 Task: Find connections with filter location Oum el Bouaghi with filter topic #leanstartupswith filter profile language German with filter current company Fino Payments Bank Ltd with filter school Jamia Hamdard  with filter industry Blogs with filter service category Loans with filter keywords title Carpenter
Action: Mouse moved to (593, 79)
Screenshot: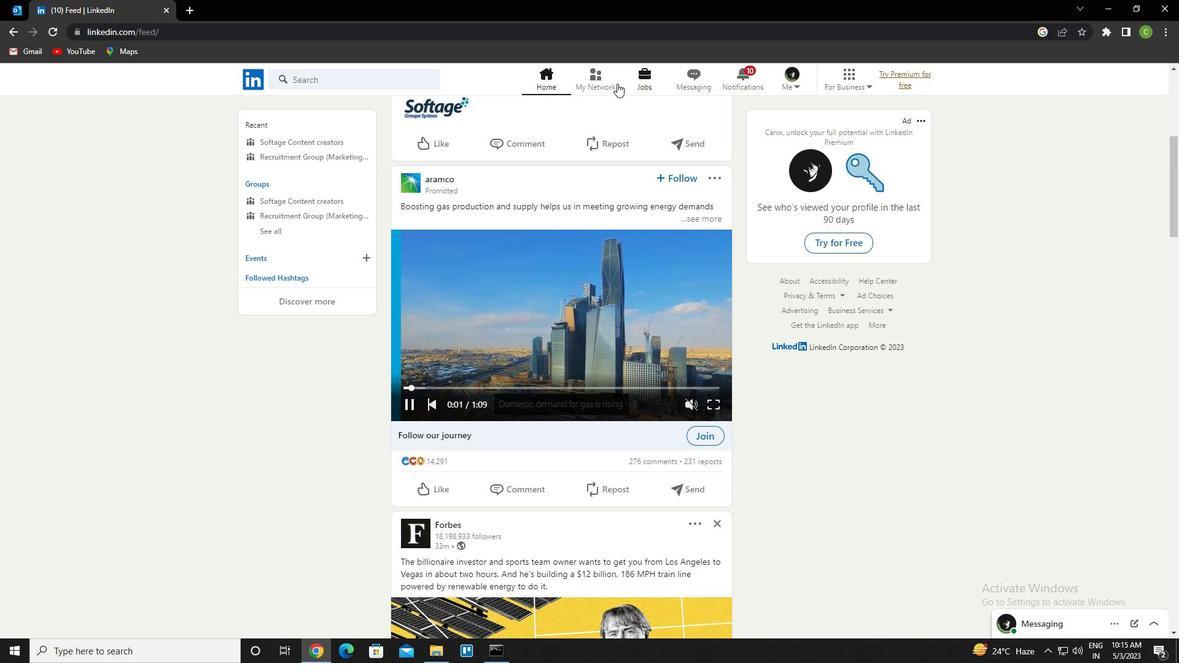 
Action: Mouse pressed left at (593, 79)
Screenshot: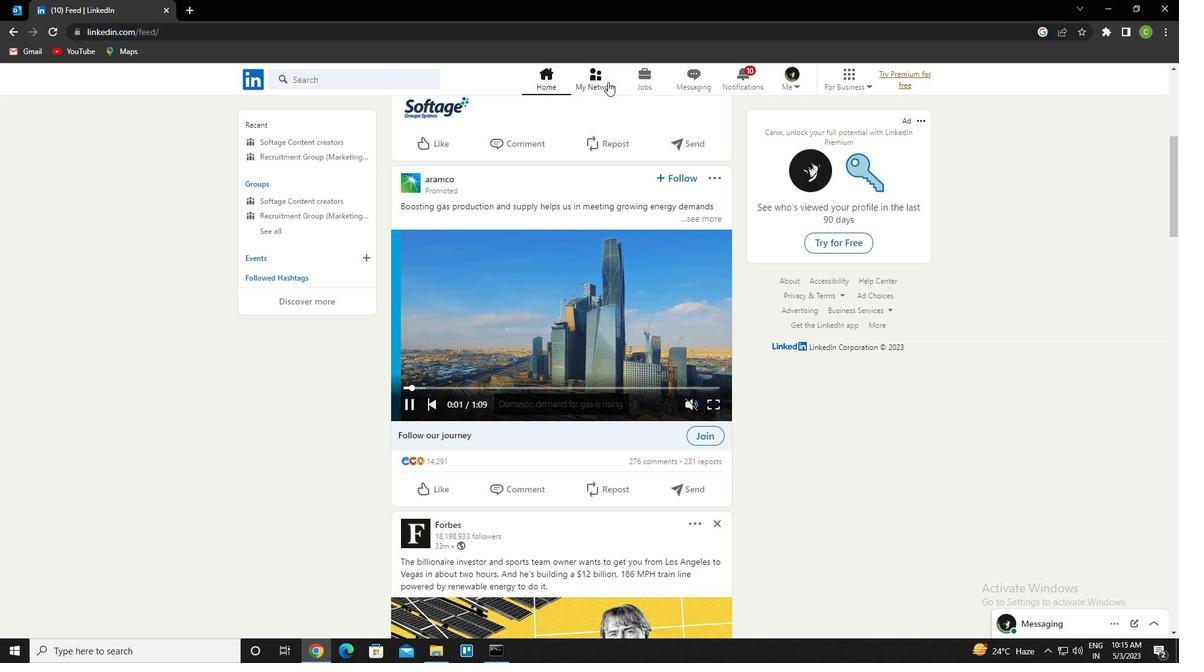
Action: Mouse moved to (335, 151)
Screenshot: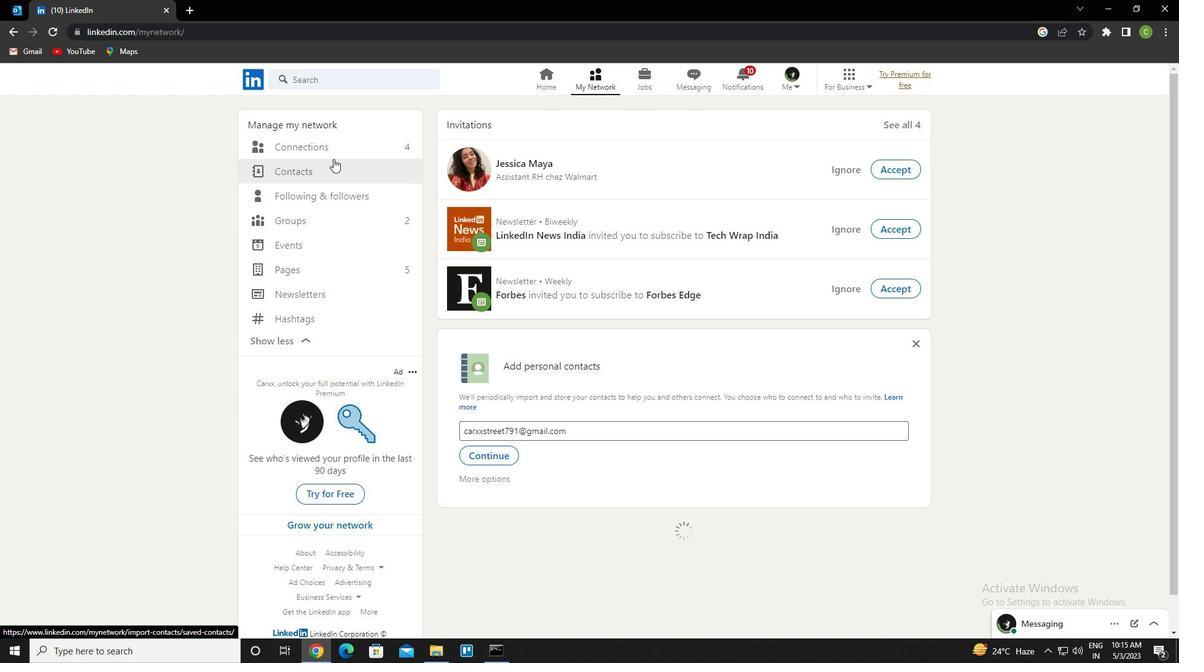 
Action: Mouse pressed left at (335, 151)
Screenshot: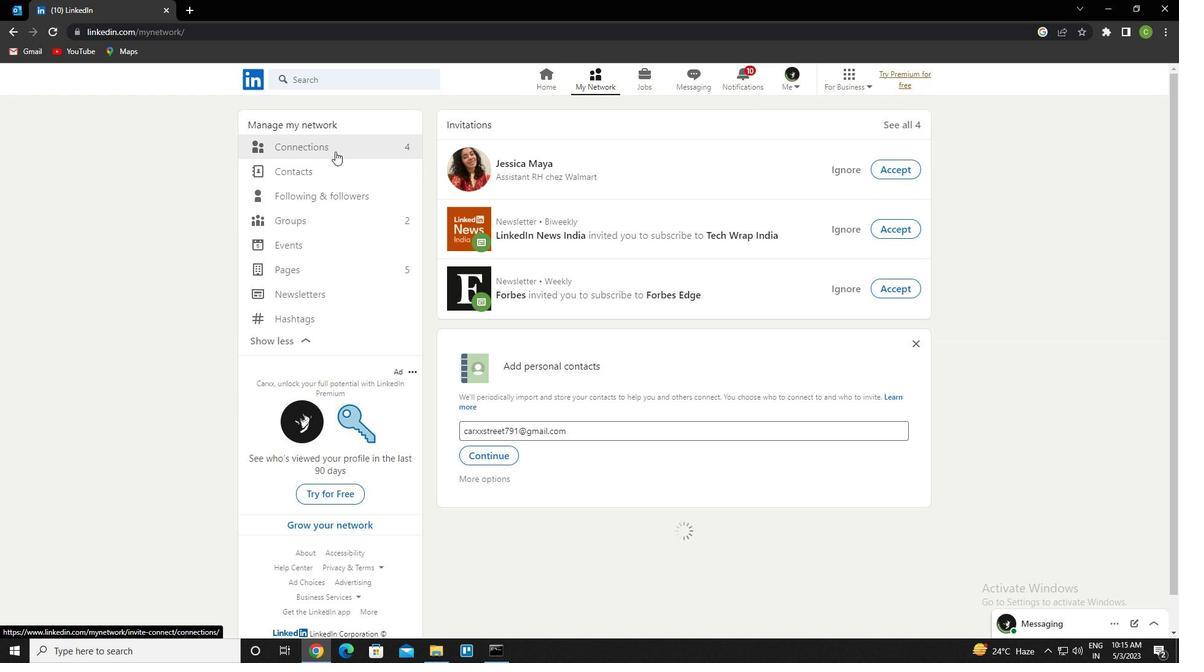 
Action: Mouse moved to (677, 141)
Screenshot: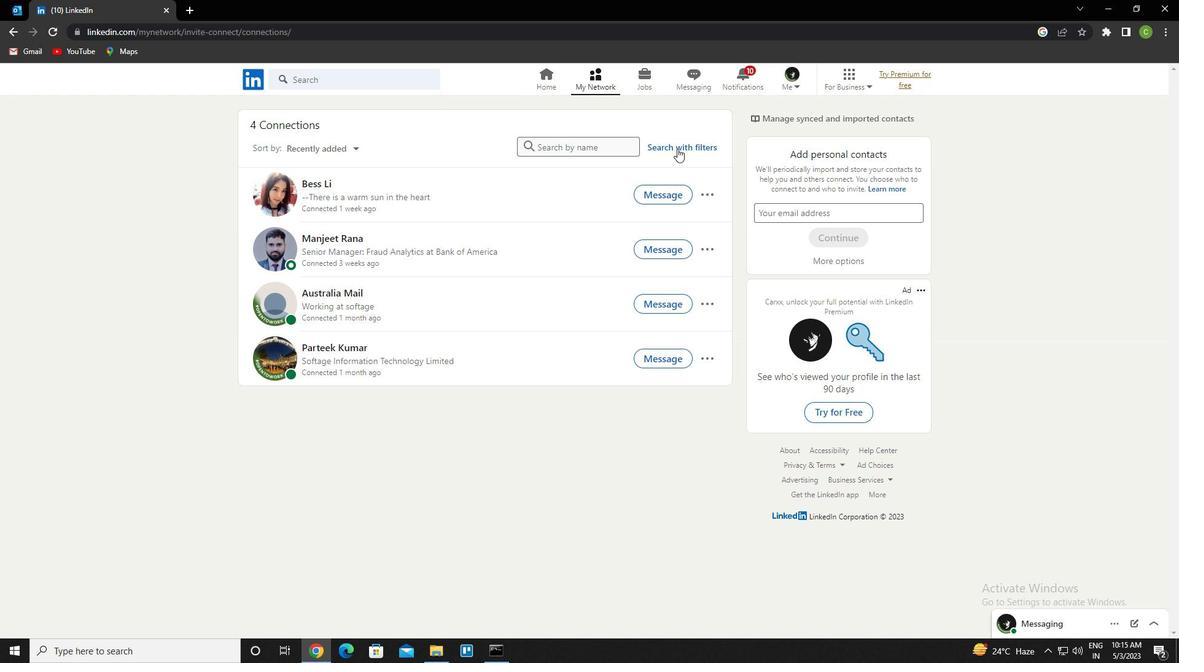
Action: Mouse pressed left at (677, 141)
Screenshot: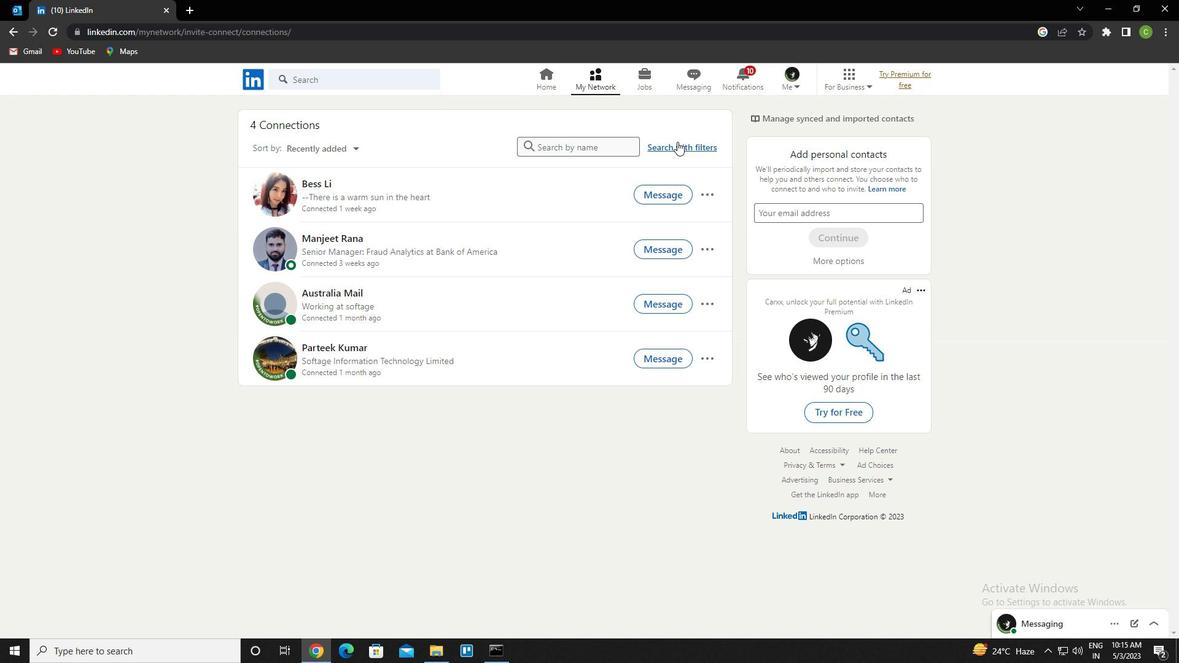 
Action: Mouse moved to (632, 111)
Screenshot: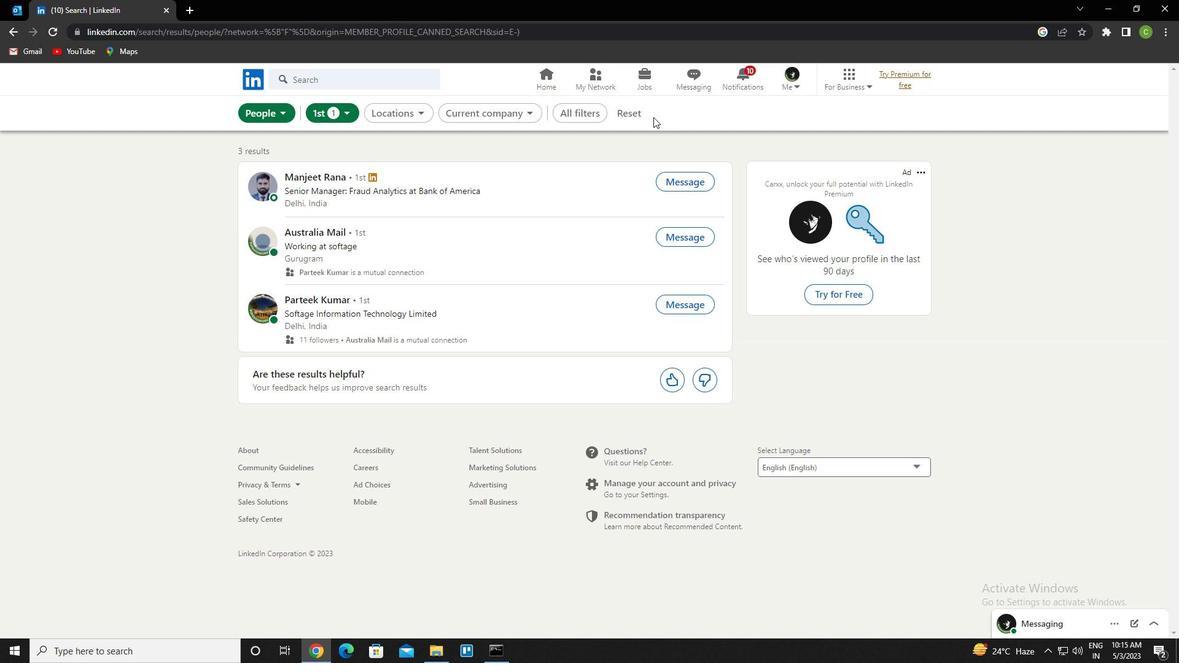 
Action: Mouse pressed left at (632, 111)
Screenshot: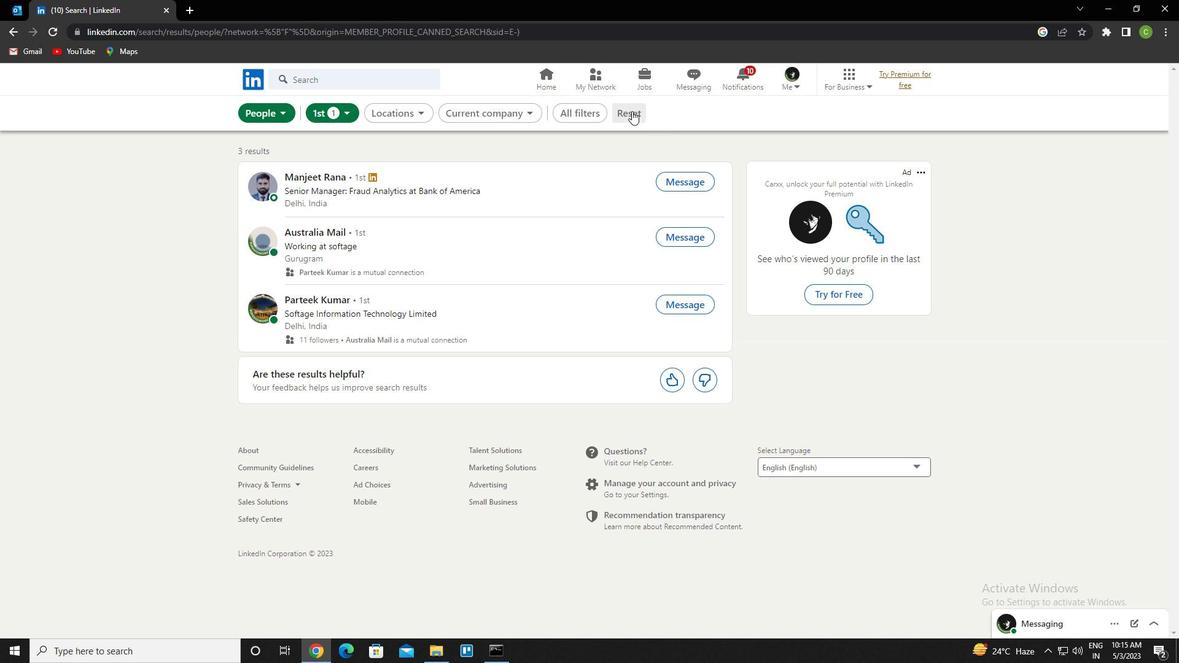 
Action: Mouse moved to (614, 114)
Screenshot: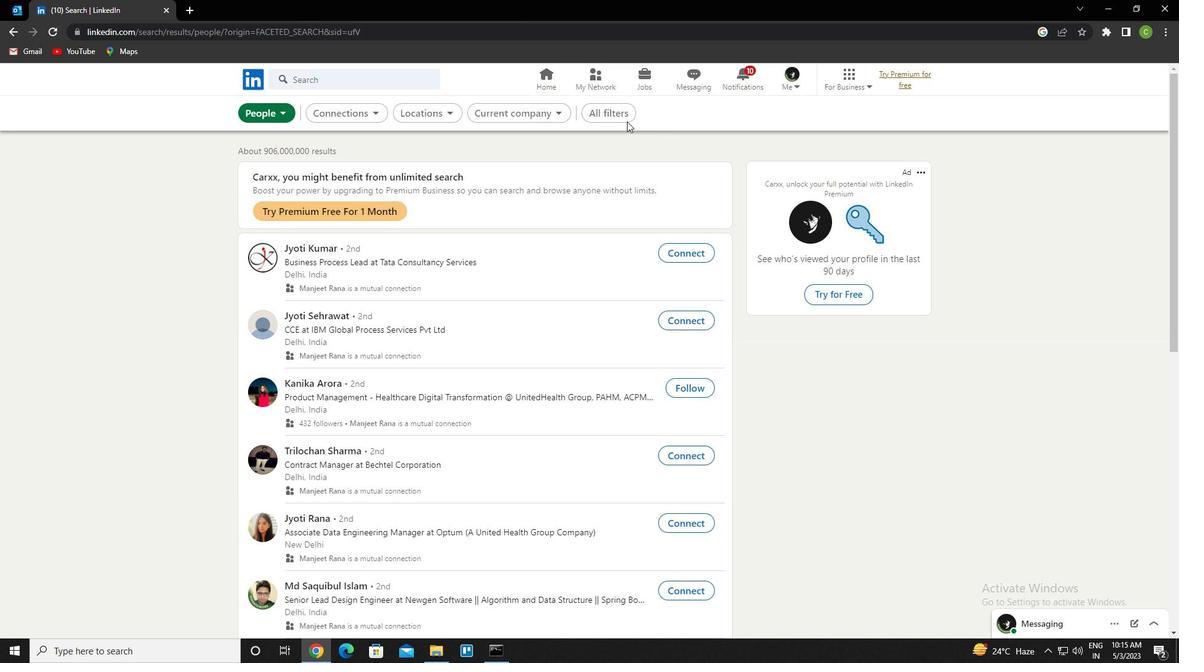 
Action: Mouse pressed left at (614, 114)
Screenshot: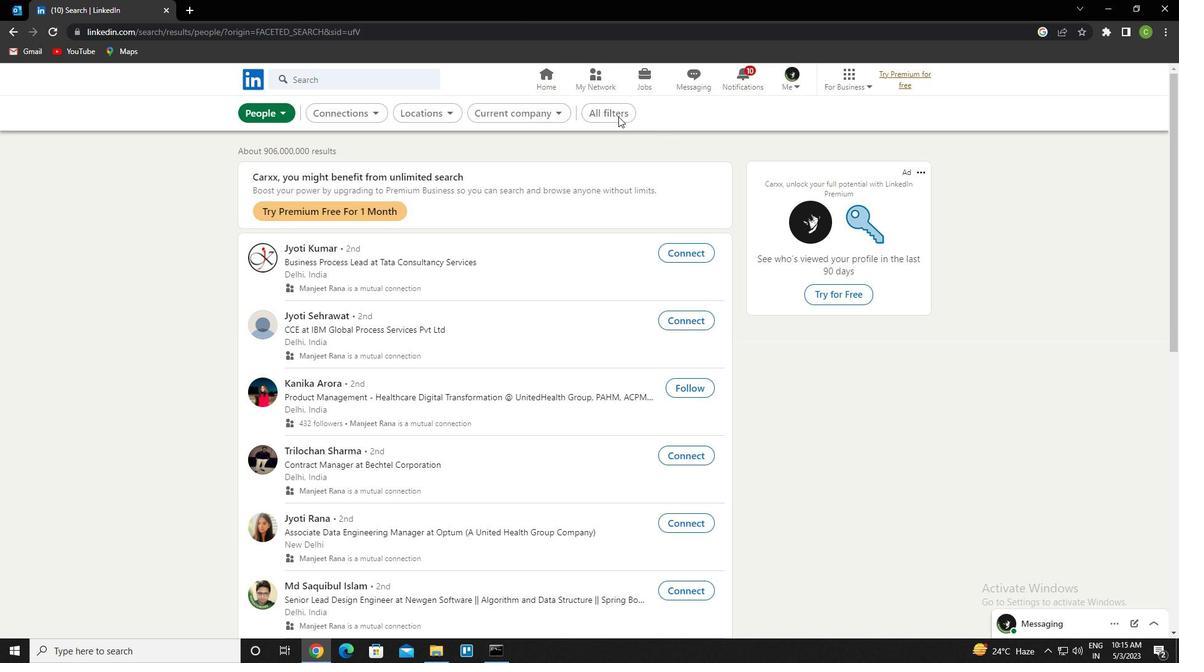 
Action: Mouse moved to (991, 440)
Screenshot: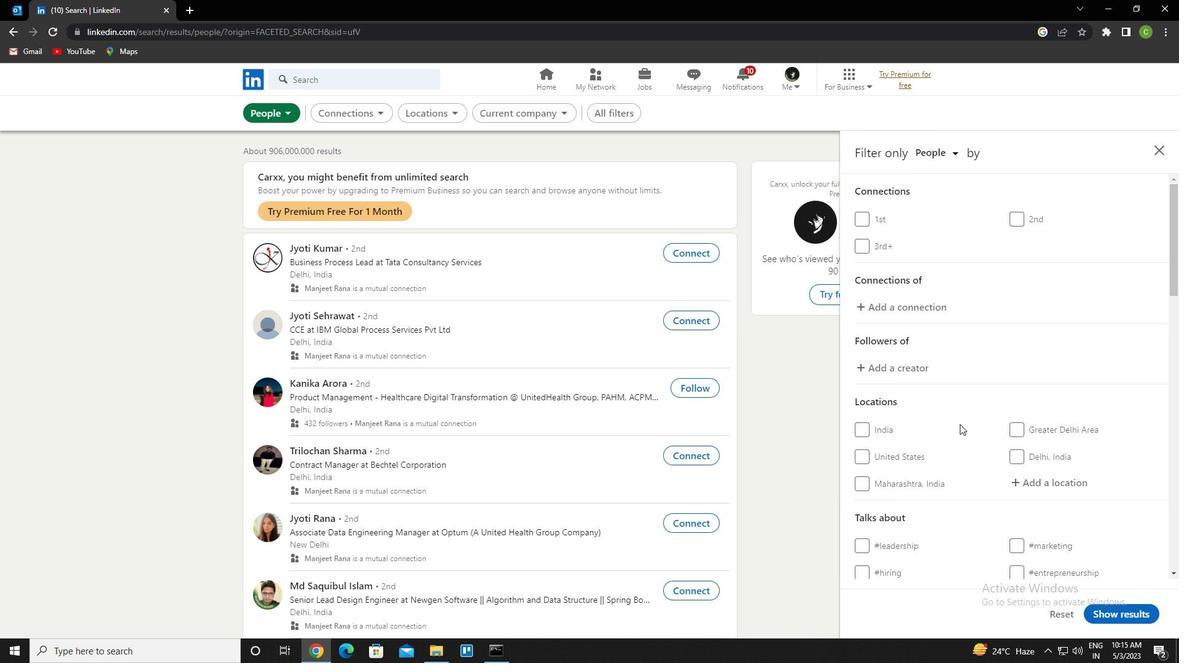 
Action: Mouse scrolled (991, 440) with delta (0, 0)
Screenshot: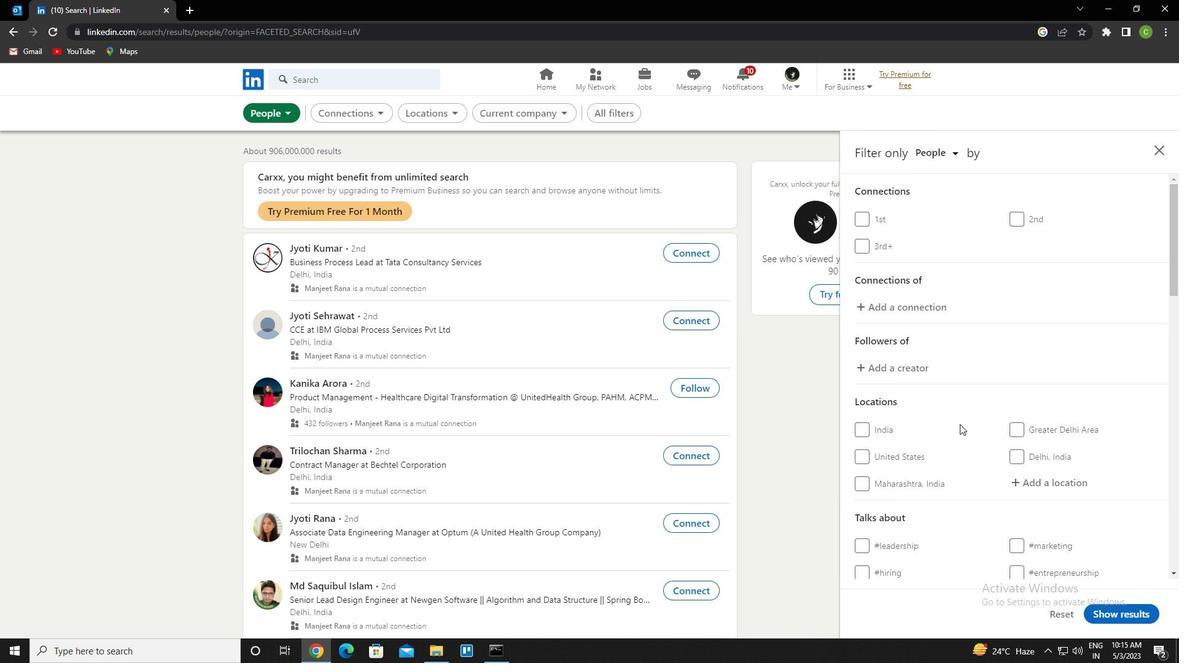 
Action: Mouse moved to (1003, 442)
Screenshot: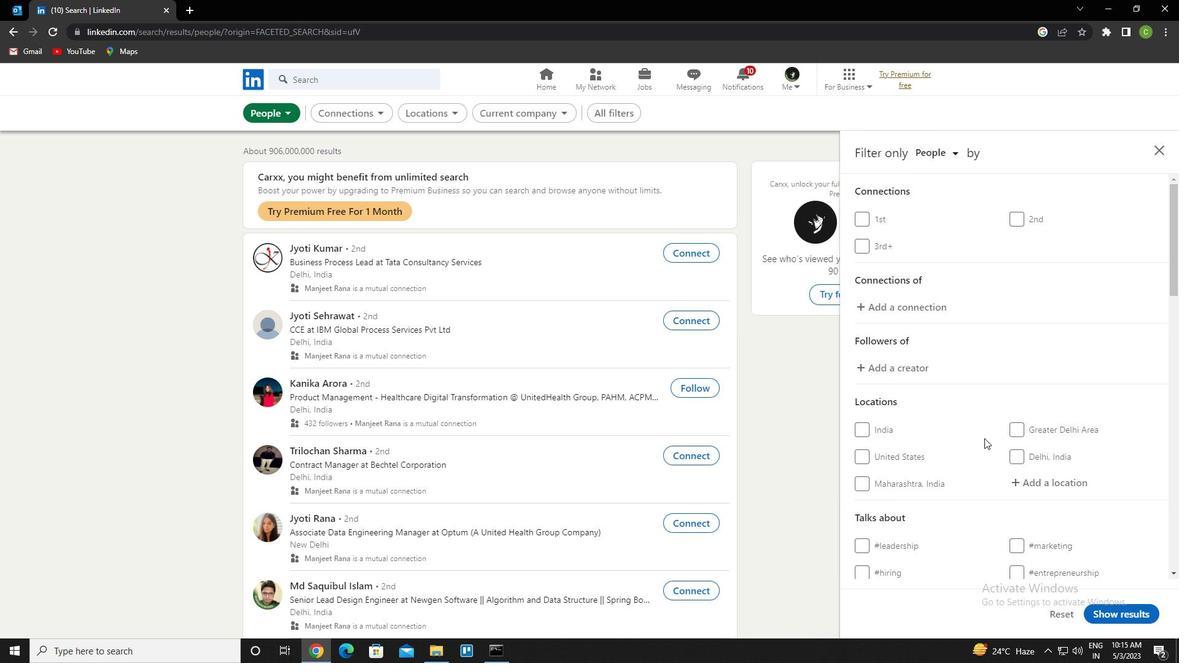 
Action: Mouse scrolled (1003, 441) with delta (0, 0)
Screenshot: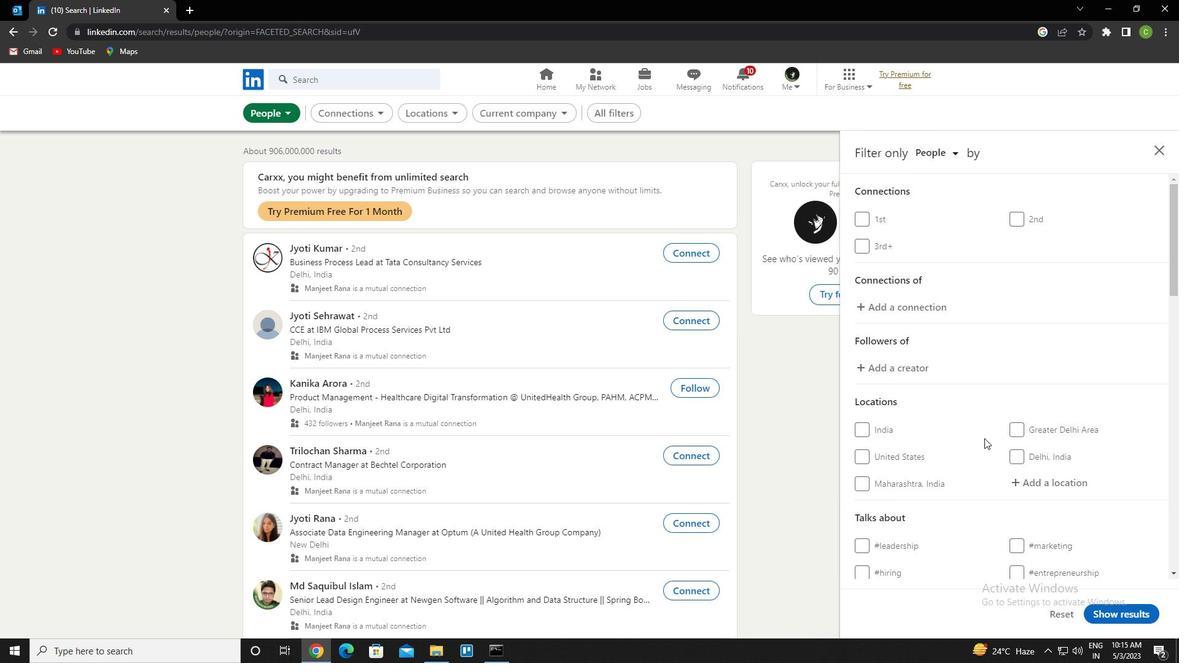 
Action: Mouse moved to (1060, 362)
Screenshot: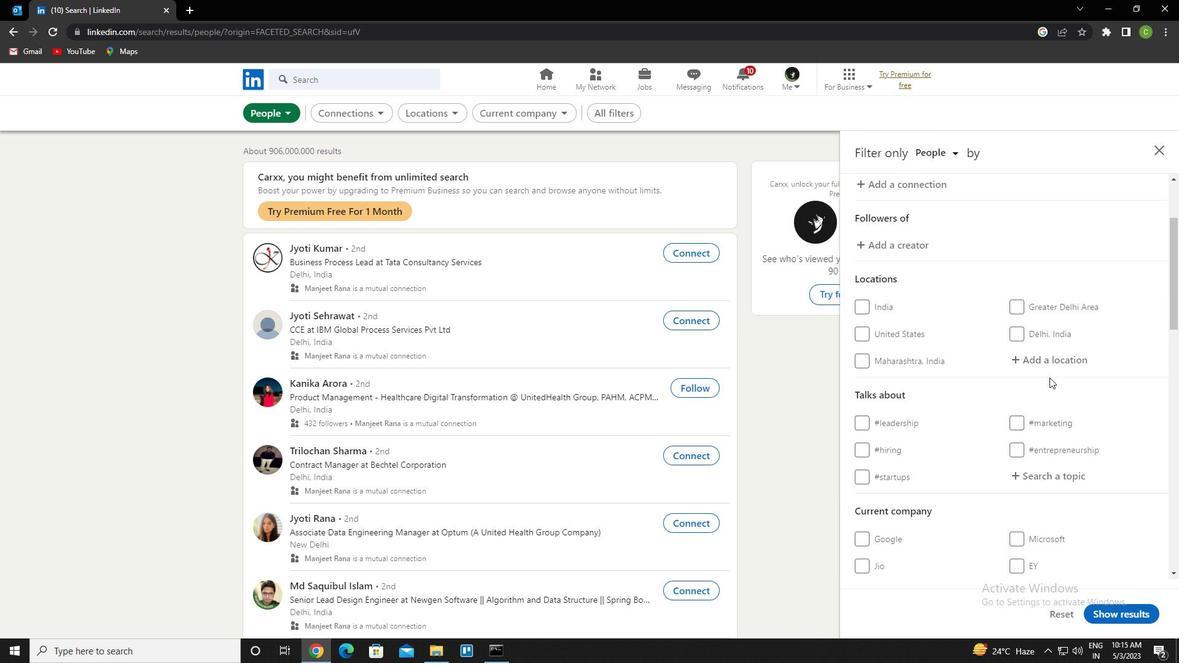 
Action: Mouse pressed left at (1060, 362)
Screenshot: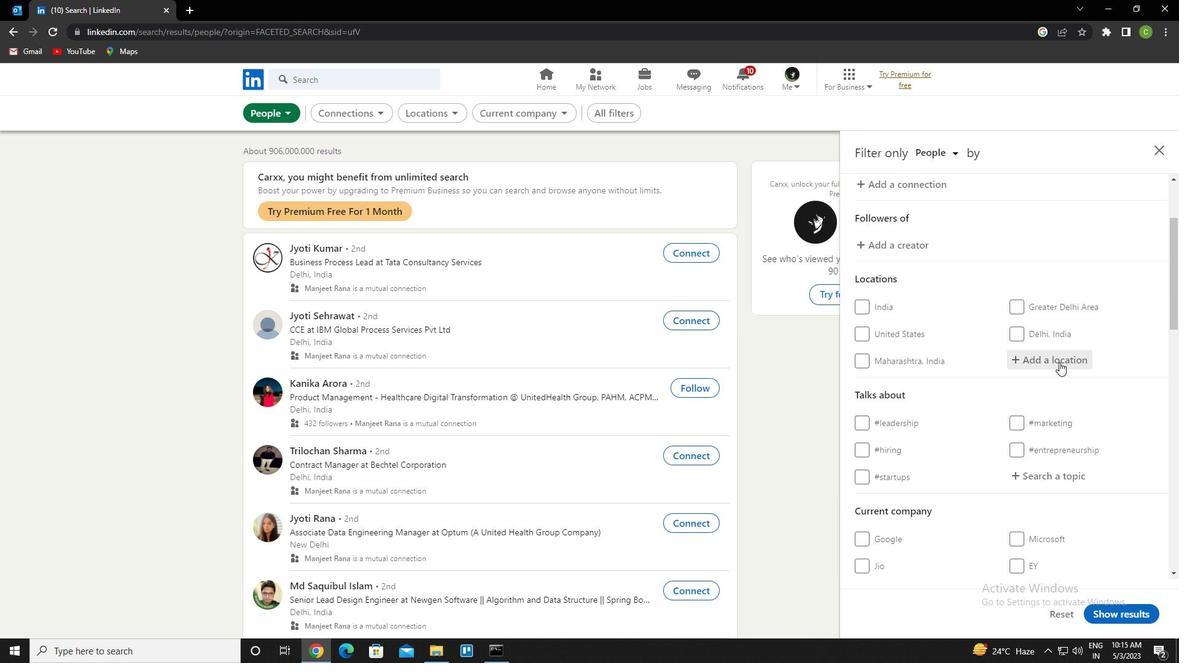 
Action: Key pressed <Key.caps_lock>o<Key.caps_lock>um<Key.space>el<Key.space>bou<Key.left><Key.down><Key.enter>
Screenshot: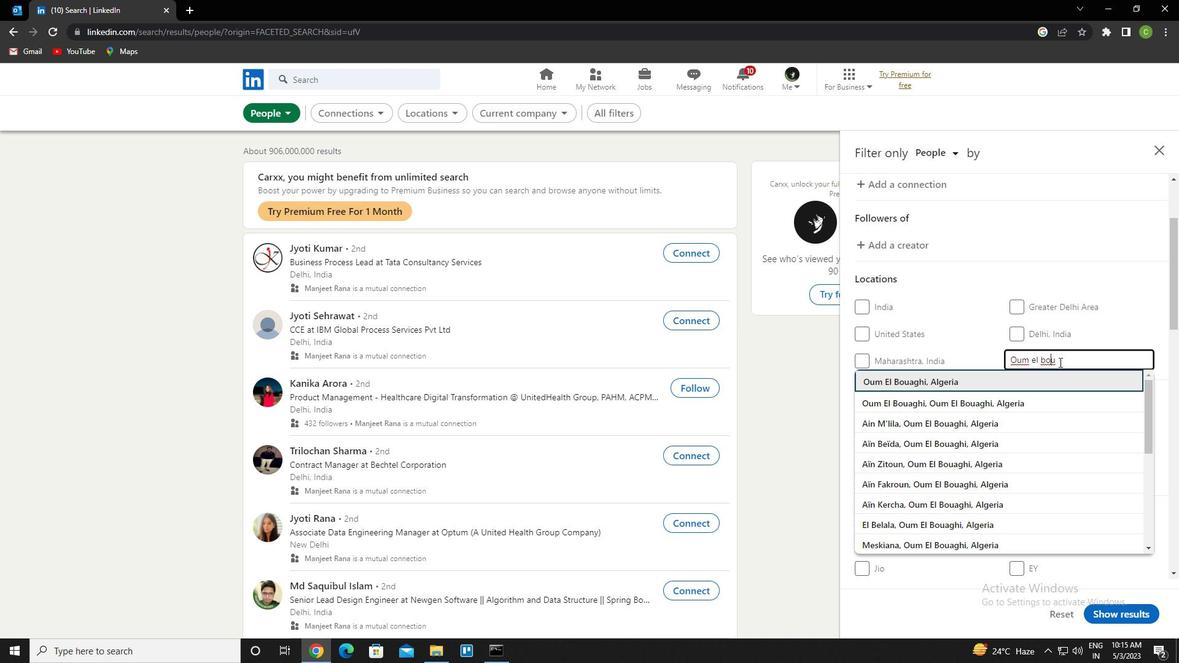 
Action: Mouse scrolled (1060, 361) with delta (0, 0)
Screenshot: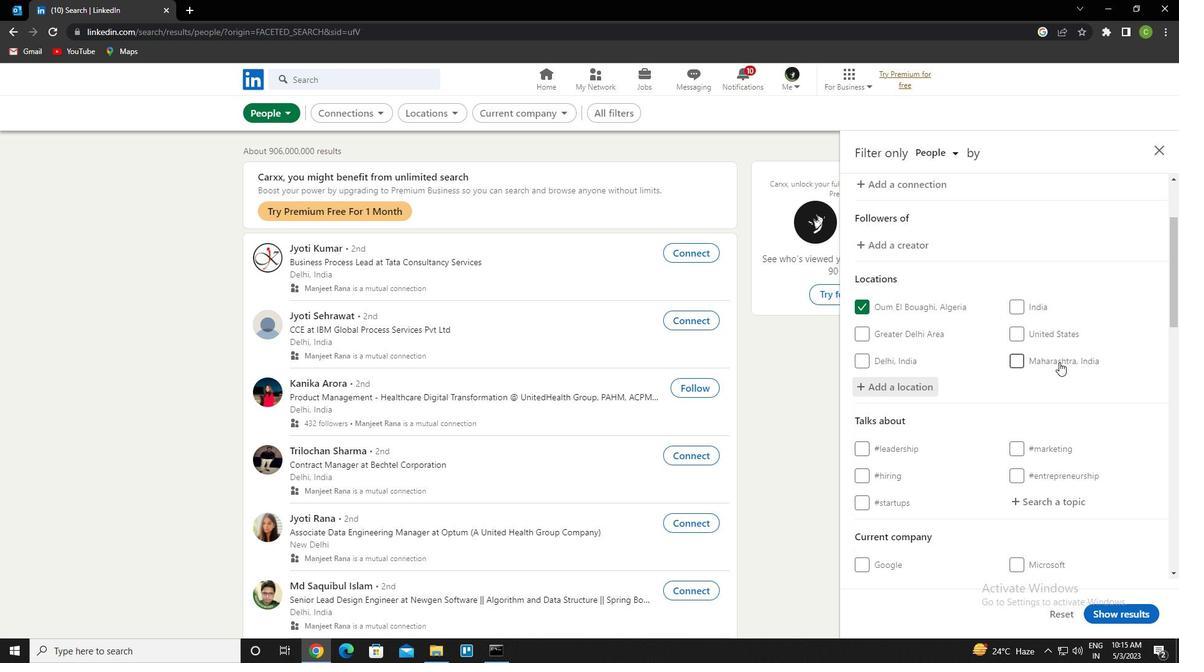
Action: Mouse scrolled (1060, 361) with delta (0, 0)
Screenshot: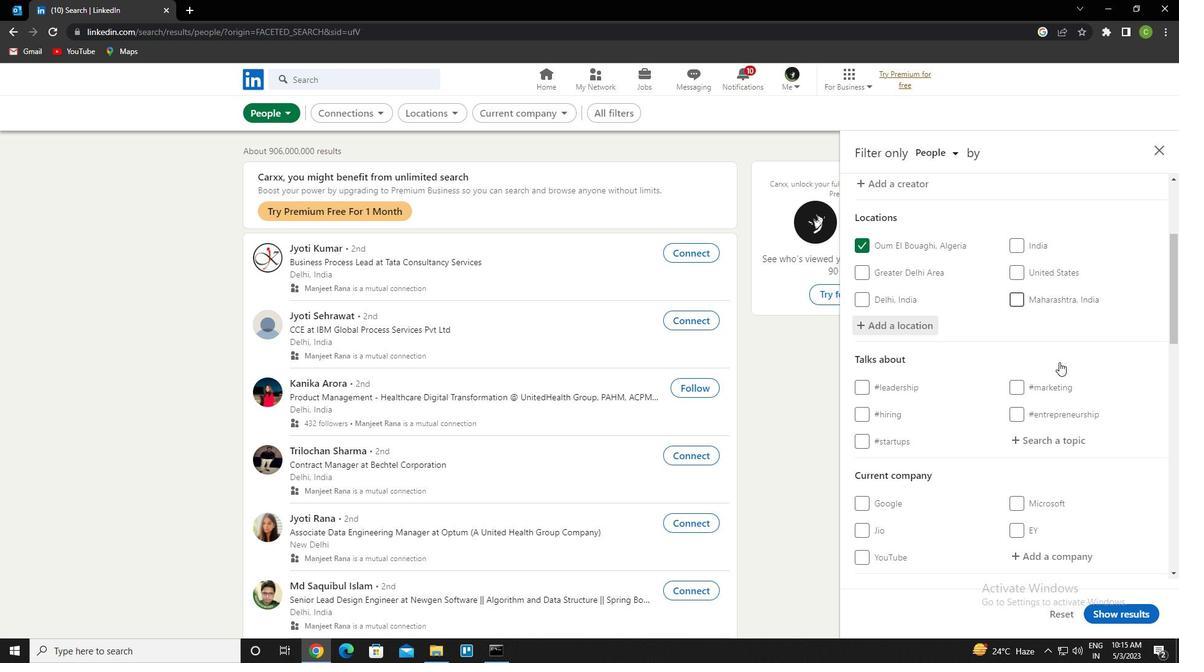 
Action: Mouse moved to (1059, 379)
Screenshot: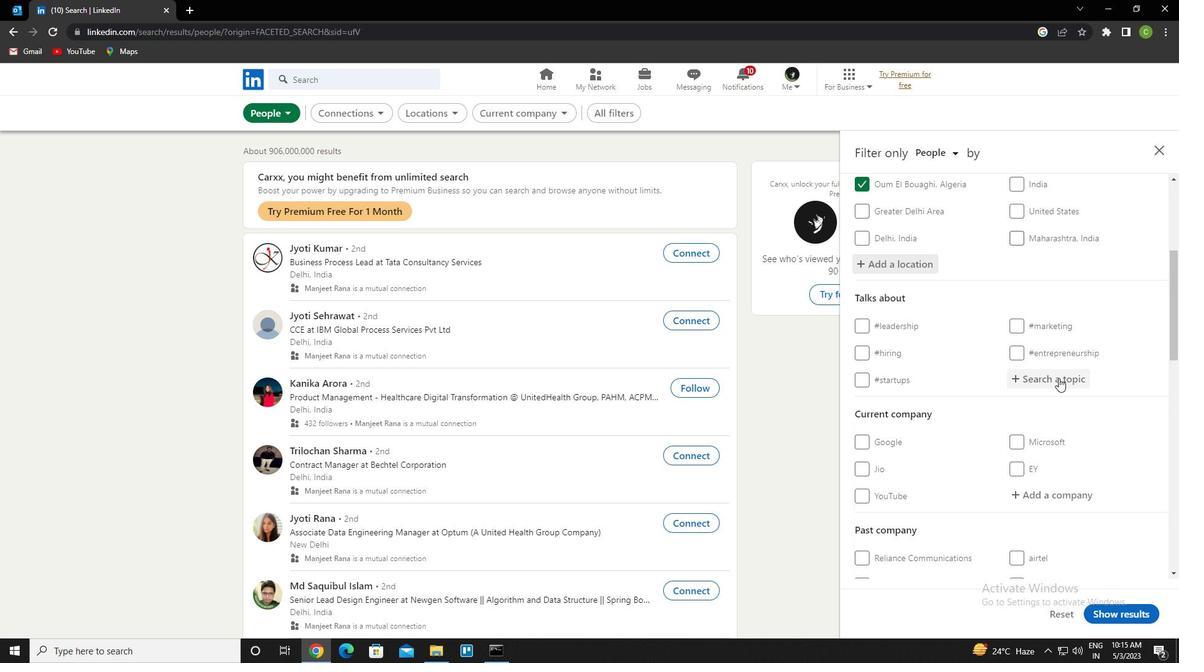 
Action: Mouse pressed left at (1059, 379)
Screenshot: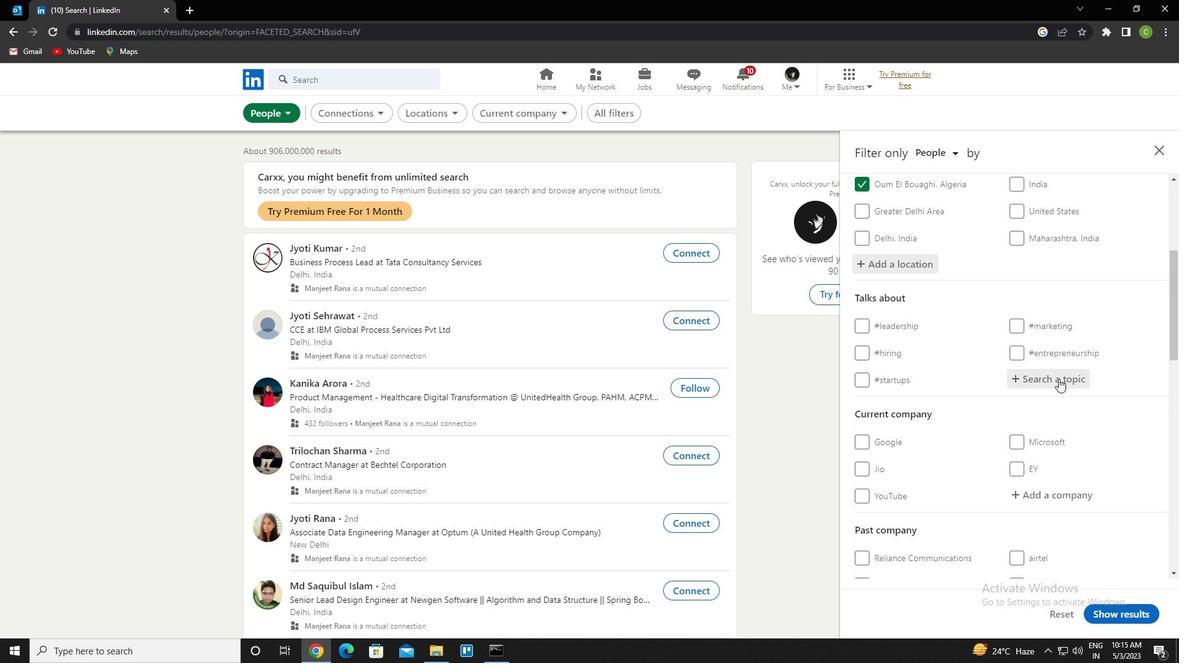 
Action: Key pressed leanstartups<Key.left><Key.down><Key.enter>
Screenshot: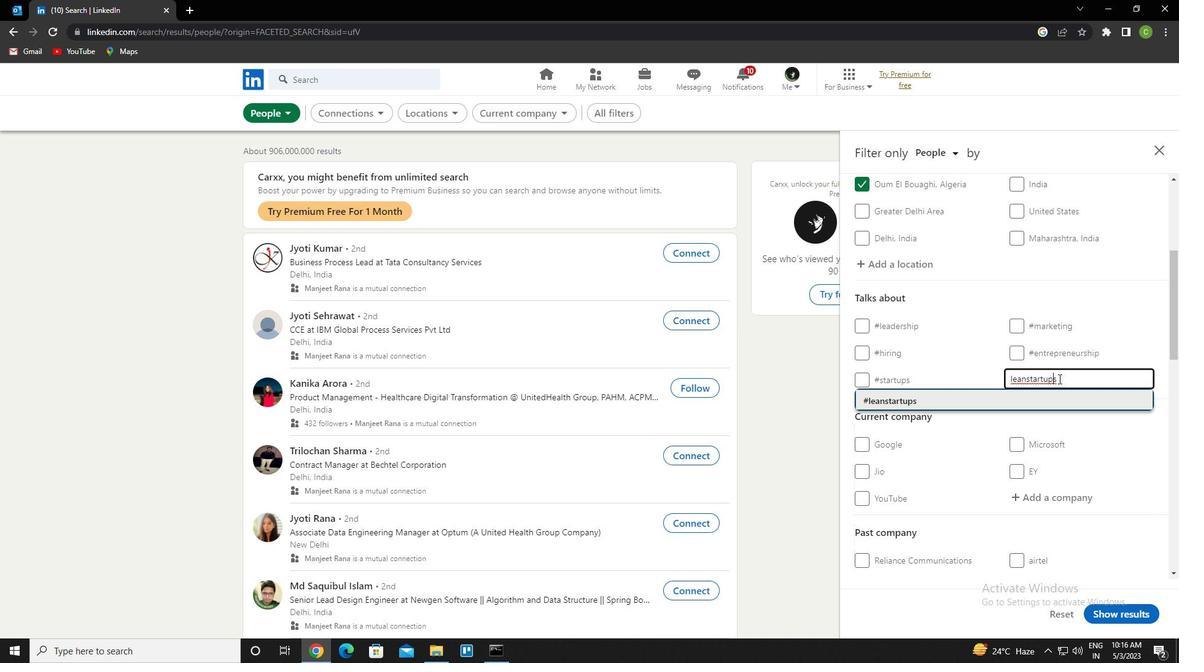 
Action: Mouse scrolled (1059, 378) with delta (0, 0)
Screenshot: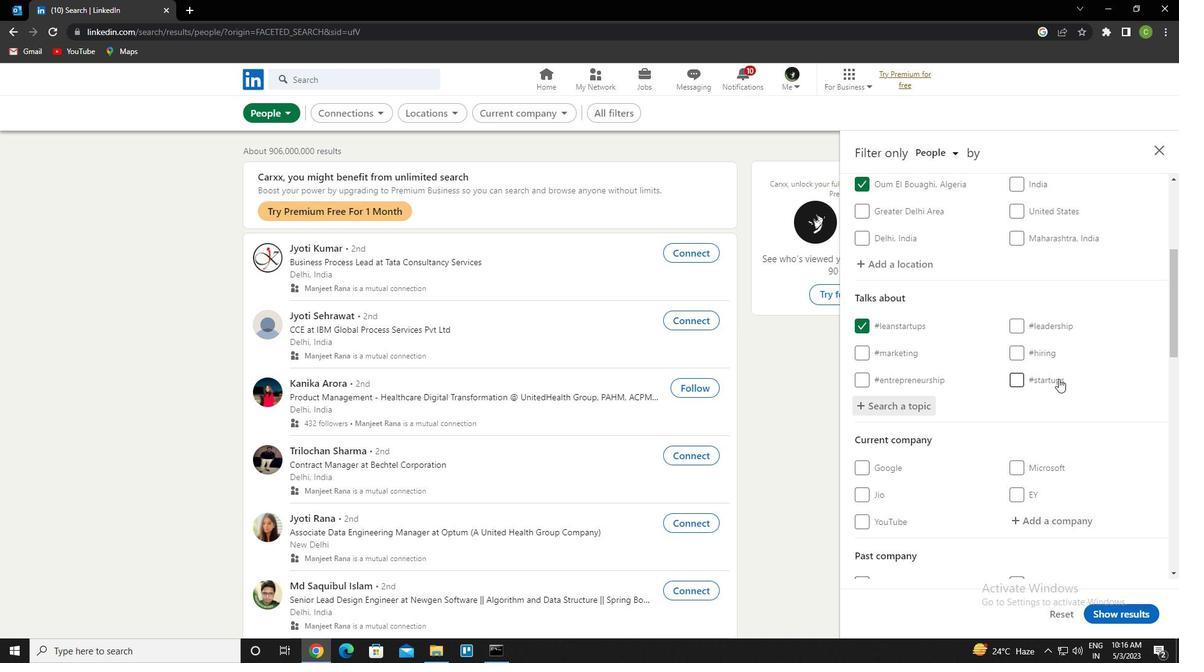 
Action: Mouse scrolled (1059, 378) with delta (0, 0)
Screenshot: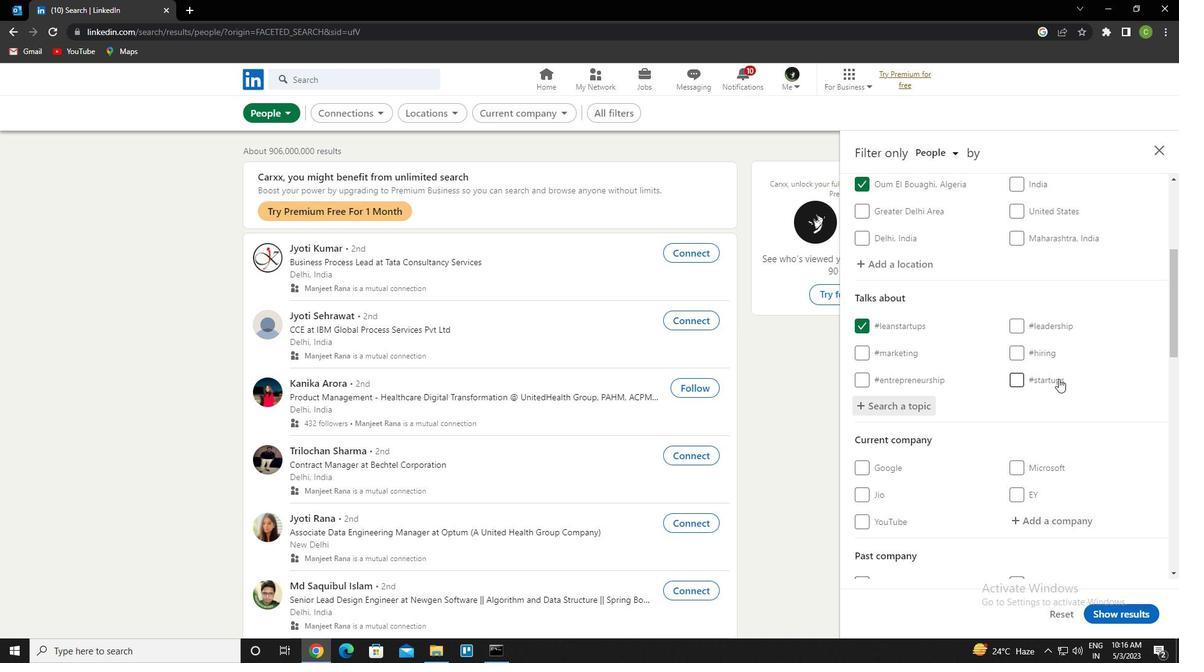 
Action: Mouse scrolled (1059, 378) with delta (0, 0)
Screenshot: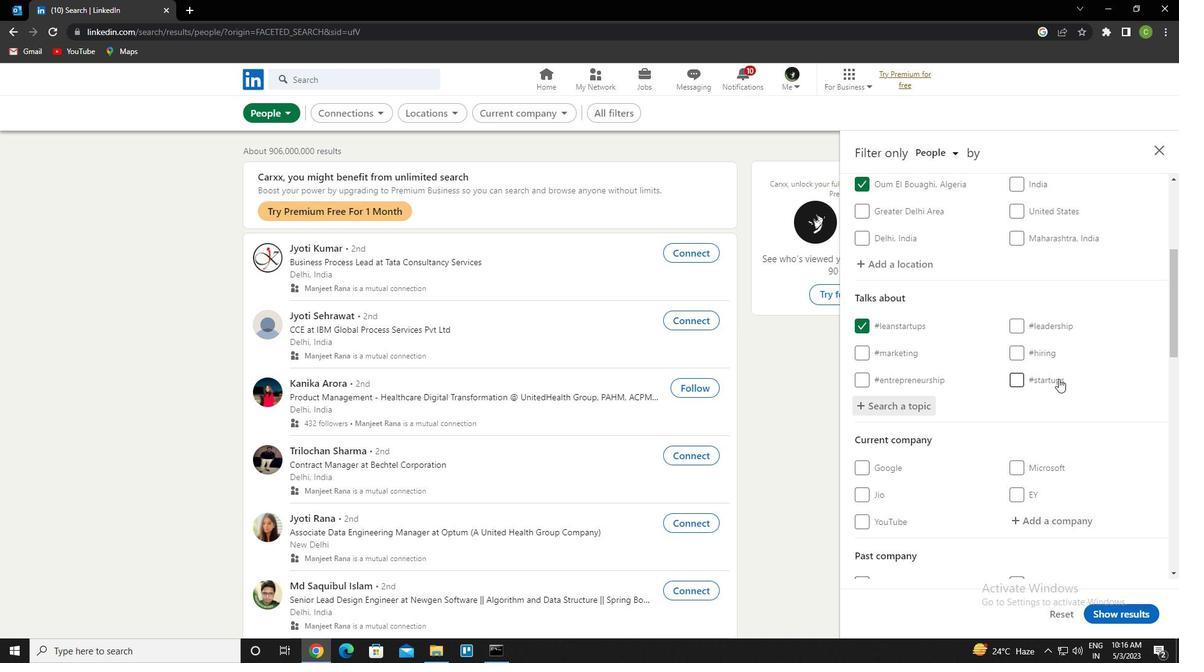 
Action: Mouse scrolled (1059, 378) with delta (0, 0)
Screenshot: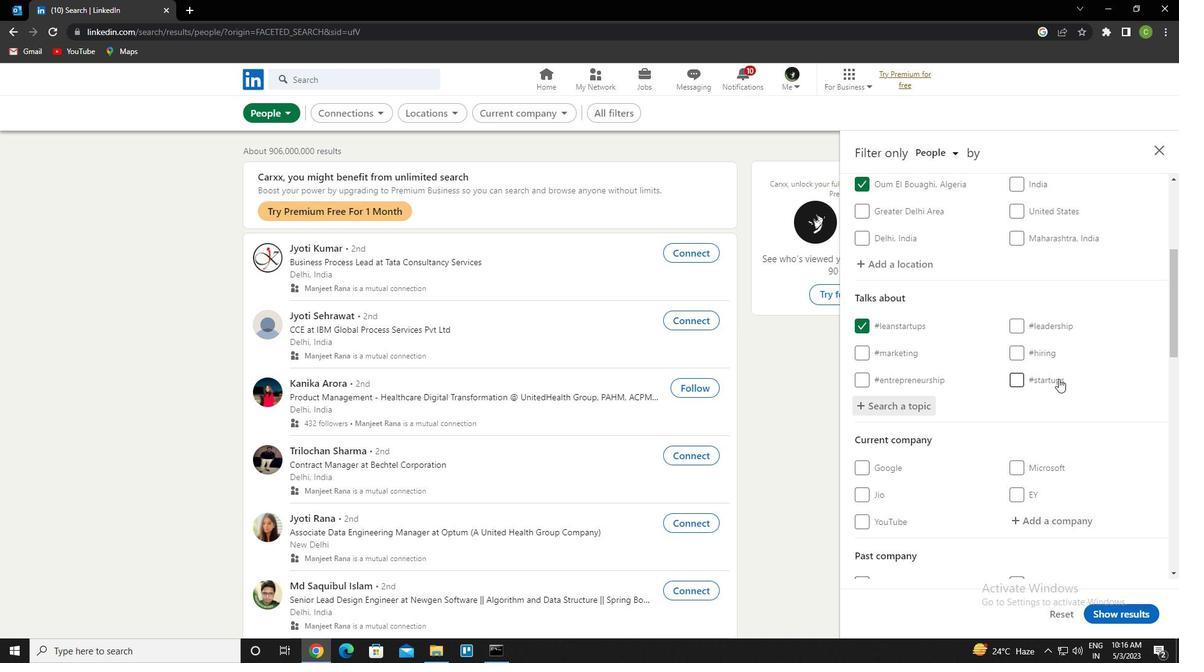 
Action: Mouse scrolled (1059, 378) with delta (0, 0)
Screenshot: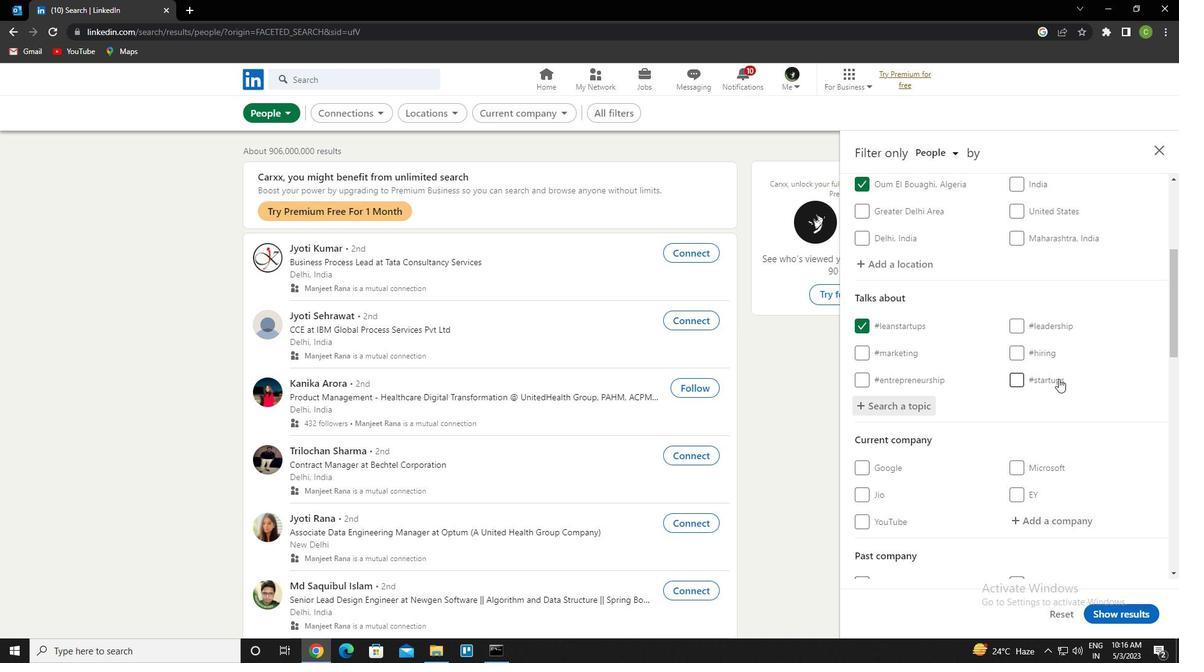 
Action: Mouse scrolled (1059, 378) with delta (0, 0)
Screenshot: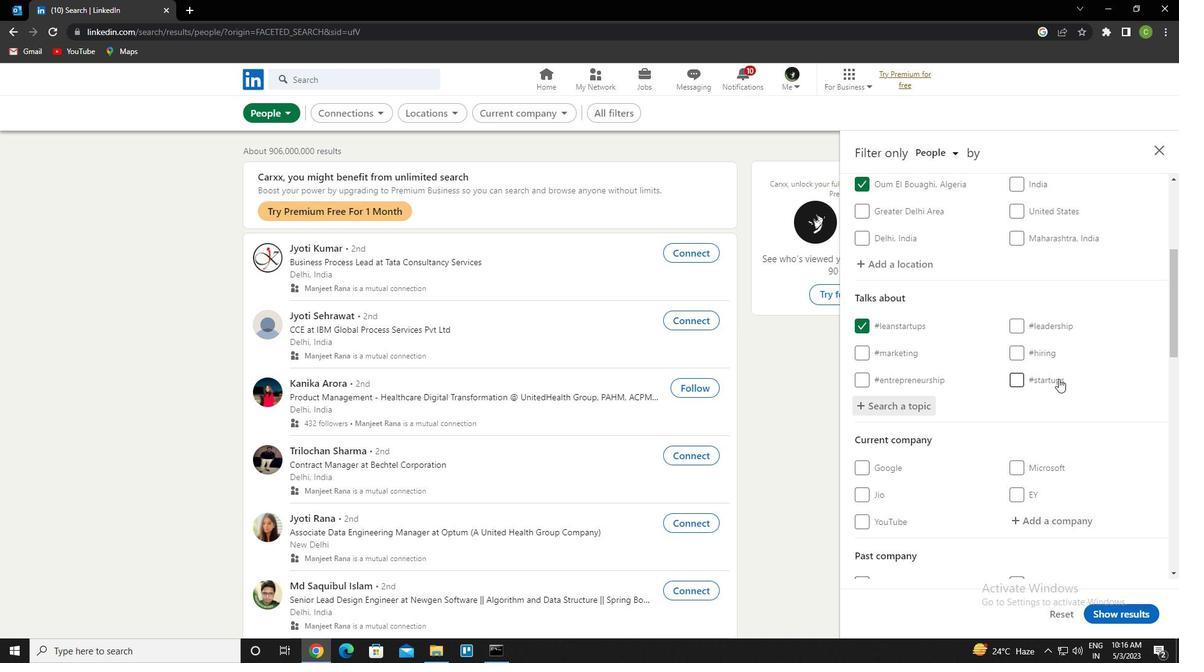 
Action: Mouse scrolled (1059, 378) with delta (0, 0)
Screenshot: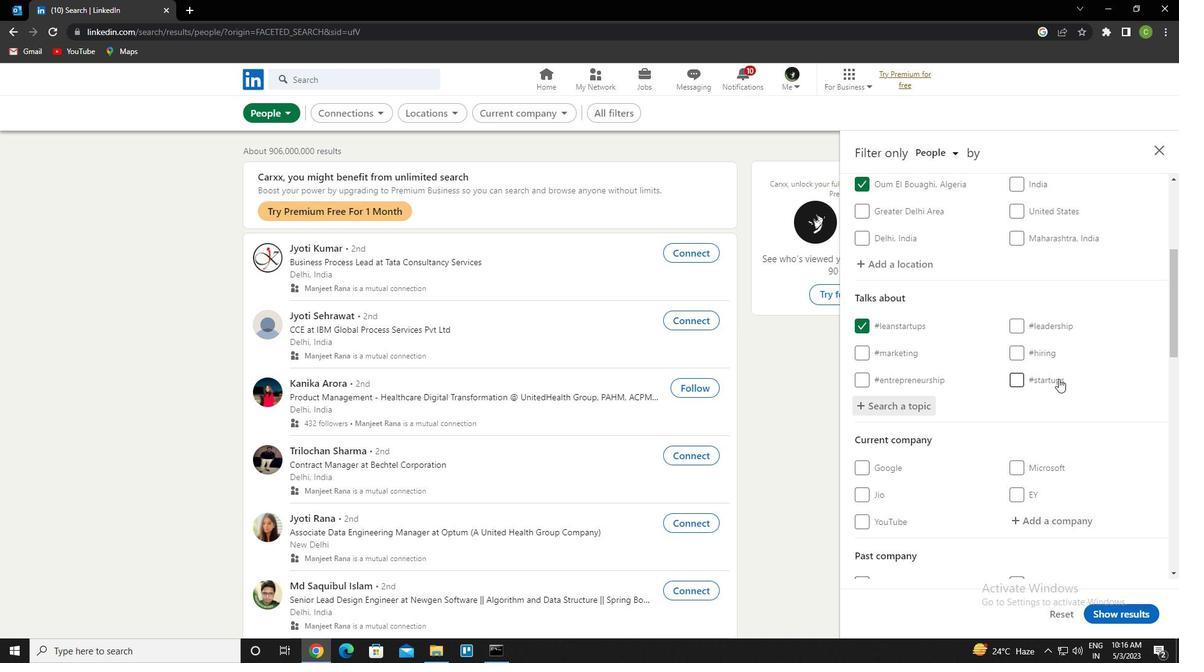 
Action: Mouse scrolled (1059, 378) with delta (0, 0)
Screenshot: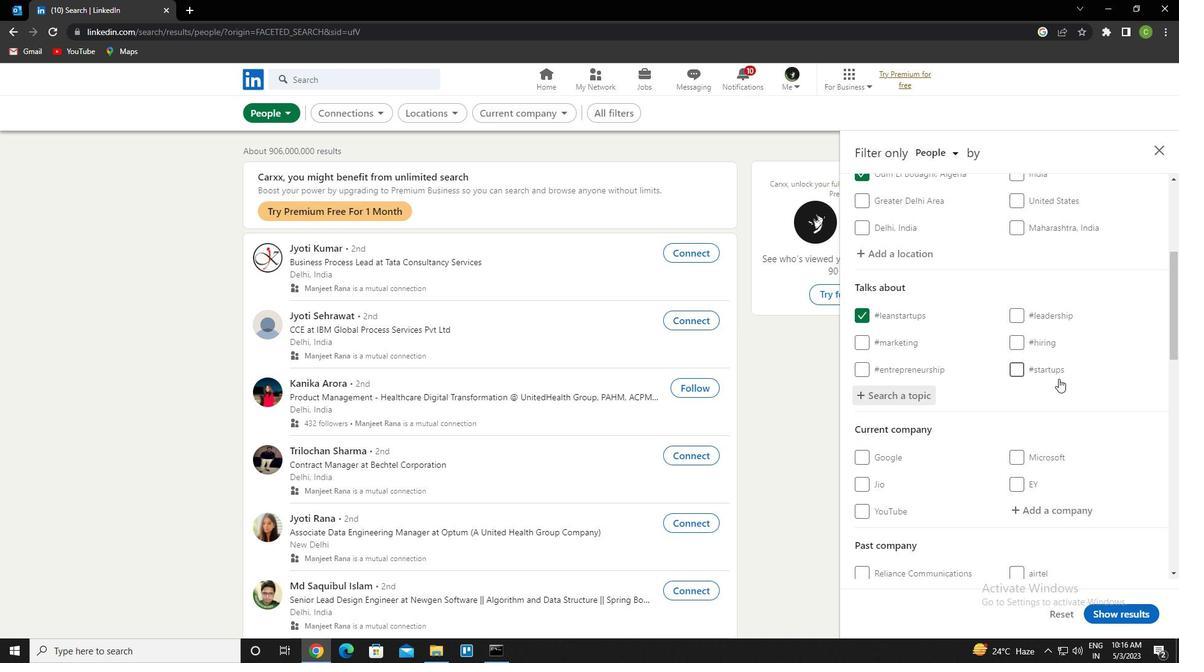 
Action: Mouse scrolled (1059, 378) with delta (0, 0)
Screenshot: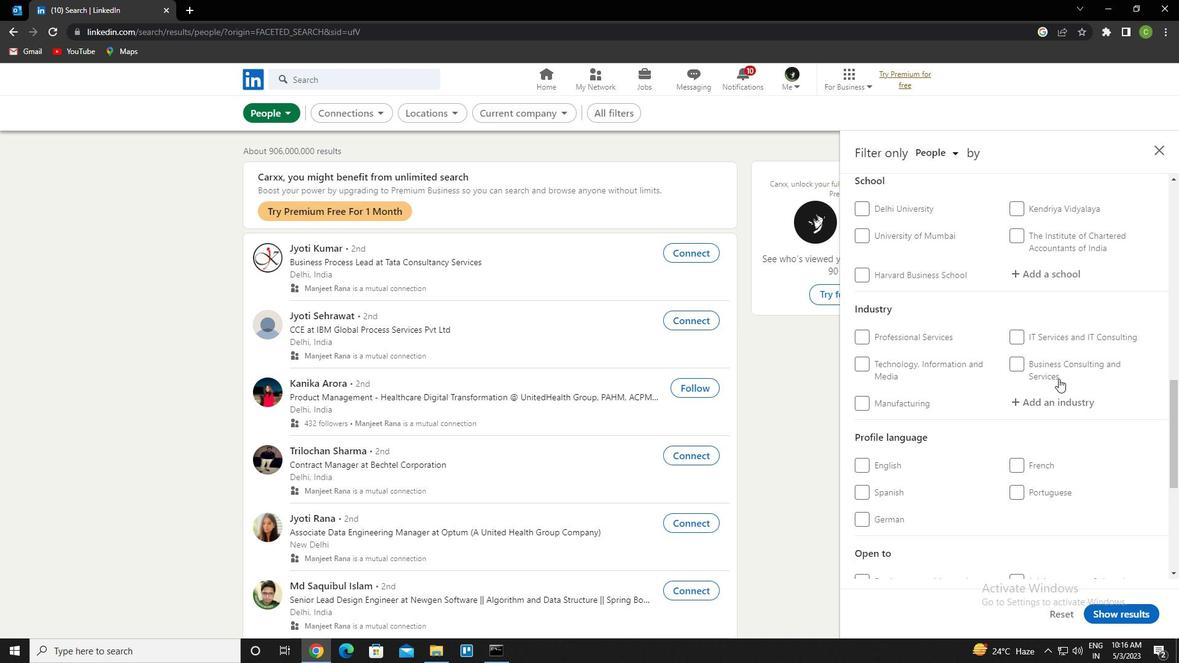 
Action: Mouse scrolled (1059, 378) with delta (0, 0)
Screenshot: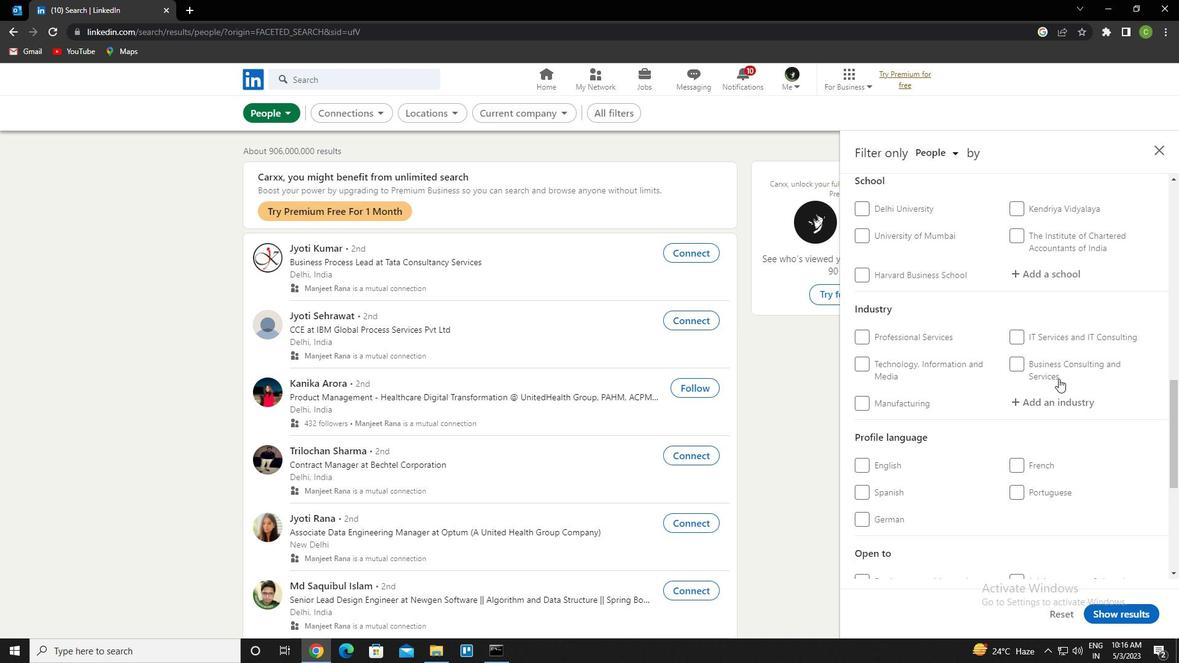 
Action: Mouse scrolled (1059, 378) with delta (0, 0)
Screenshot: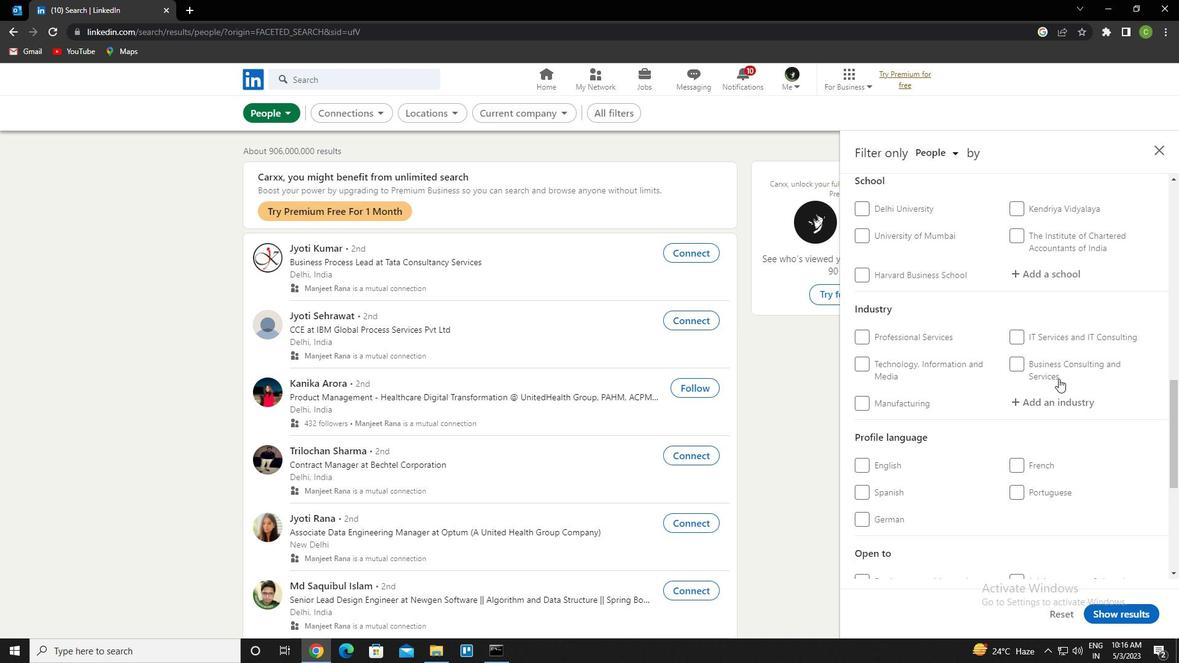 
Action: Mouse scrolled (1059, 378) with delta (0, 0)
Screenshot: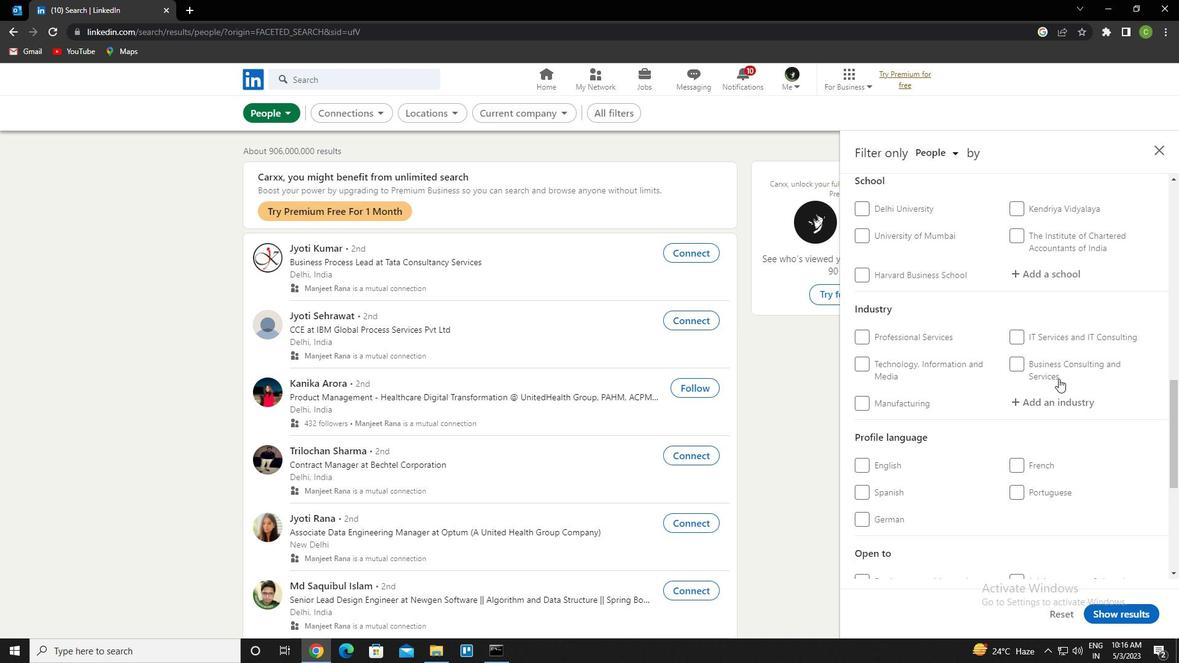 
Action: Mouse scrolled (1059, 378) with delta (0, 0)
Screenshot: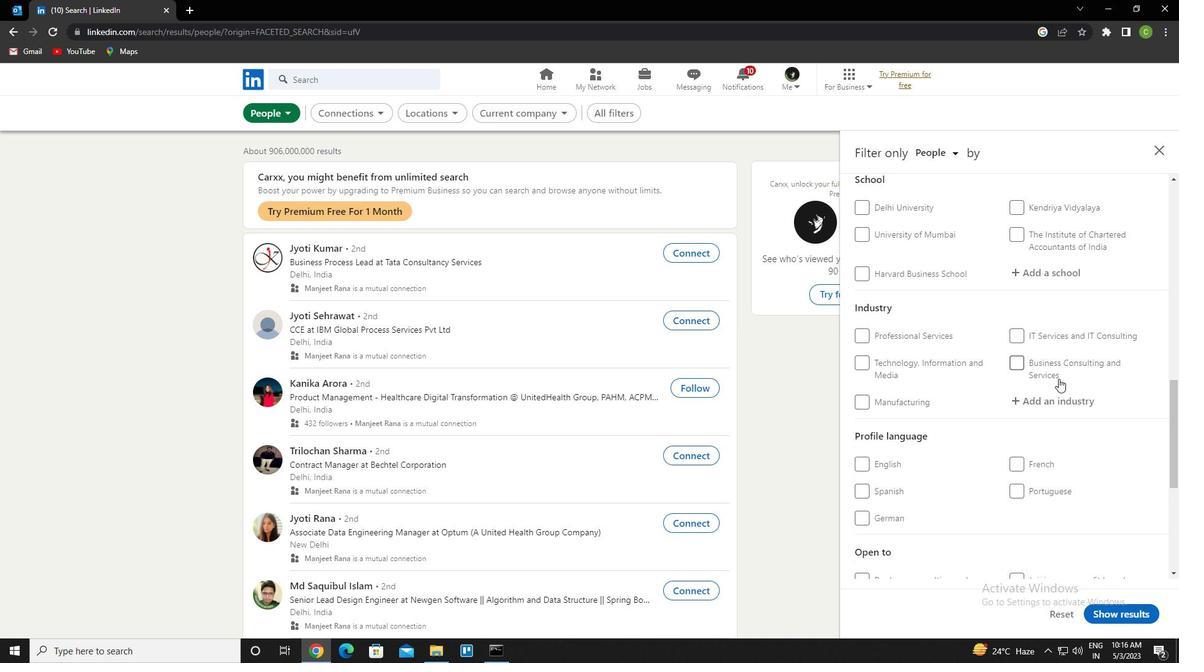 
Action: Mouse scrolled (1059, 379) with delta (0, 0)
Screenshot: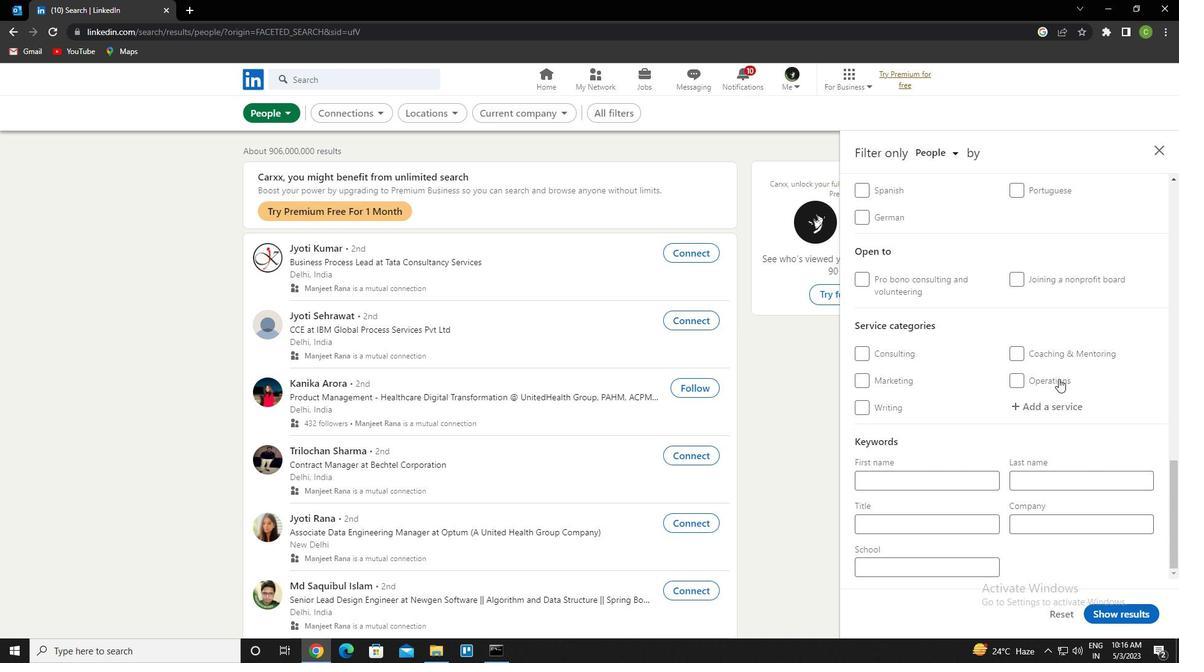 
Action: Mouse scrolled (1059, 379) with delta (0, 0)
Screenshot: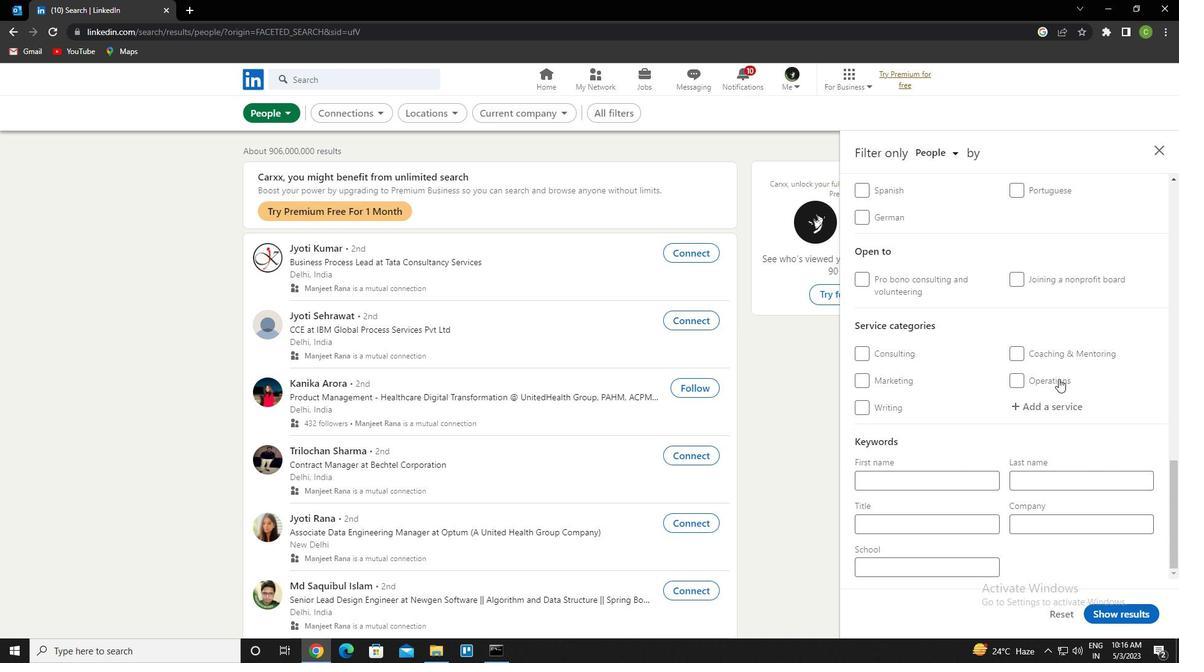 
Action: Mouse moved to (865, 339)
Screenshot: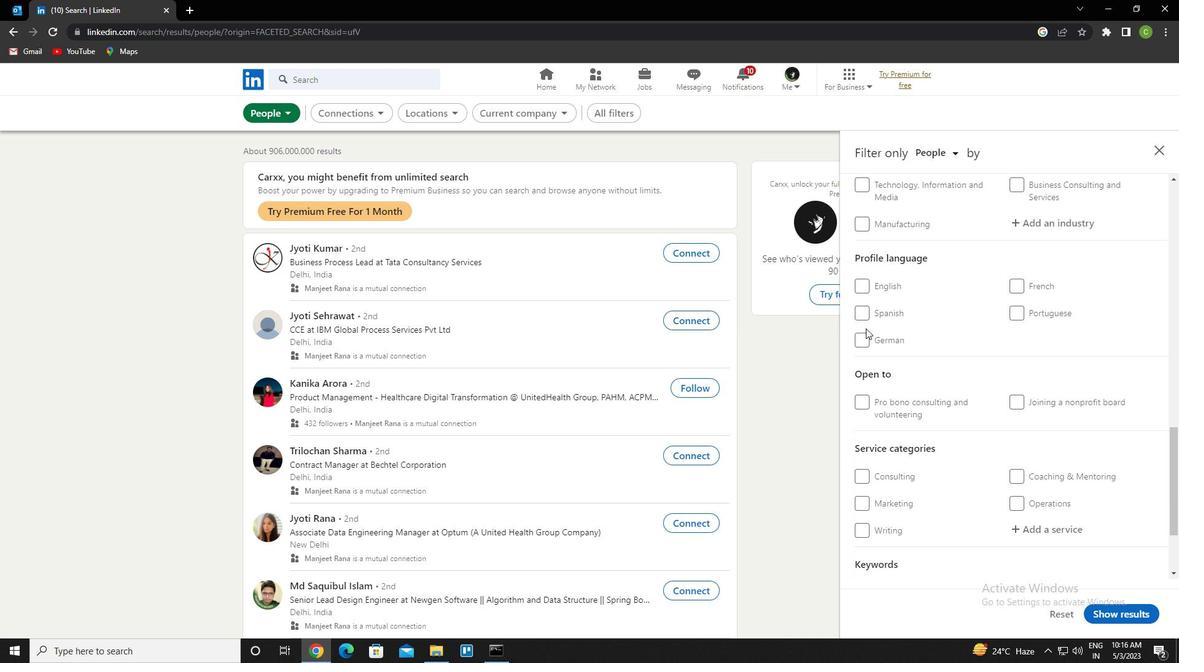 
Action: Mouse pressed left at (865, 339)
Screenshot: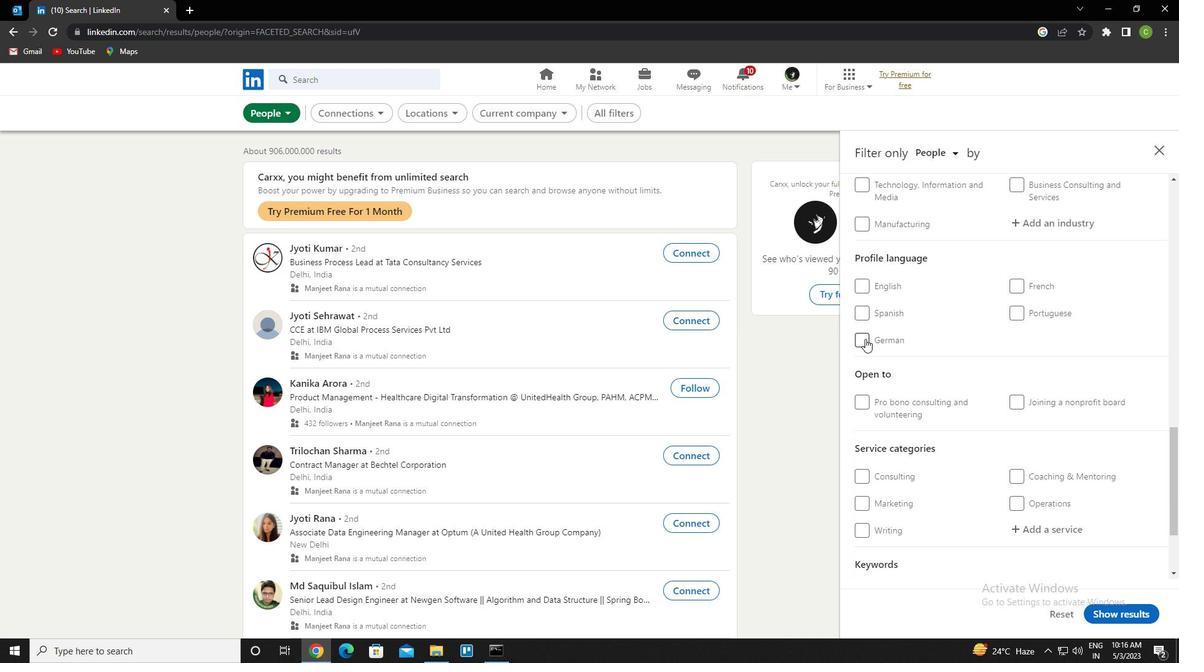 
Action: Mouse moved to (993, 420)
Screenshot: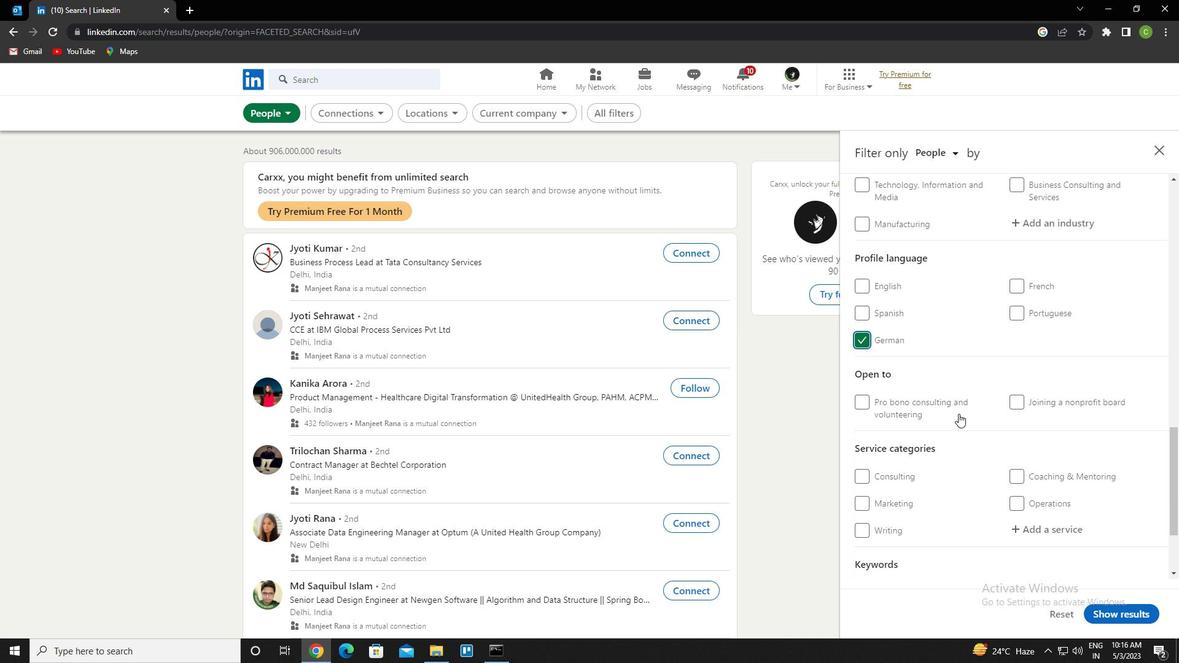 
Action: Mouse scrolled (993, 421) with delta (0, 0)
Screenshot: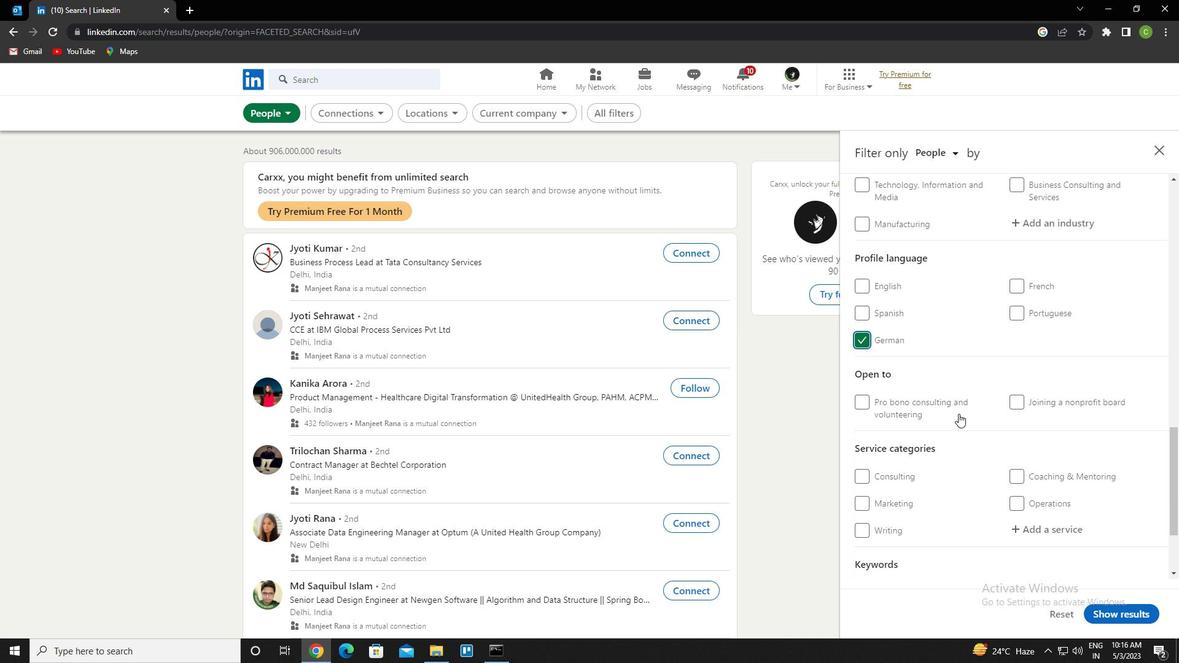 
Action: Mouse moved to (995, 421)
Screenshot: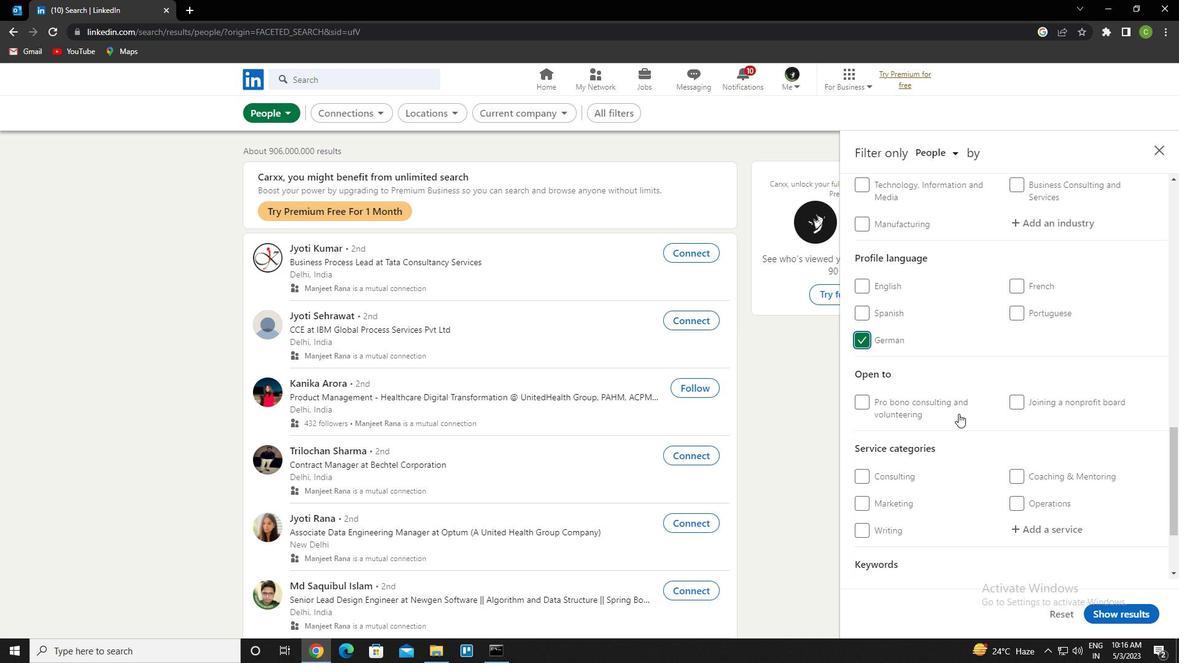 
Action: Mouse scrolled (995, 422) with delta (0, 0)
Screenshot: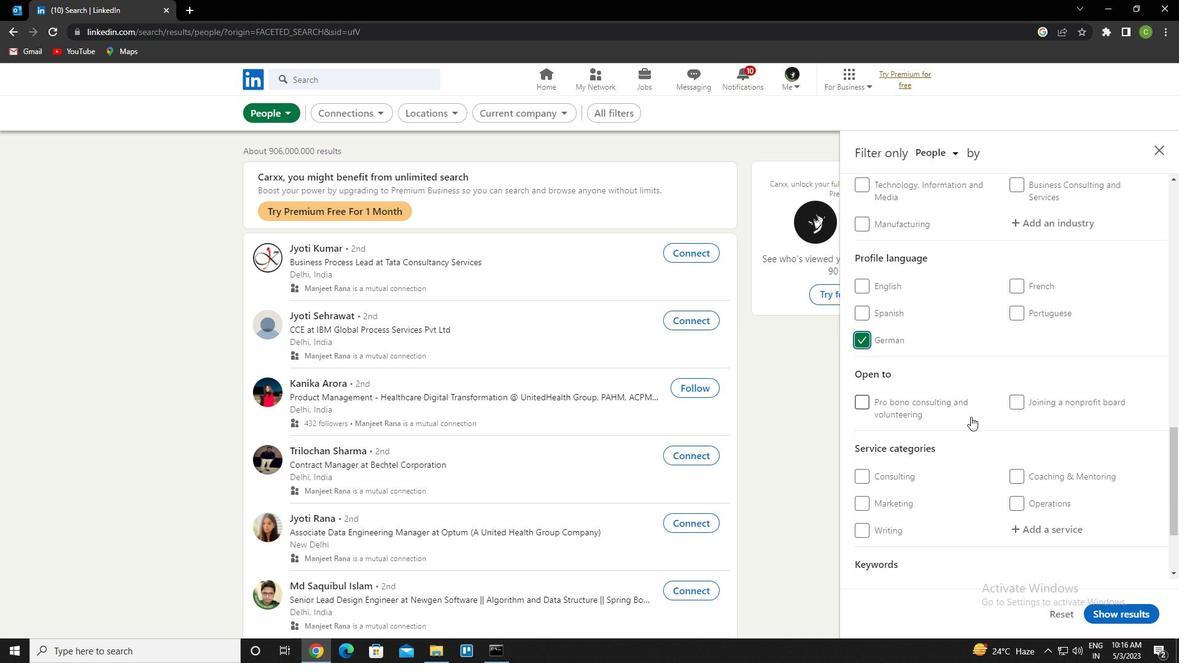 
Action: Mouse scrolled (995, 422) with delta (0, 0)
Screenshot: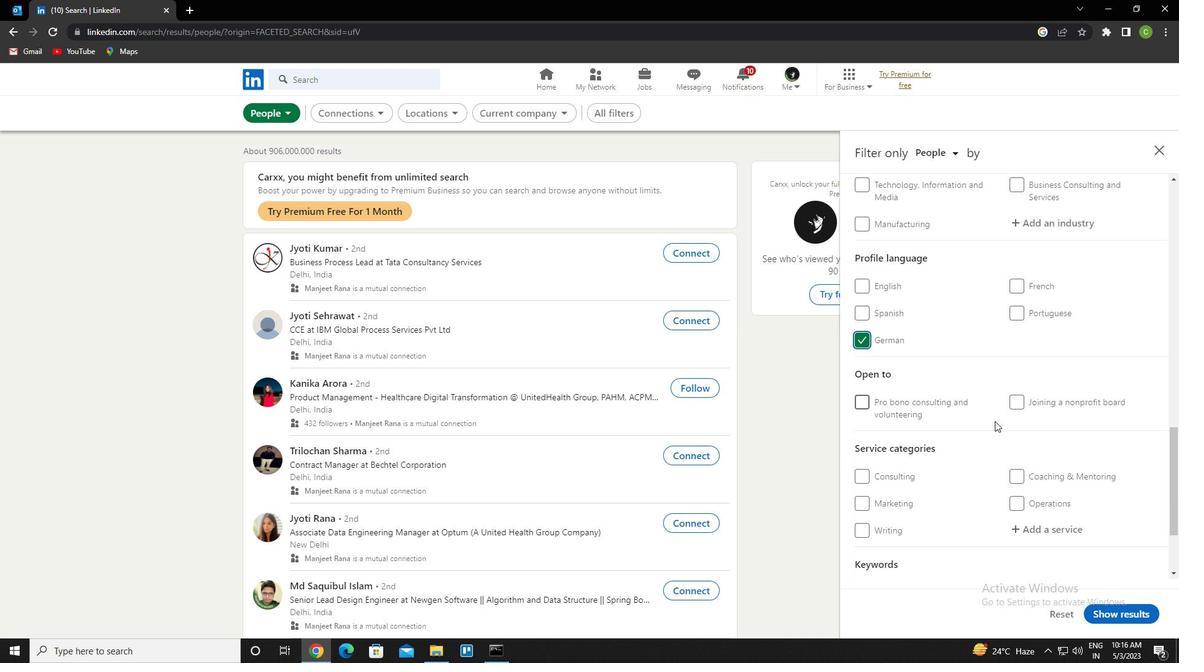 
Action: Mouse scrolled (995, 422) with delta (0, 0)
Screenshot: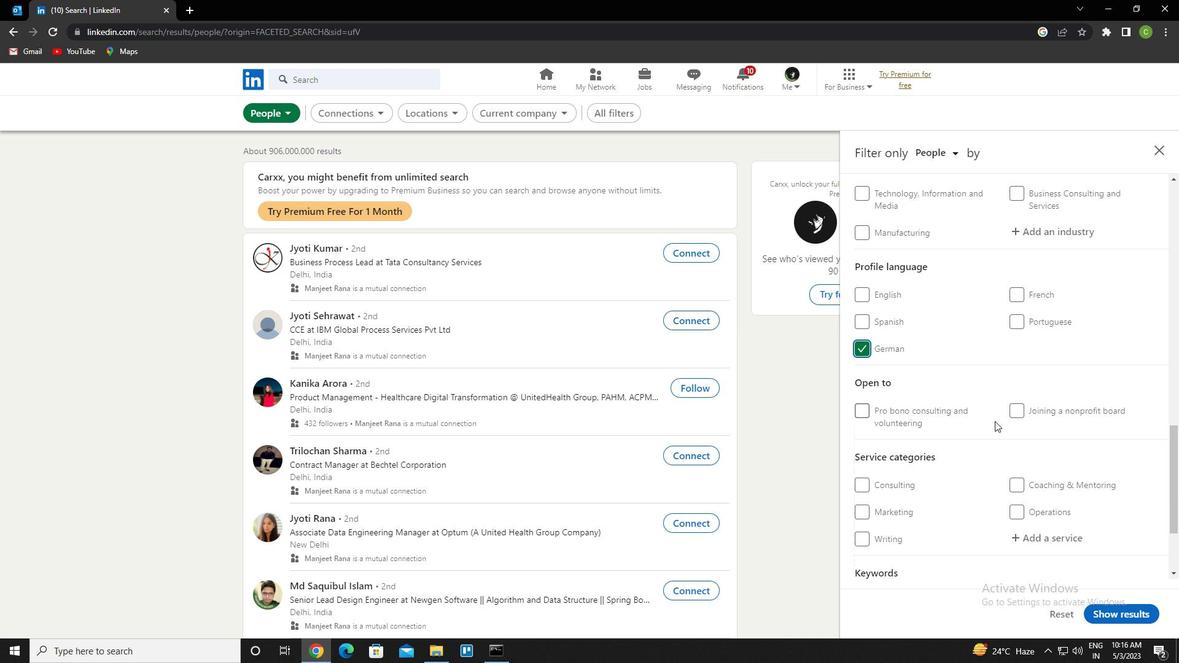 
Action: Mouse scrolled (995, 422) with delta (0, 0)
Screenshot: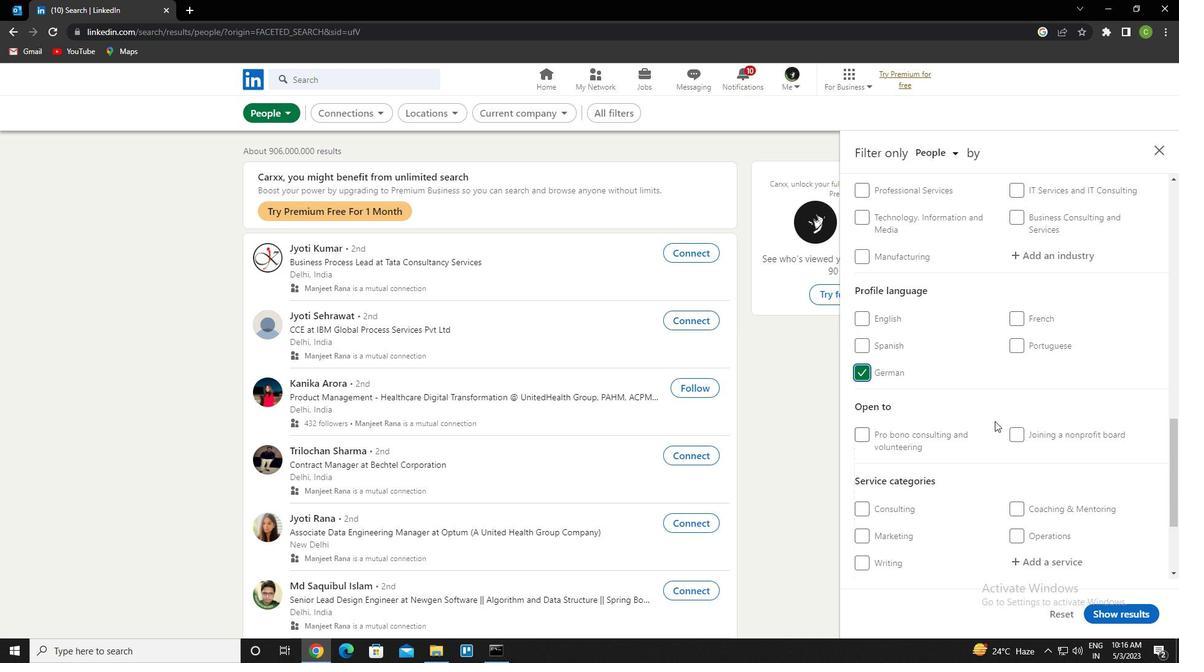 
Action: Mouse scrolled (995, 422) with delta (0, 0)
Screenshot: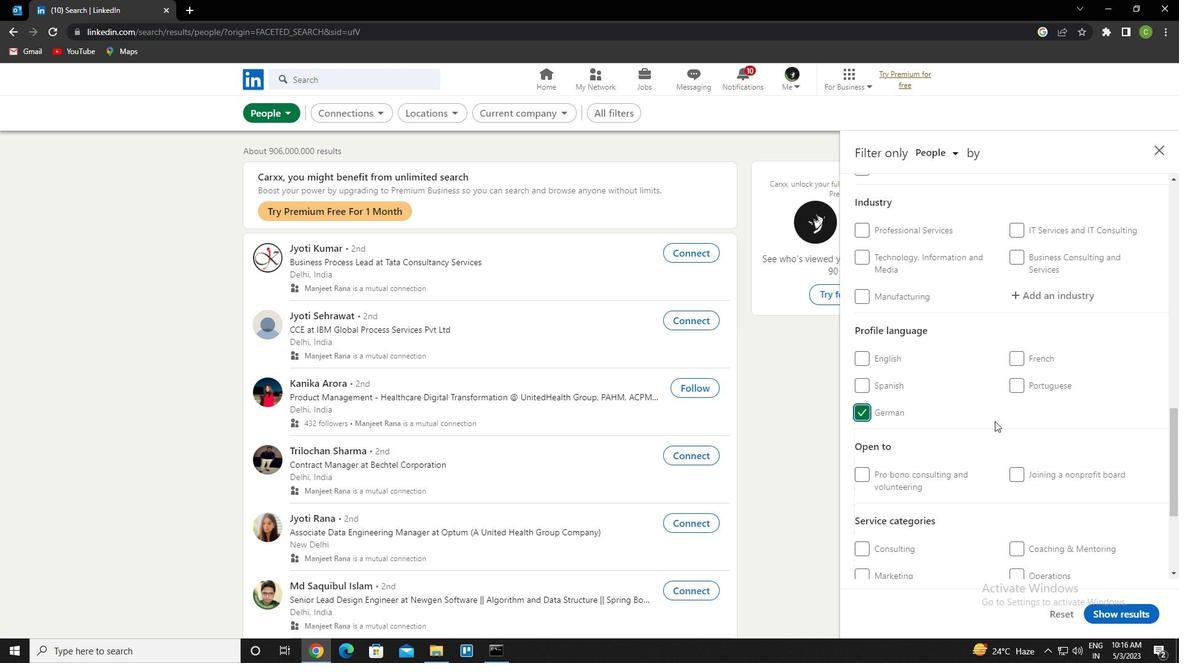 
Action: Mouse scrolled (995, 422) with delta (0, 0)
Screenshot: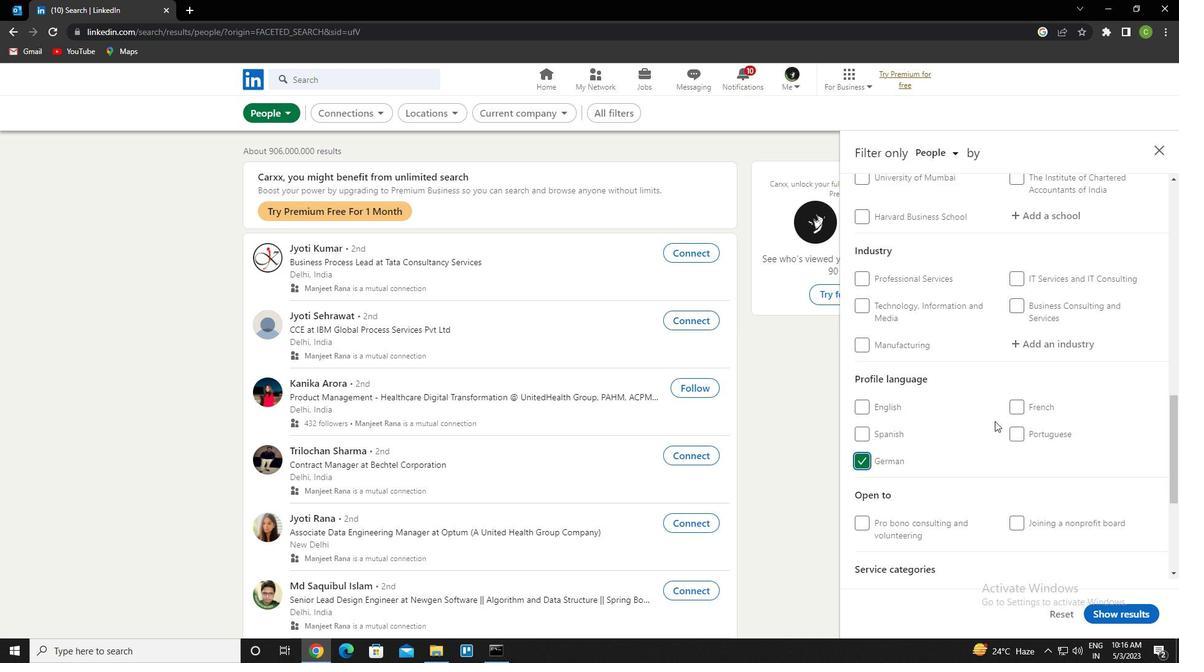 
Action: Mouse scrolled (995, 422) with delta (0, 0)
Screenshot: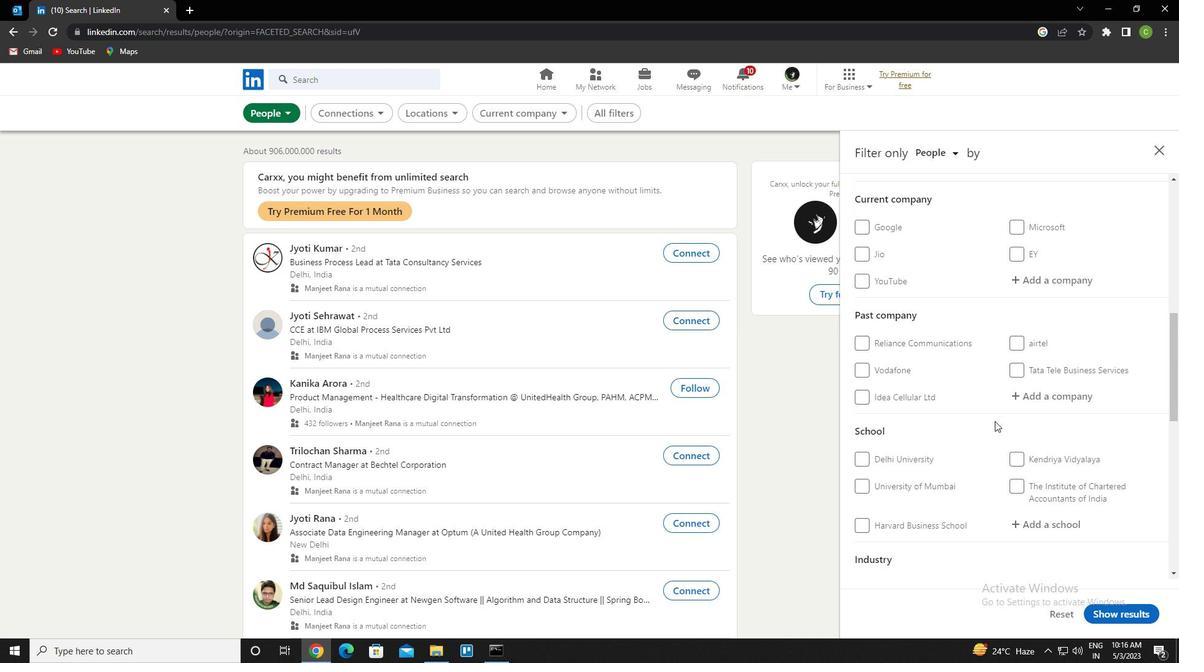 
Action: Mouse scrolled (995, 422) with delta (0, 0)
Screenshot: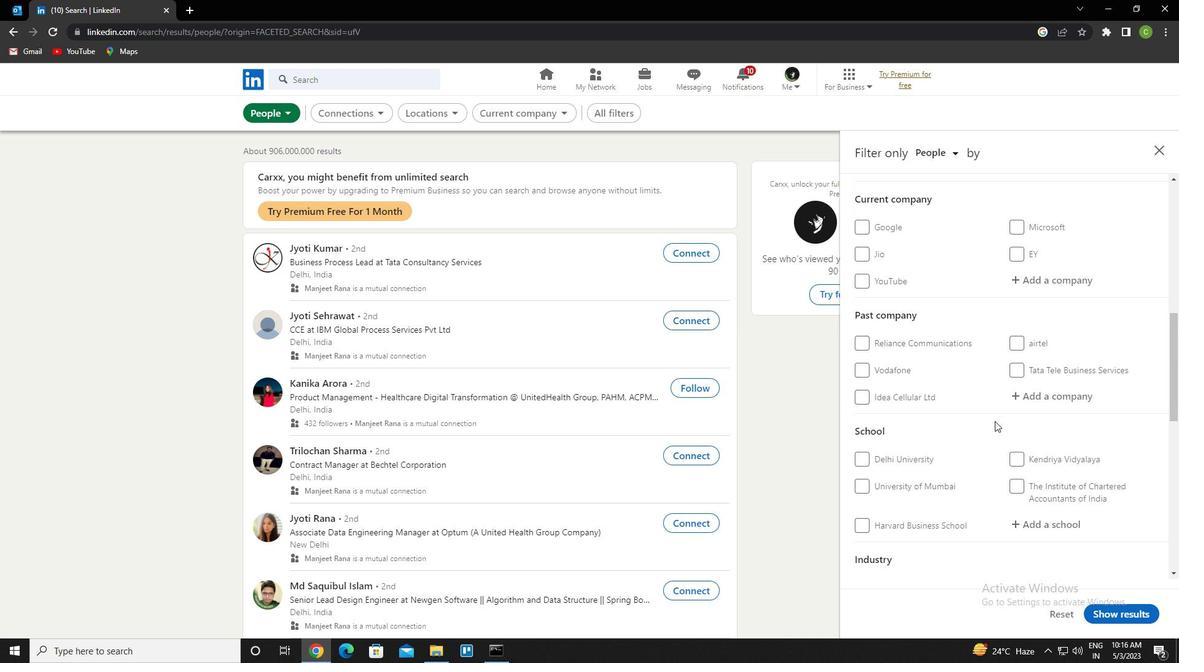 
Action: Mouse scrolled (995, 422) with delta (0, 0)
Screenshot: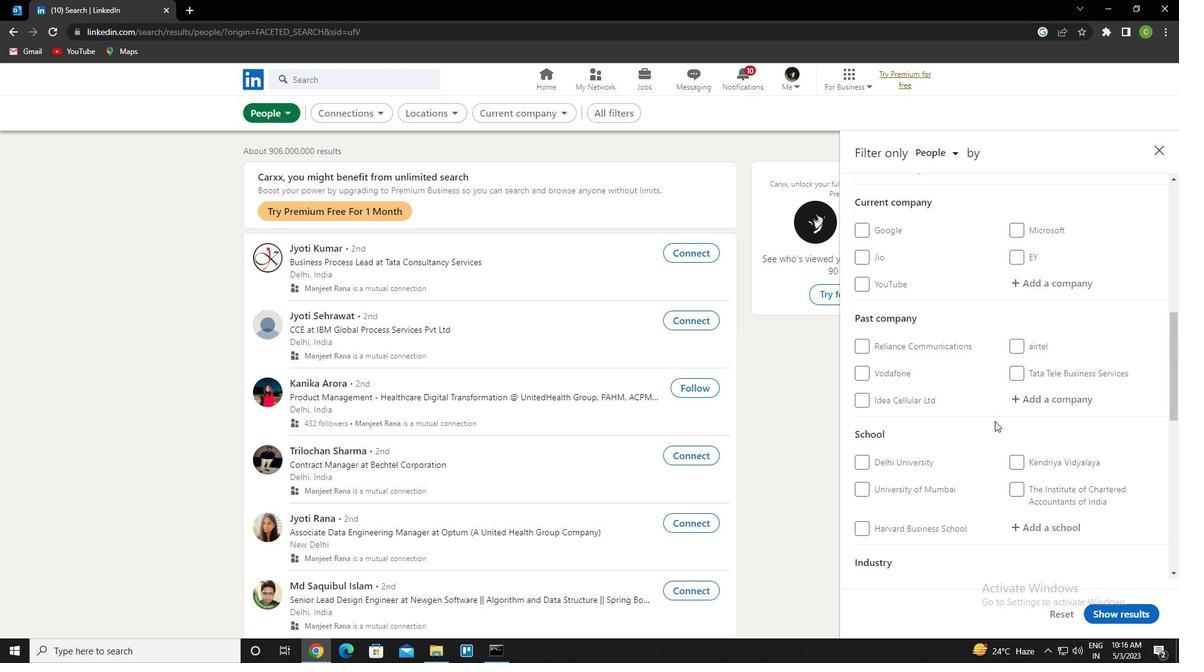 
Action: Mouse moved to (1040, 476)
Screenshot: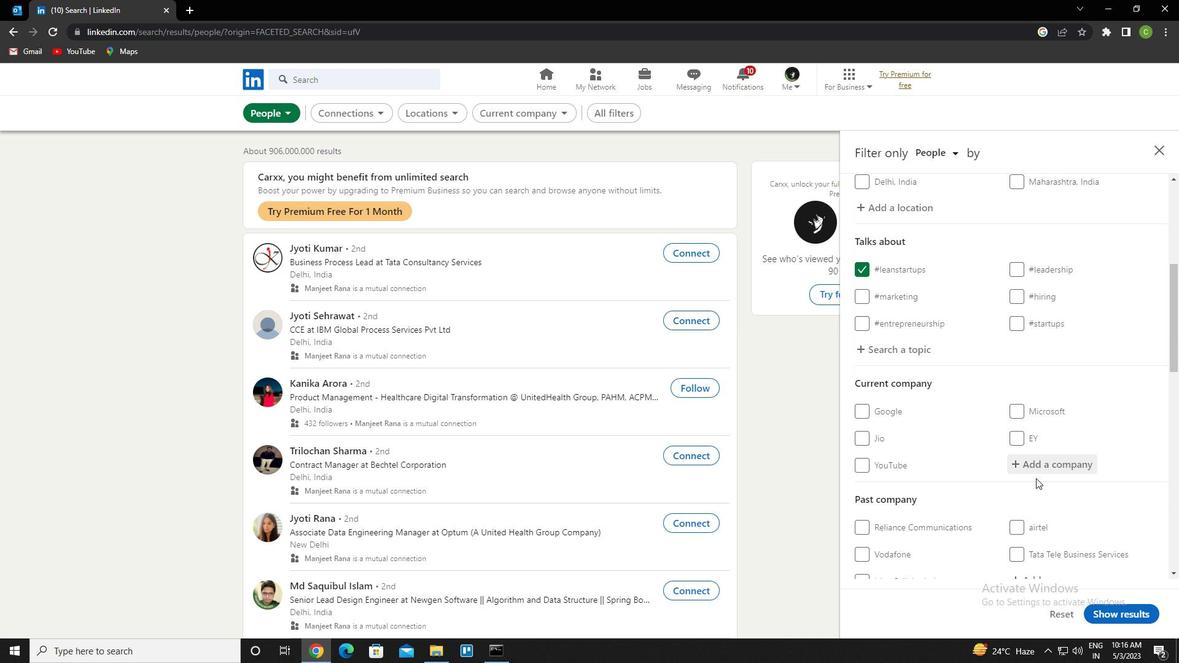 
Action: Mouse scrolled (1040, 475) with delta (0, 0)
Screenshot: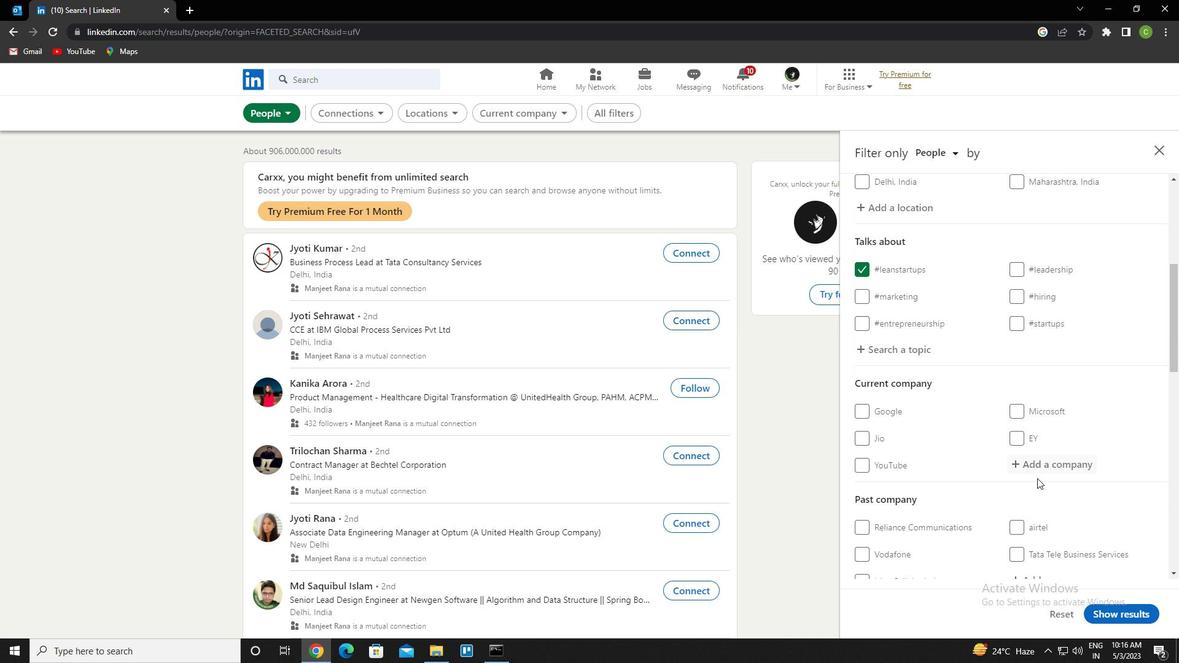 
Action: Mouse moved to (1040, 476)
Screenshot: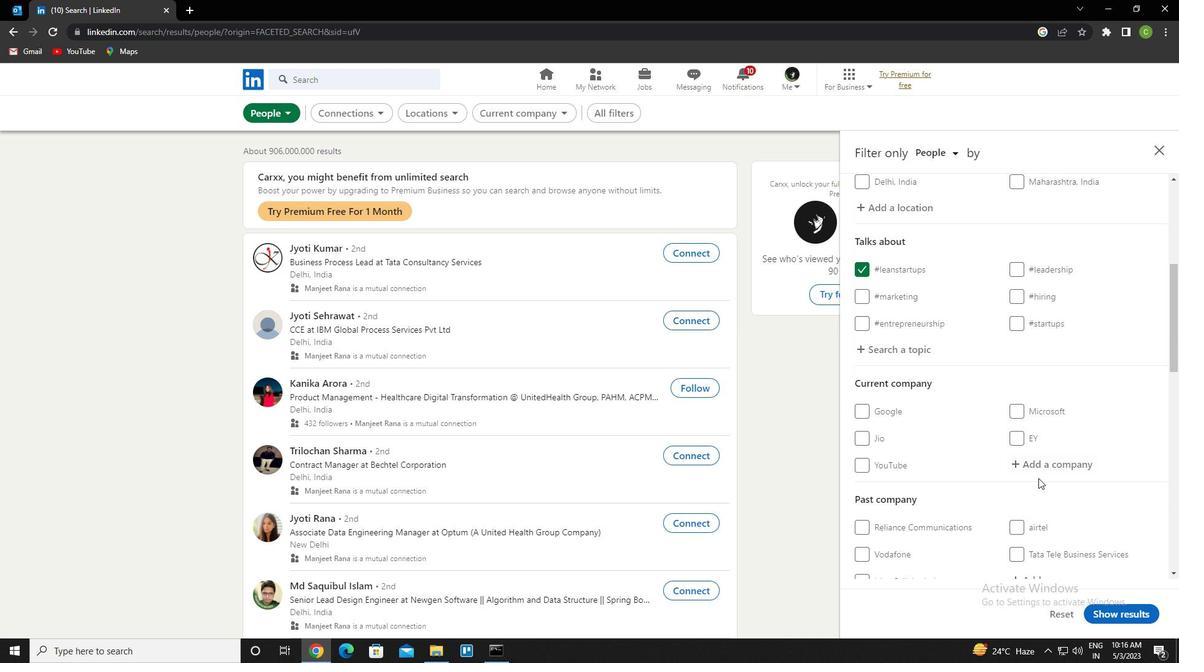 
Action: Mouse scrolled (1040, 475) with delta (0, 0)
Screenshot: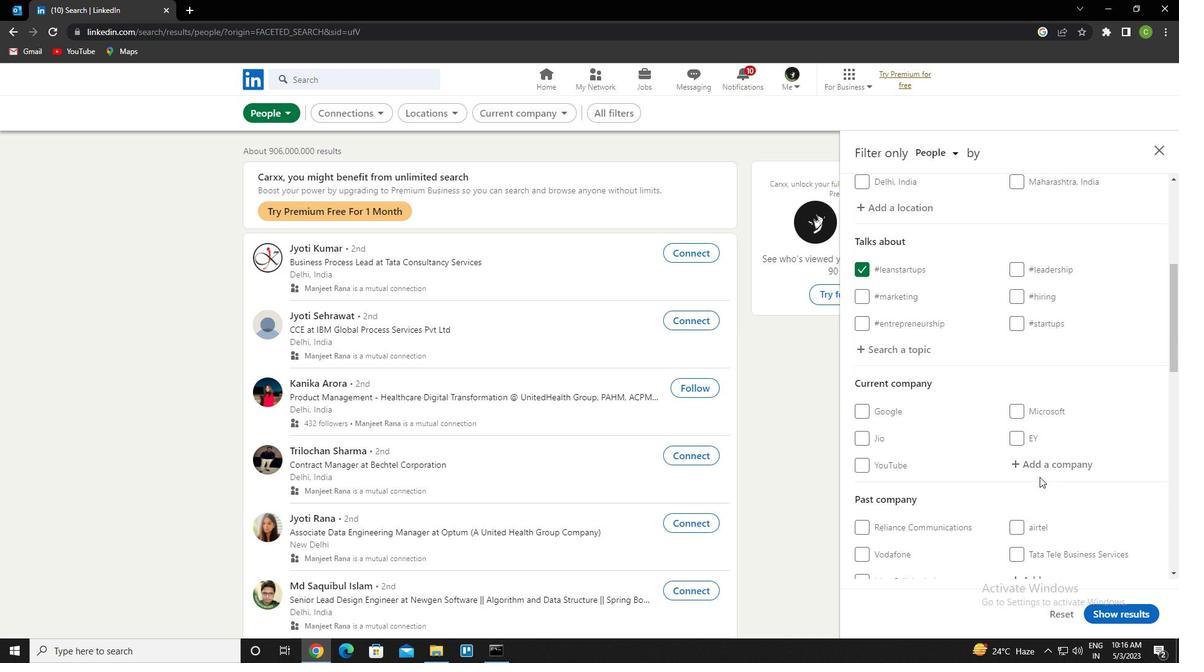 
Action: Mouse moved to (1044, 336)
Screenshot: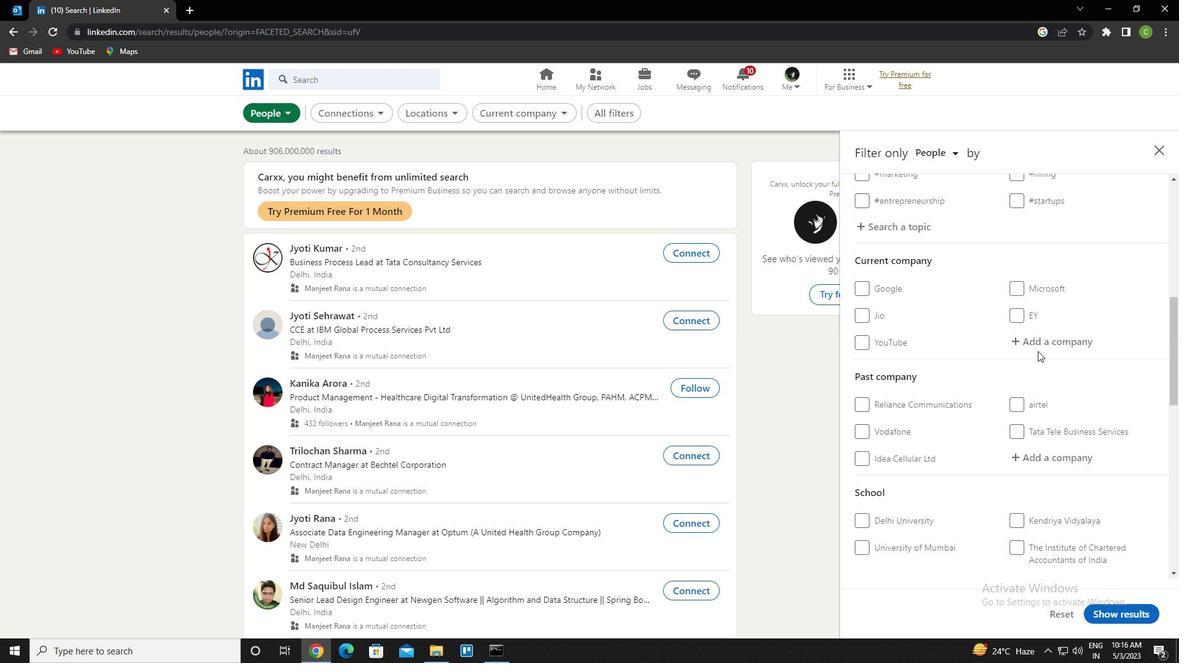 
Action: Mouse pressed left at (1044, 336)
Screenshot: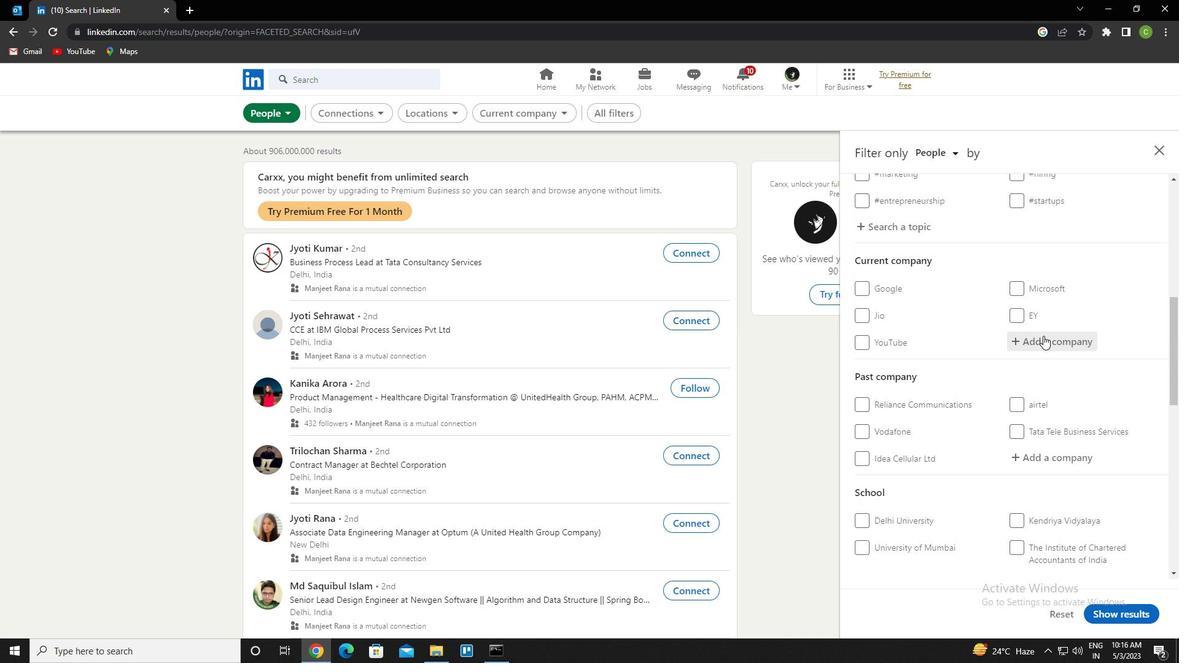 
Action: Key pressed <Key.caps_lock>f<Key.caps_lock>ino<Key.space>payments<Key.down><Key.enter>
Screenshot: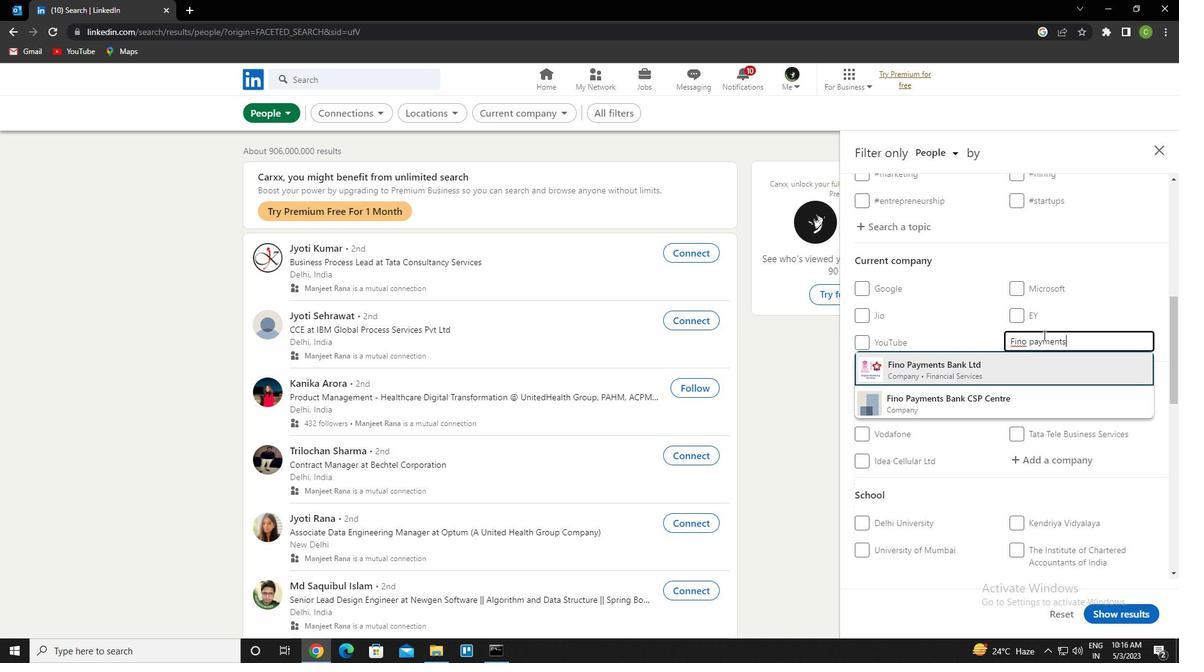 
Action: Mouse scrolled (1044, 335) with delta (0, 0)
Screenshot: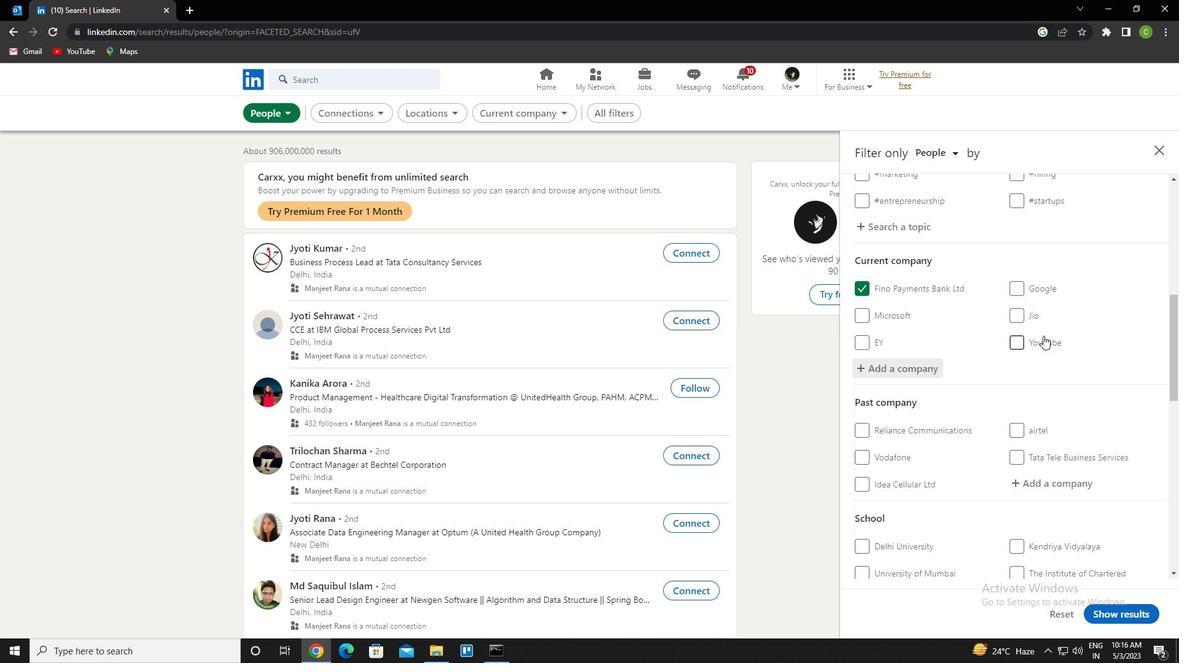 
Action: Mouse scrolled (1044, 335) with delta (0, 0)
Screenshot: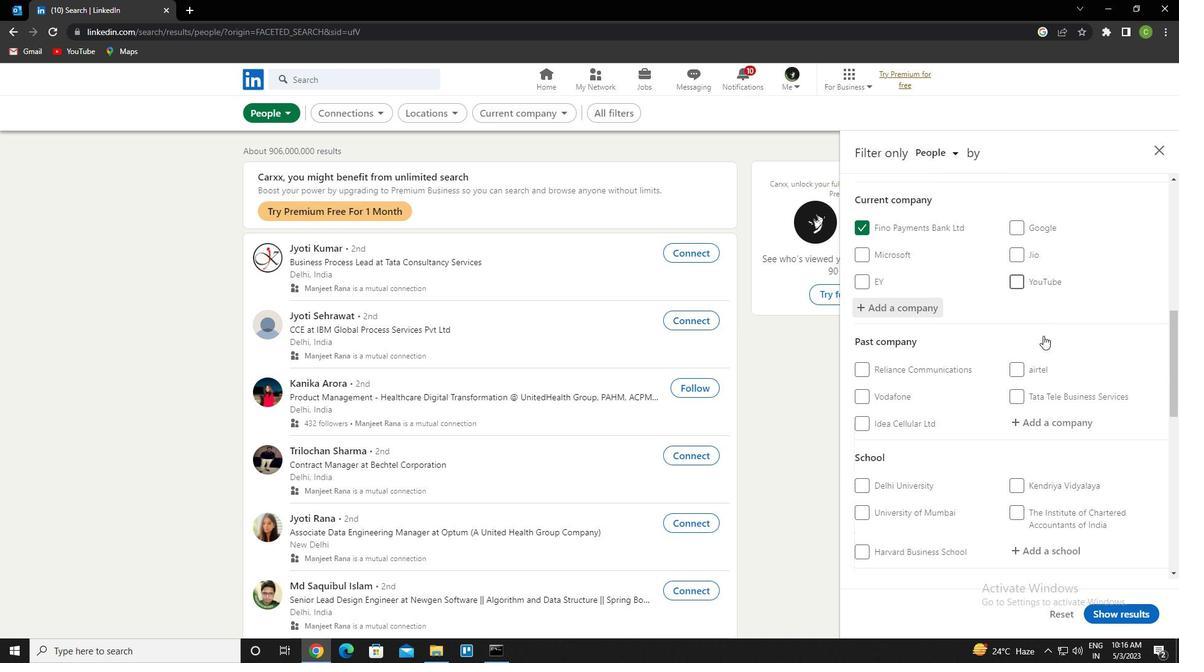 
Action: Mouse scrolled (1044, 335) with delta (0, 0)
Screenshot: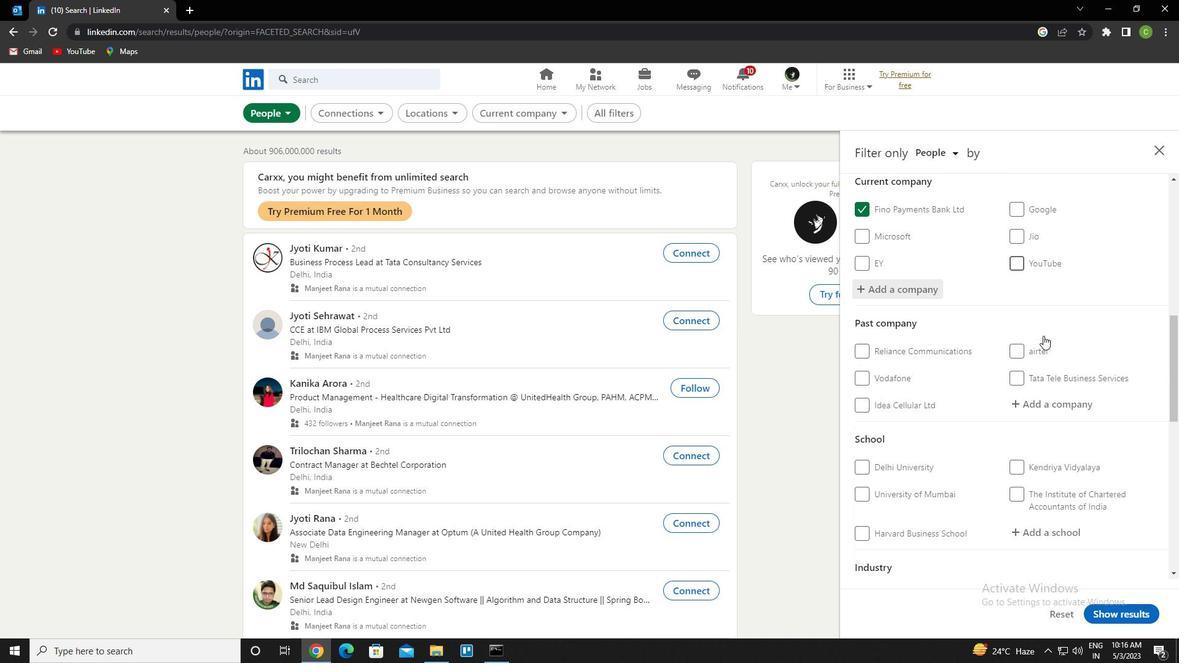 
Action: Mouse scrolled (1044, 335) with delta (0, 0)
Screenshot: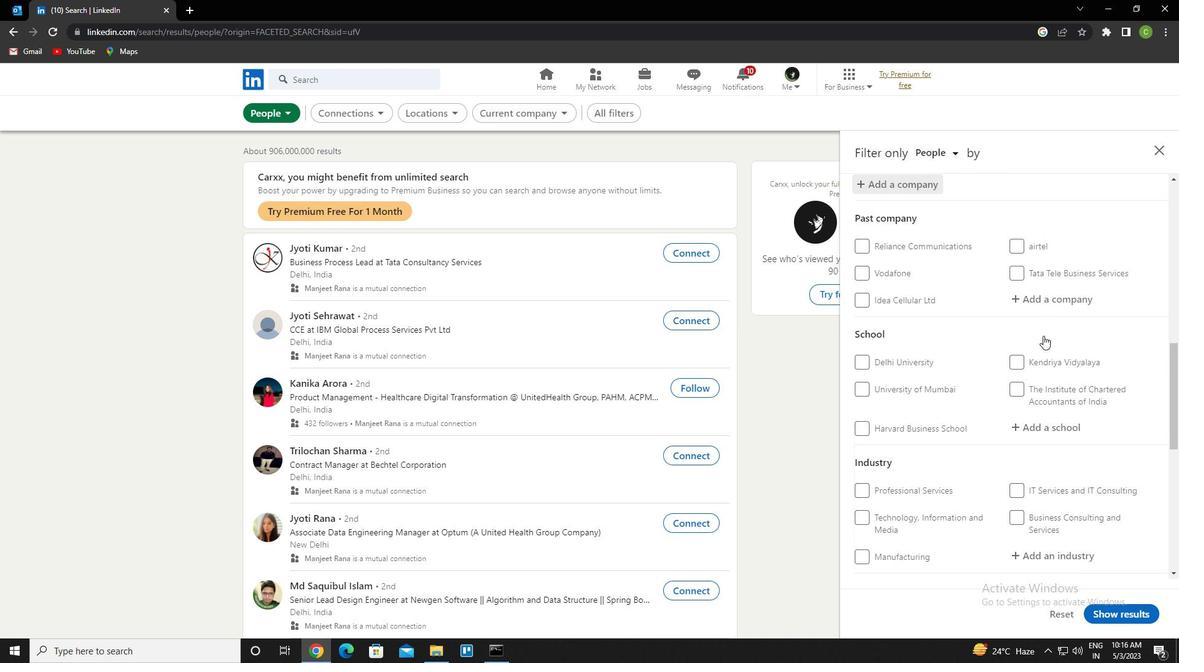 
Action: Mouse scrolled (1044, 335) with delta (0, 0)
Screenshot: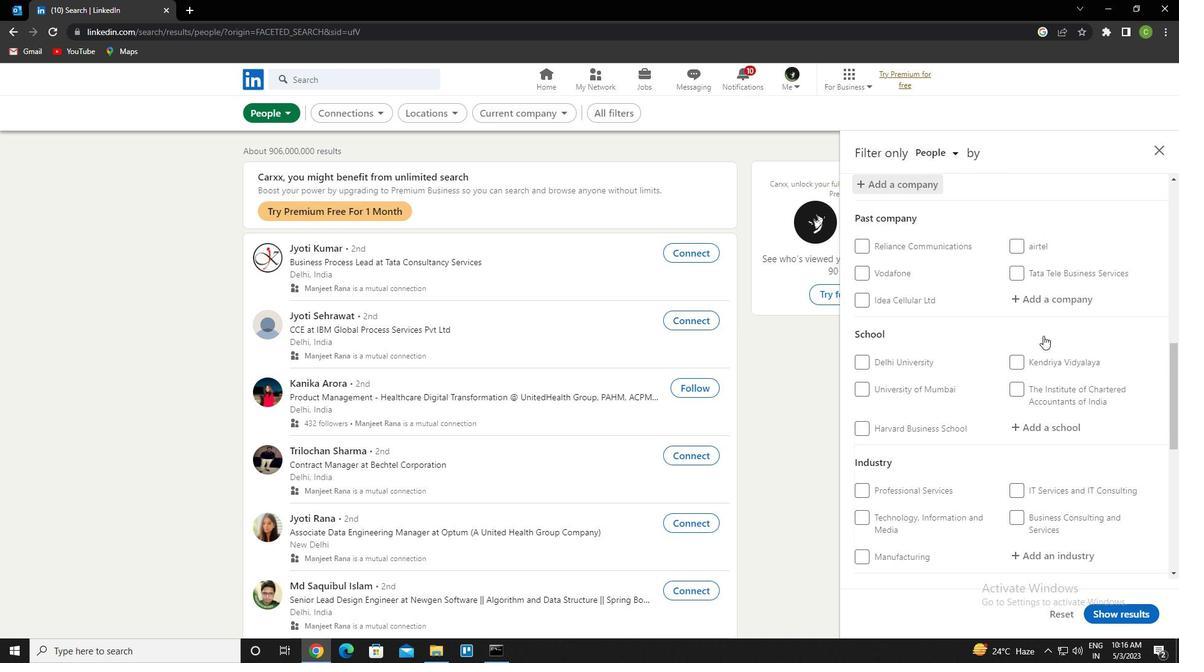 
Action: Mouse moved to (1044, 302)
Screenshot: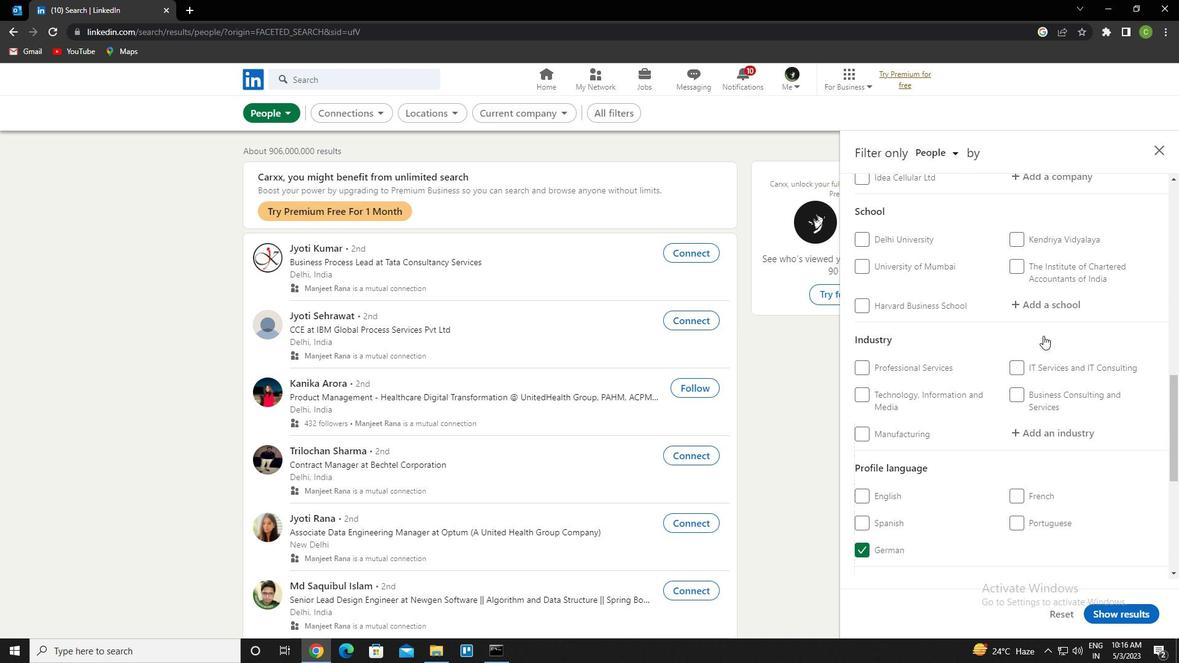 
Action: Mouse pressed left at (1044, 302)
Screenshot: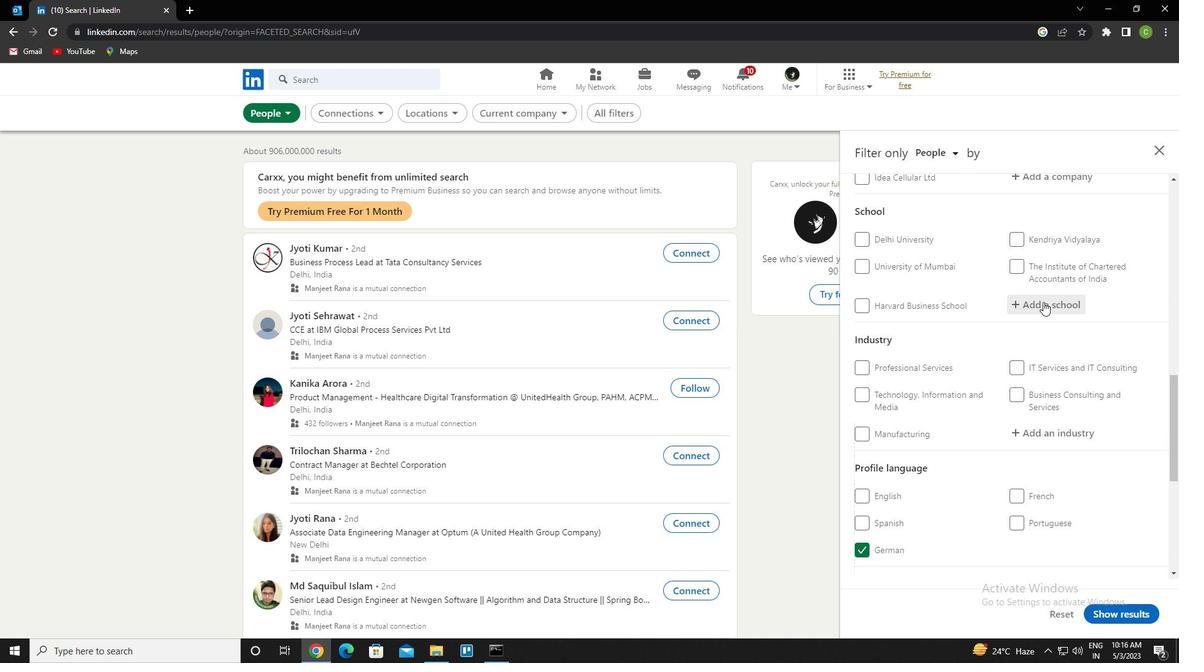 
Action: Key pressed <Key.caps_lock>j<Key.caps_lock>amai<Key.space><Key.caps_lock>h<Key.caps_lock>amdard<Key.left><Key.left><Key.backspace><Key.backspace>ctrl+Ia<Key.left><Key.down><Key.enter>
Screenshot: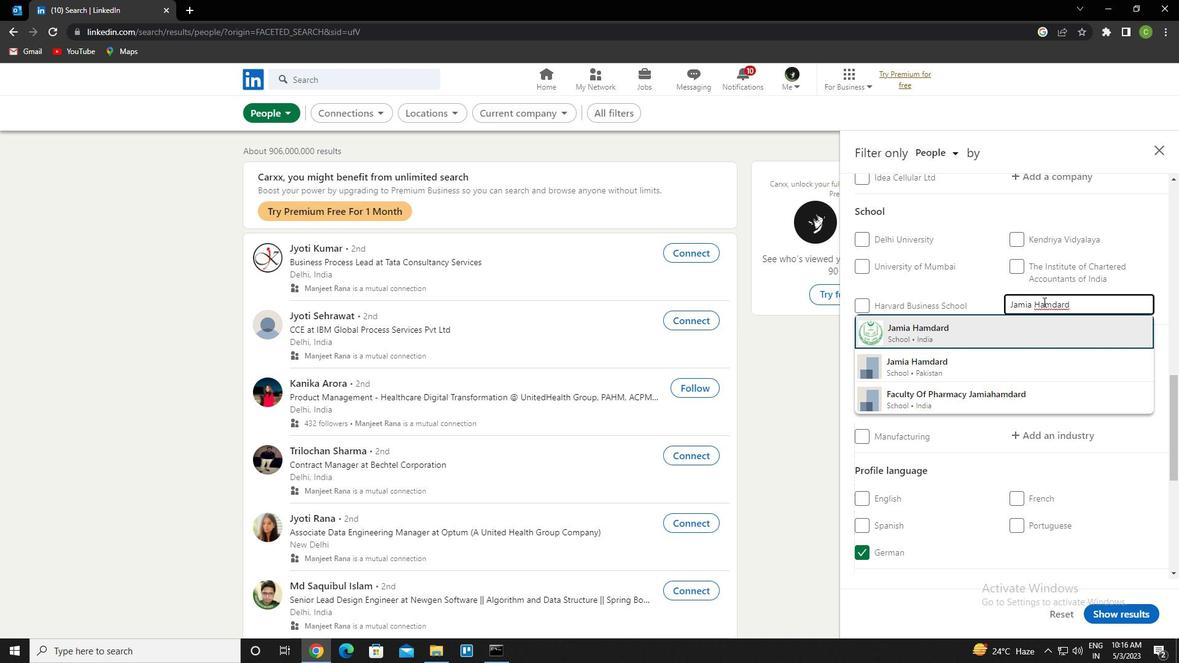 
Action: Mouse scrolled (1044, 301) with delta (0, 0)
Screenshot: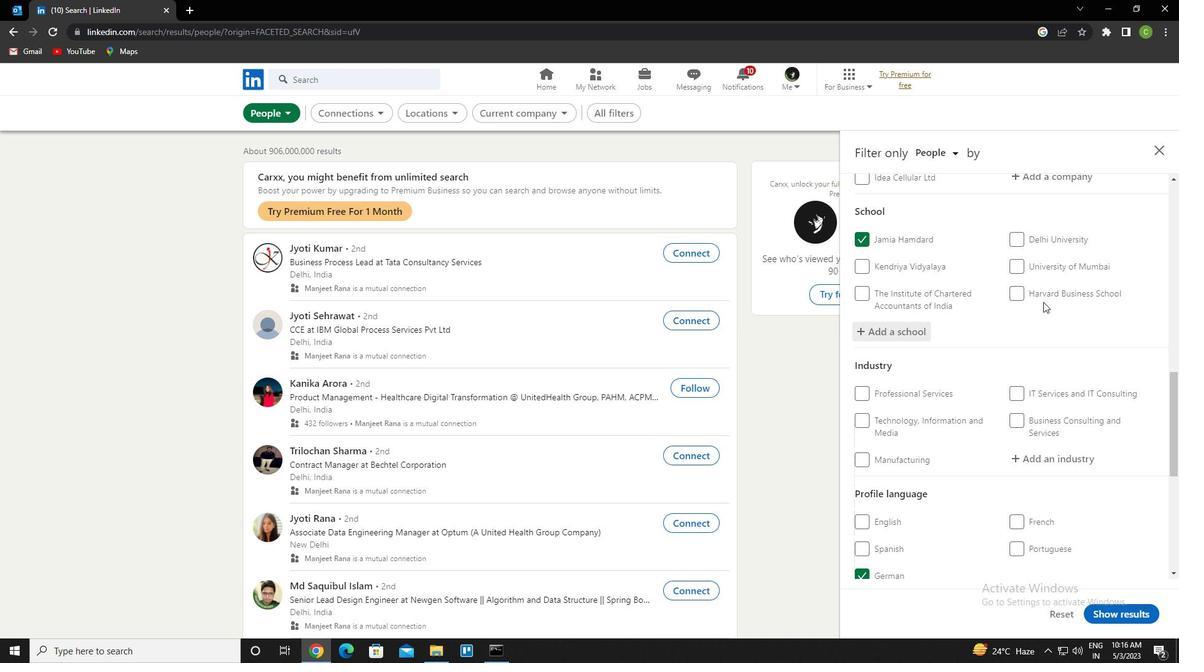 
Action: Mouse scrolled (1044, 301) with delta (0, 0)
Screenshot: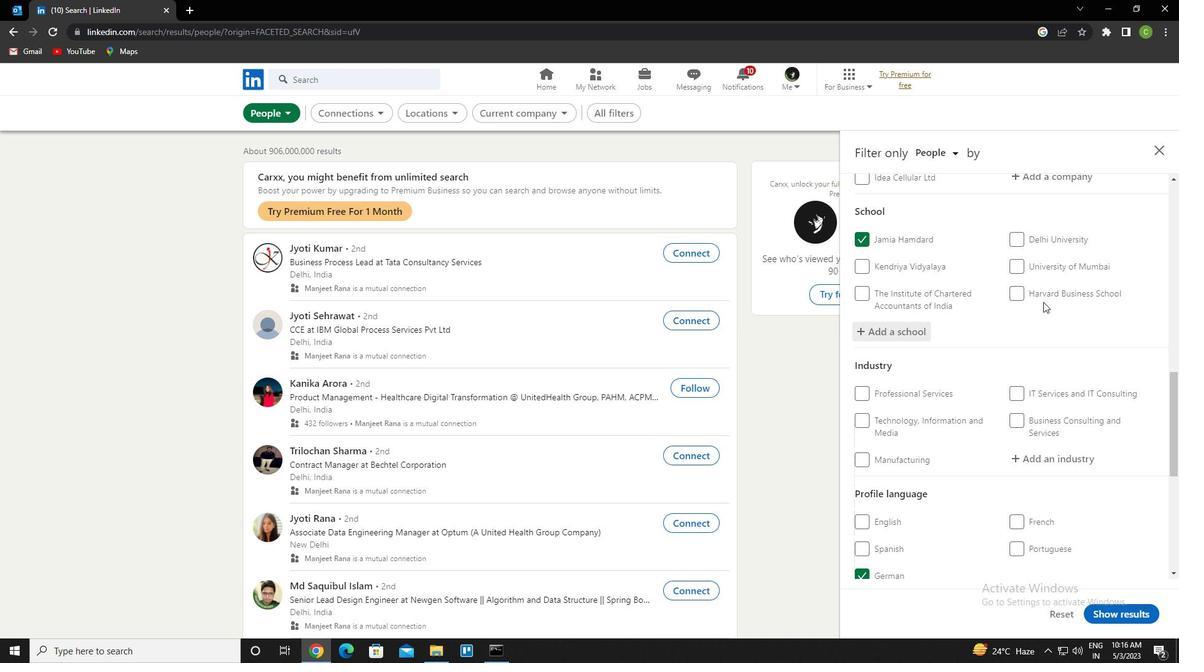 
Action: Mouse scrolled (1044, 301) with delta (0, 0)
Screenshot: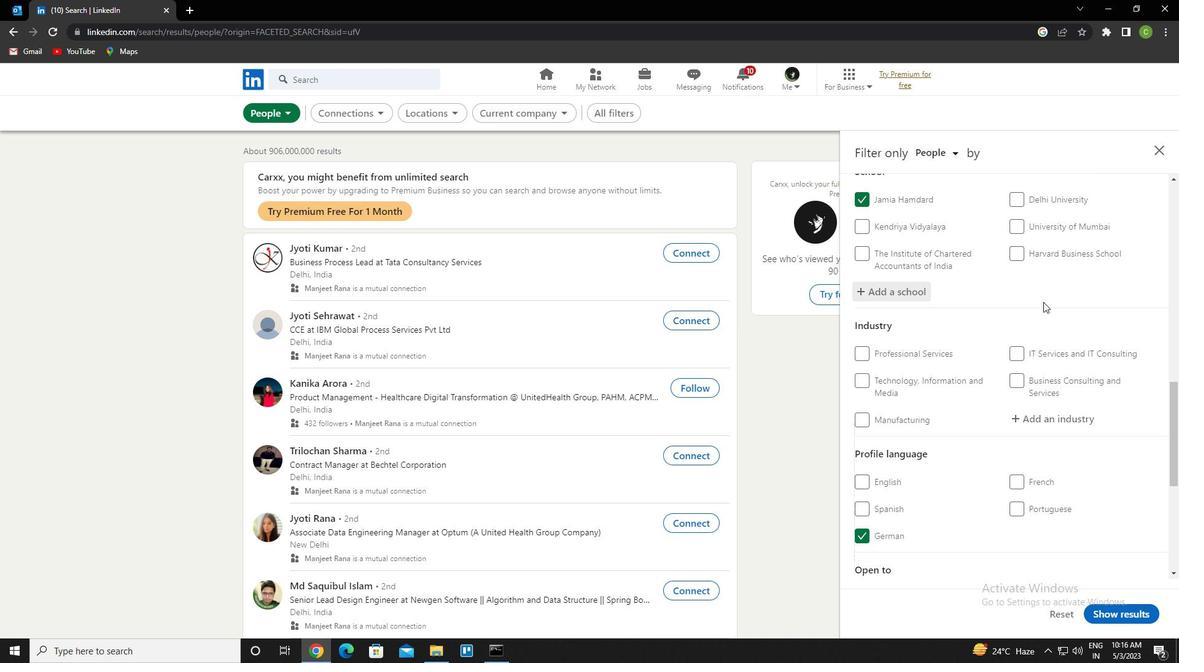 
Action: Mouse moved to (1050, 279)
Screenshot: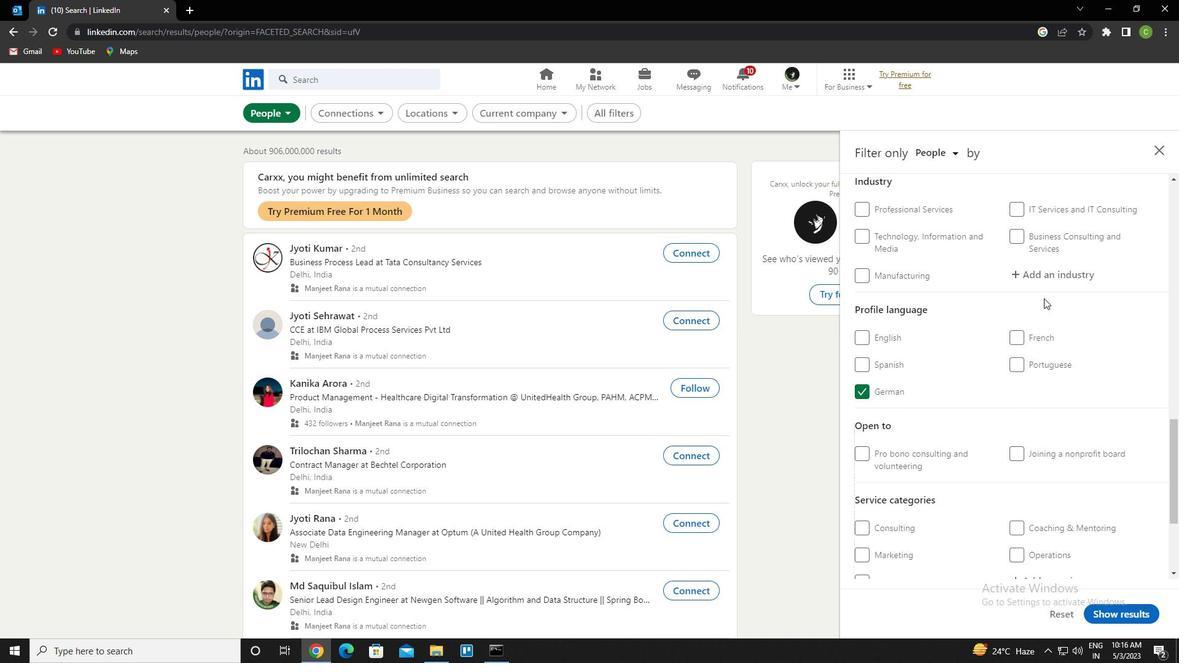 
Action: Mouse pressed left at (1050, 279)
Screenshot: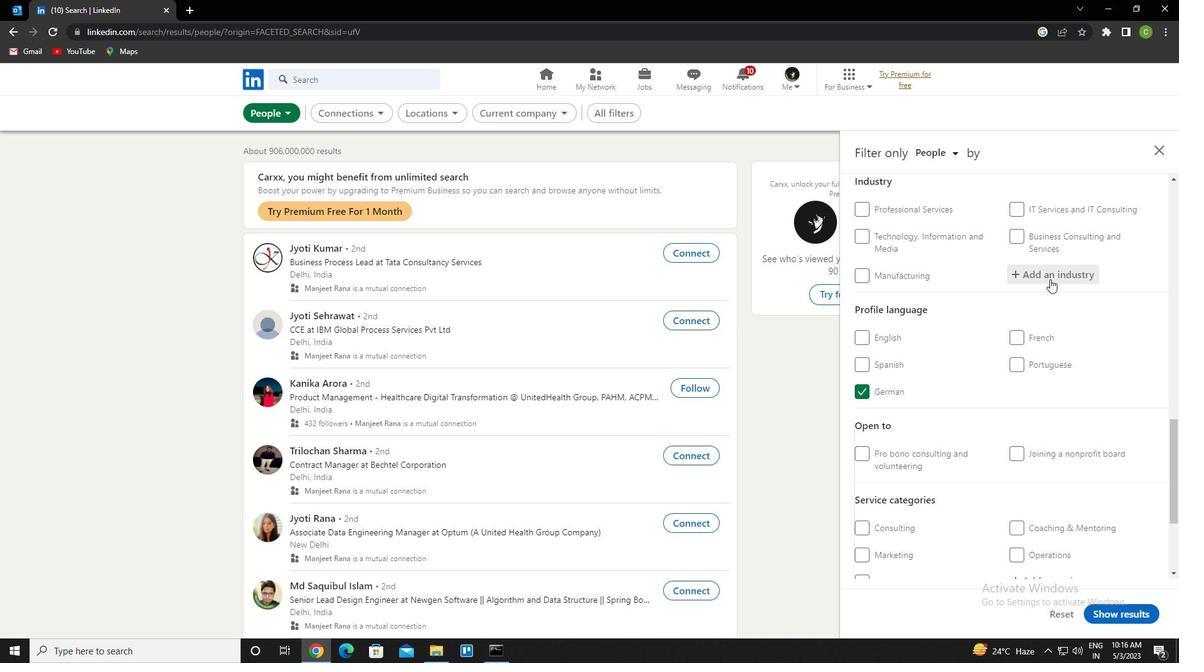 
Action: Key pressed <Key.caps_lock>b<Key.caps_lock>logs<Key.down><Key.enter>
Screenshot: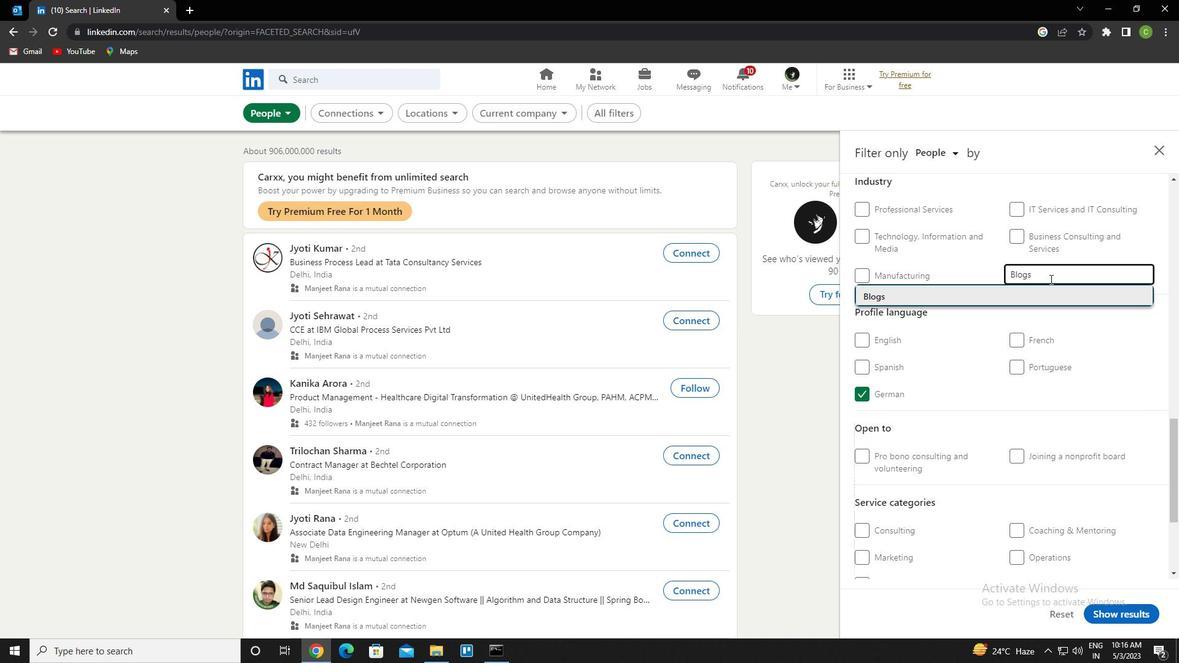 
Action: Mouse scrolled (1050, 279) with delta (0, 0)
Screenshot: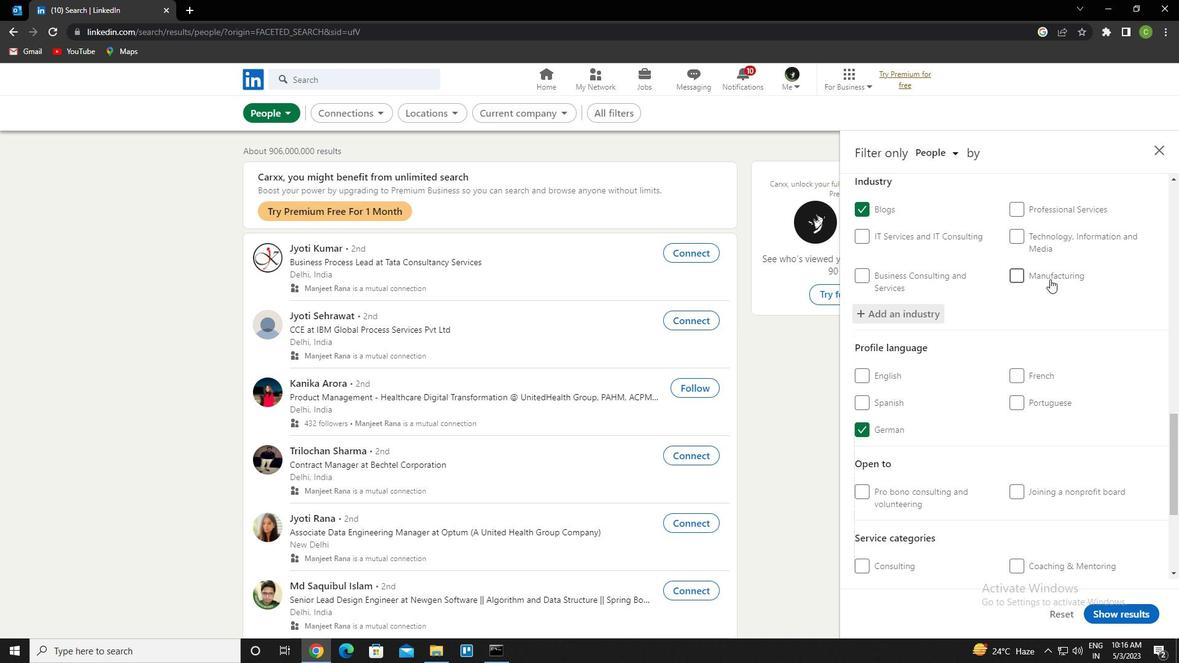 
Action: Mouse scrolled (1050, 279) with delta (0, 0)
Screenshot: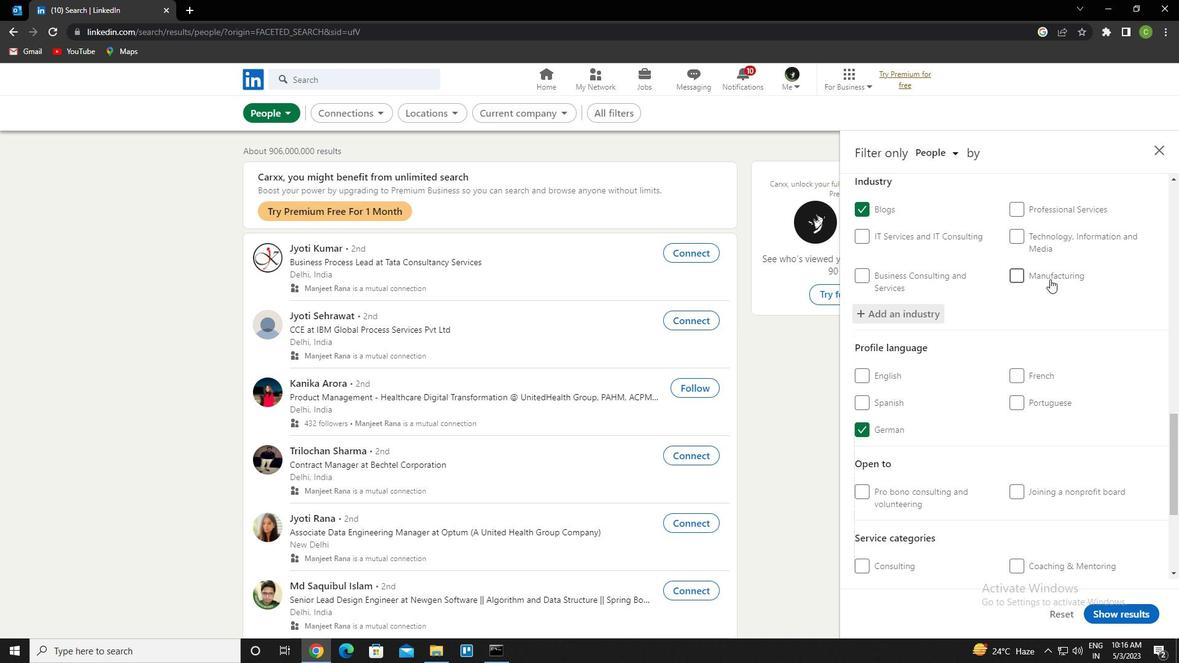 
Action: Mouse scrolled (1050, 279) with delta (0, 0)
Screenshot: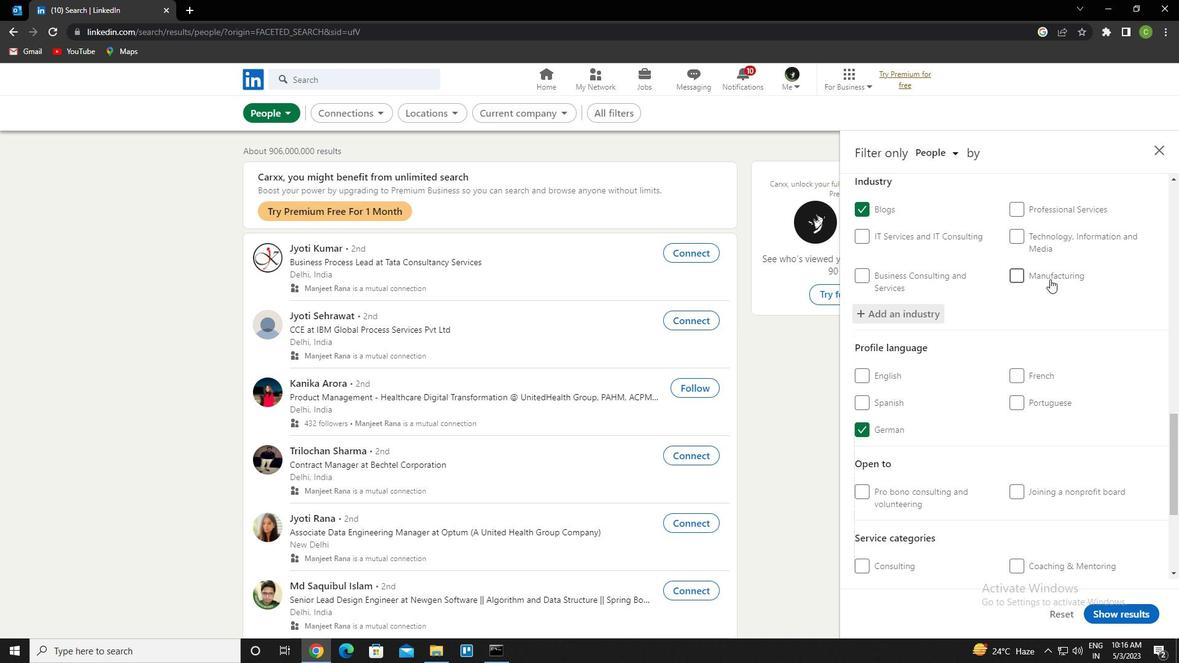 
Action: Mouse scrolled (1050, 279) with delta (0, 0)
Screenshot: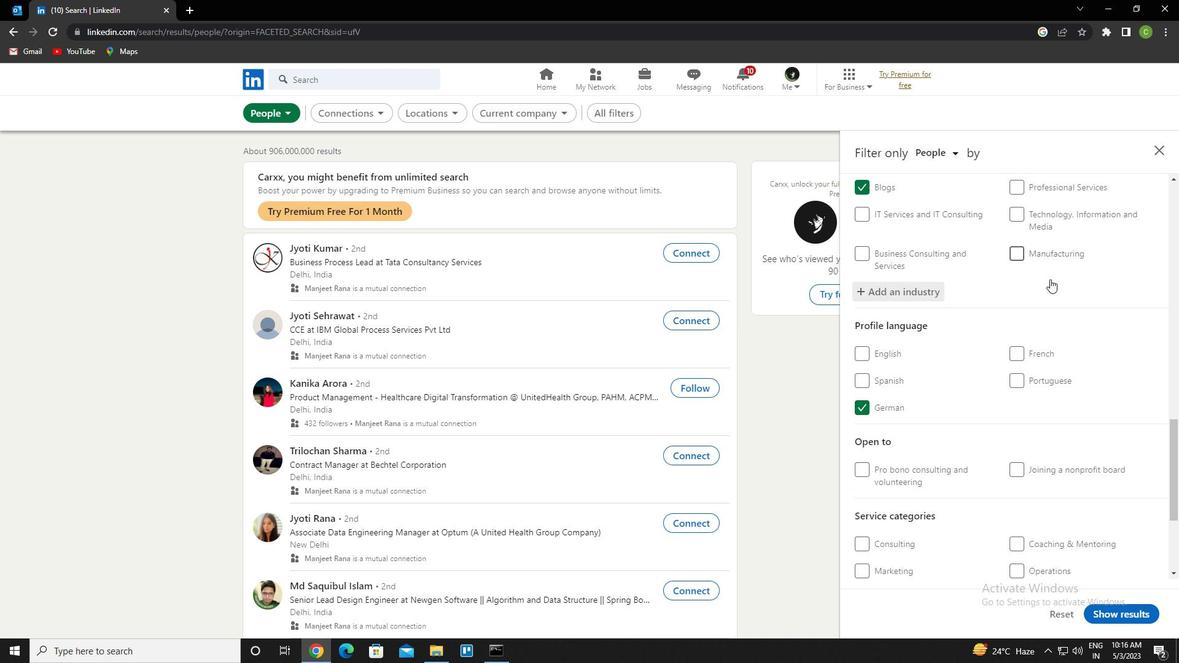 
Action: Mouse scrolled (1050, 279) with delta (0, 0)
Screenshot: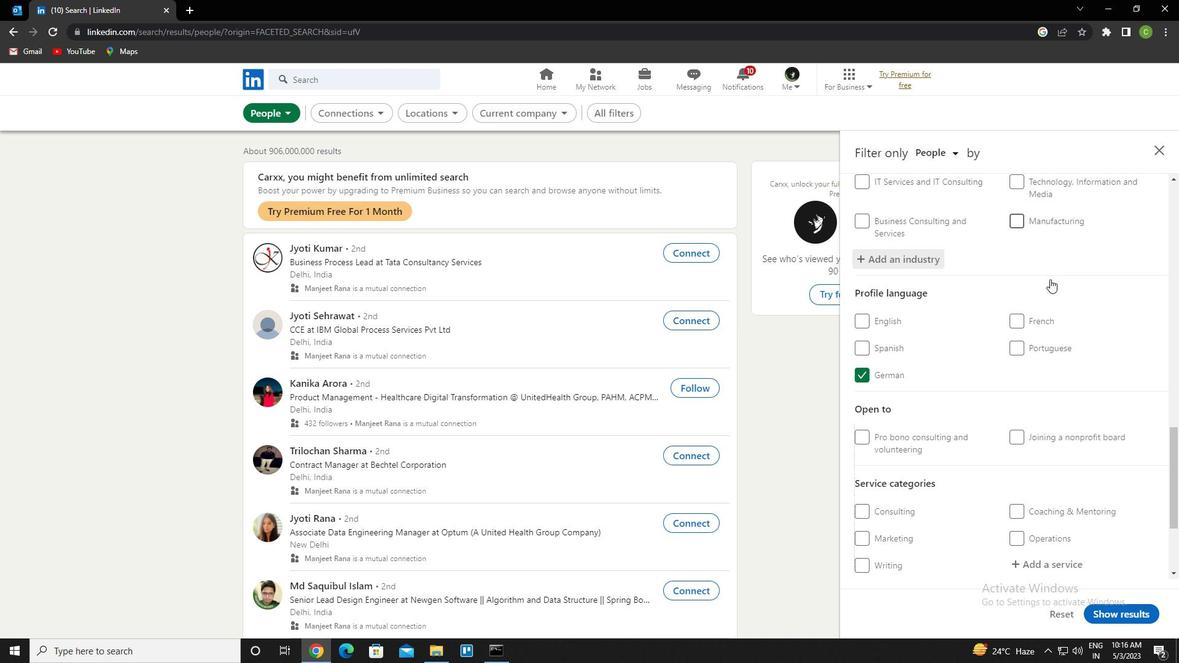 
Action: Mouse scrolled (1050, 279) with delta (0, 0)
Screenshot: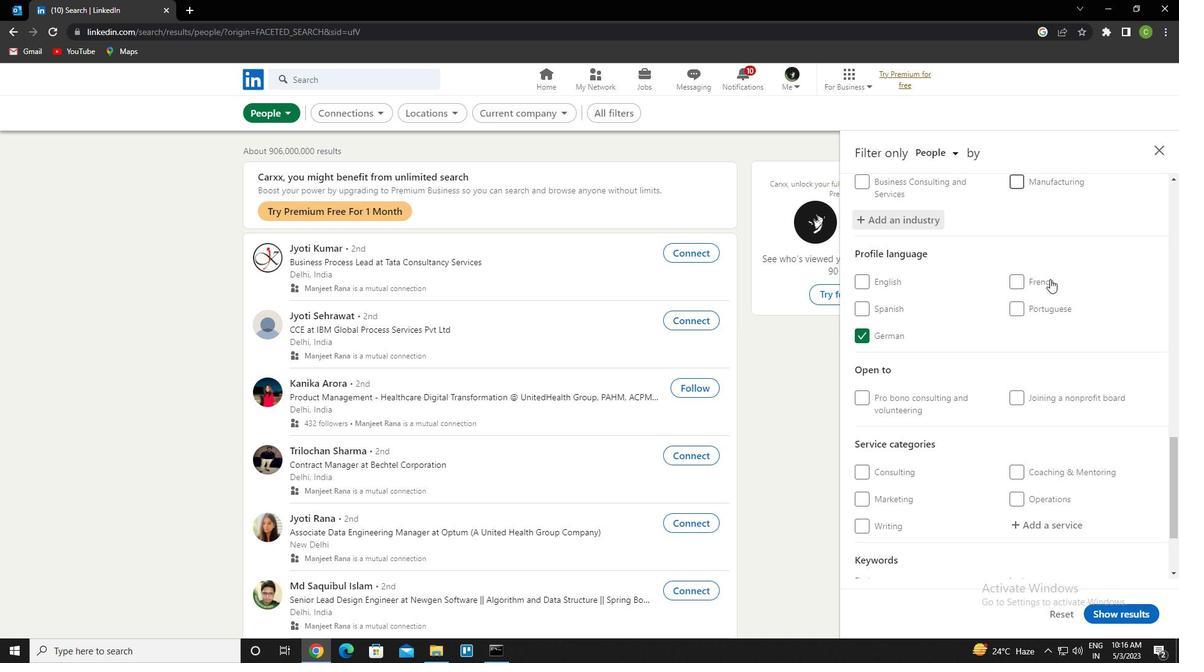 
Action: Mouse moved to (1039, 407)
Screenshot: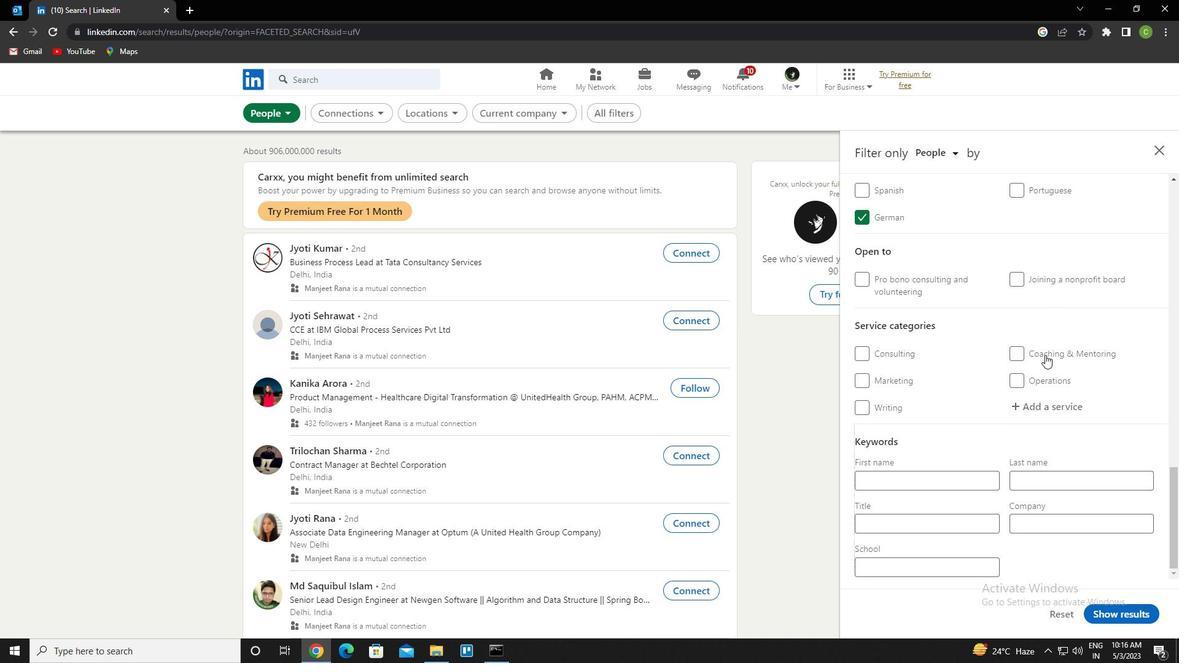 
Action: Mouse pressed left at (1039, 407)
Screenshot: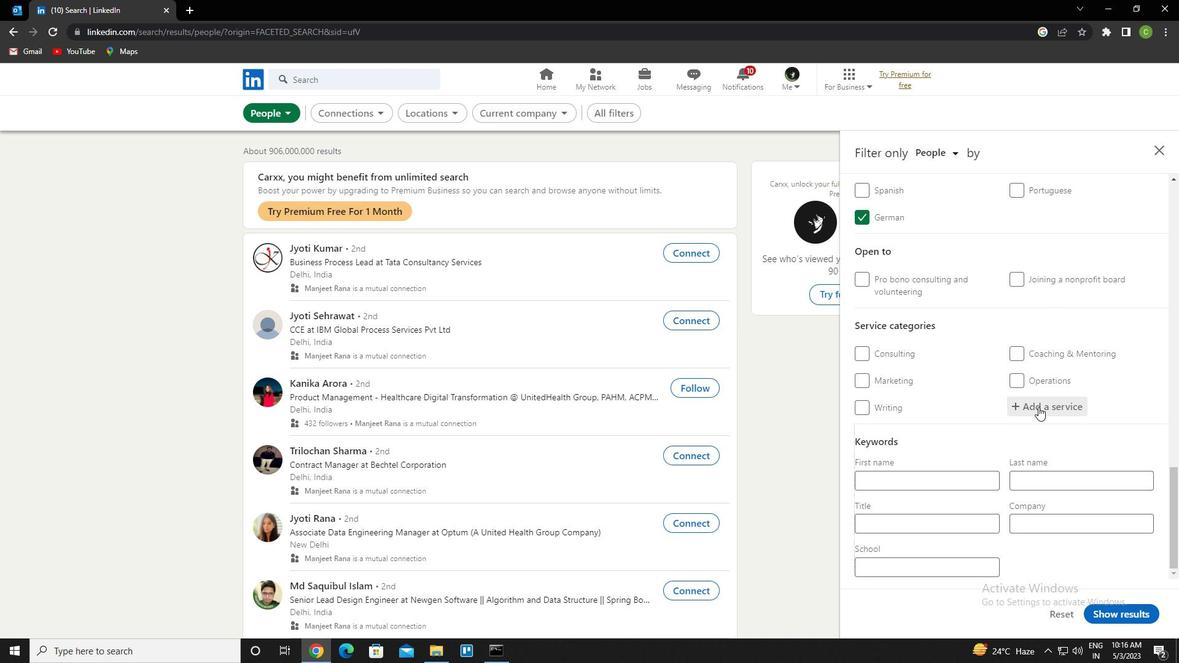 
Action: Key pressed loans<Key.down><Key.enter>
Screenshot: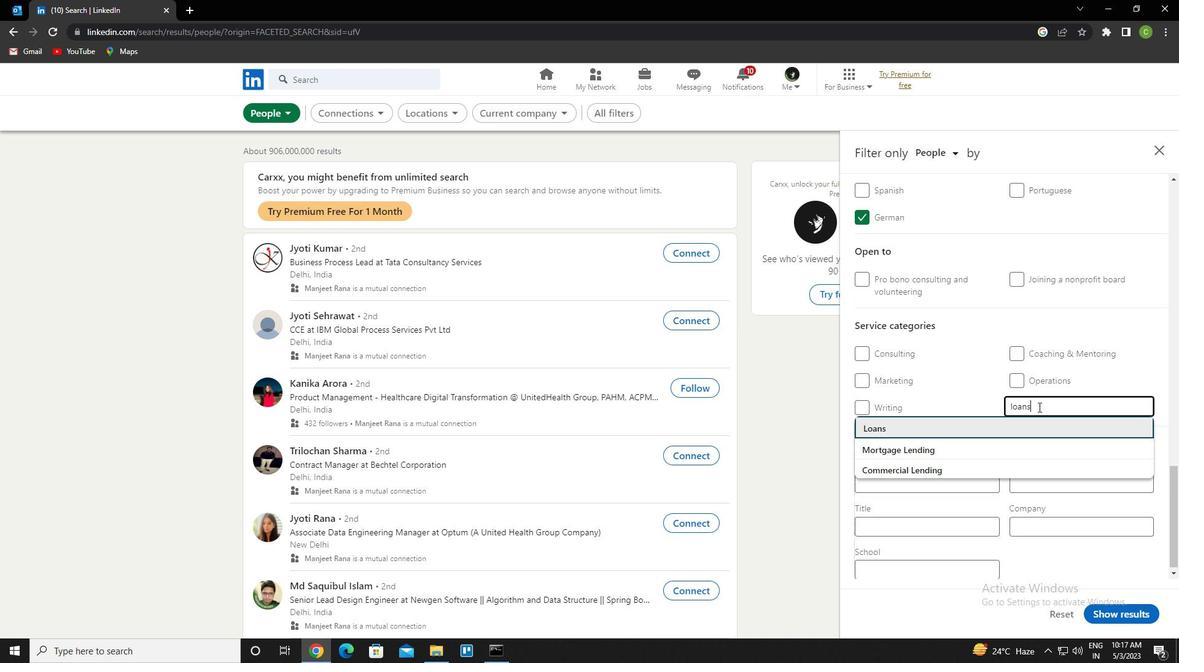 
Action: Mouse scrolled (1039, 406) with delta (0, 0)
Screenshot: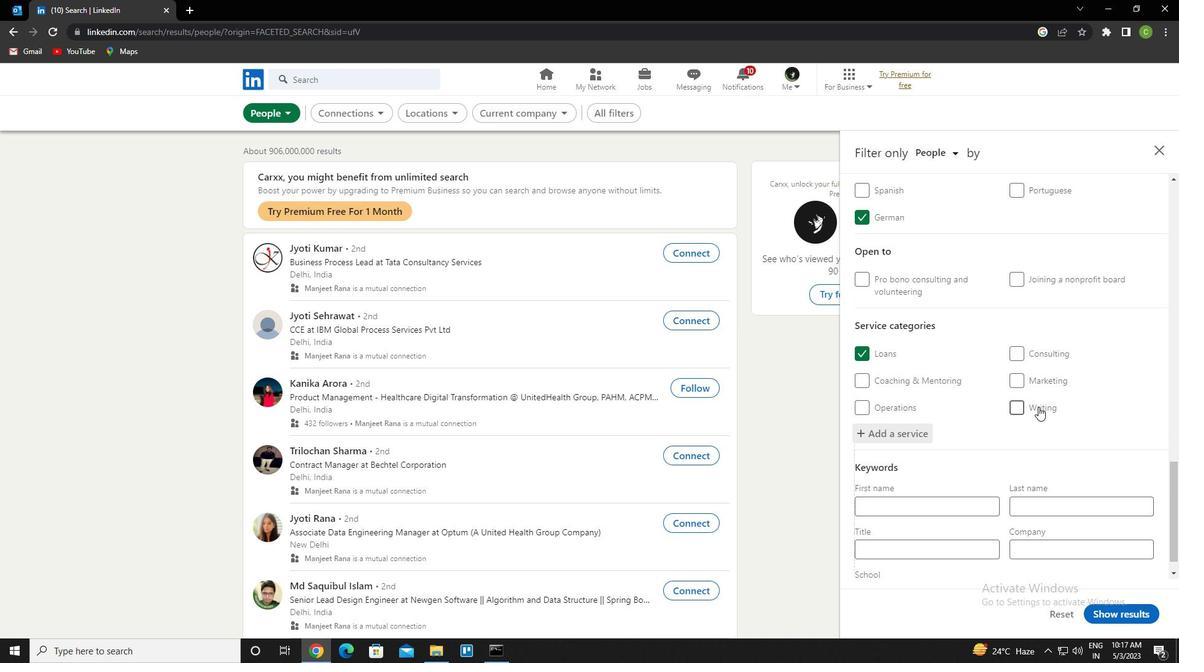 
Action: Mouse scrolled (1039, 406) with delta (0, 0)
Screenshot: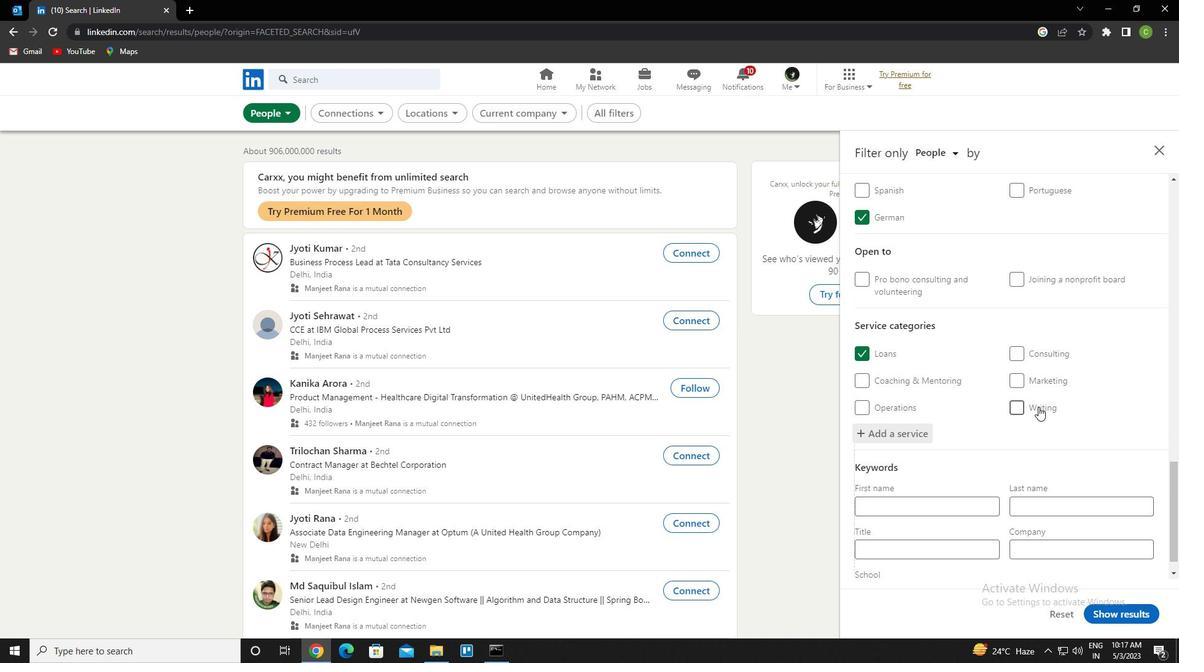 
Action: Mouse scrolled (1039, 406) with delta (0, 0)
Screenshot: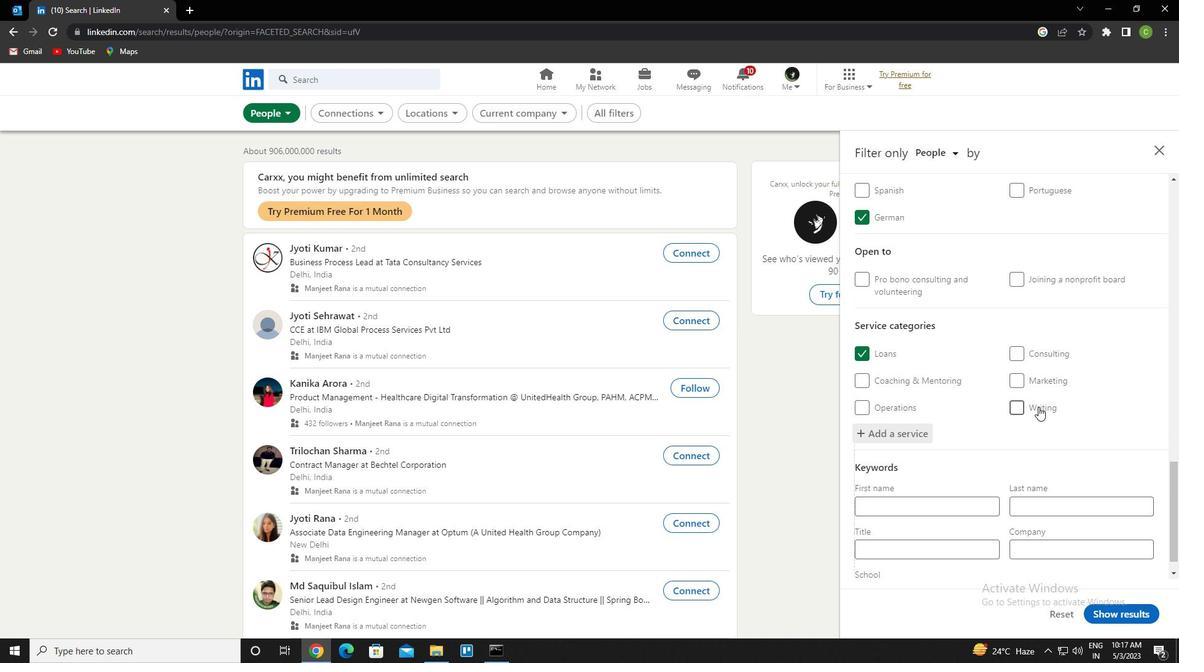 
Action: Mouse scrolled (1039, 406) with delta (0, 0)
Screenshot: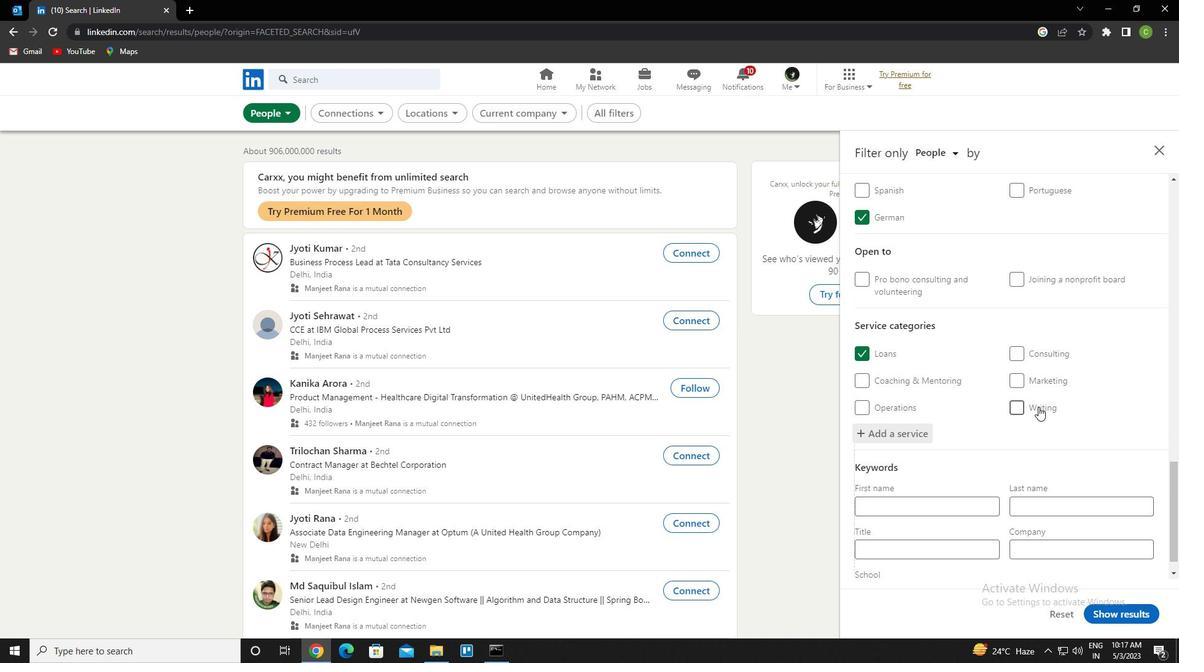 
Action: Mouse scrolled (1039, 406) with delta (0, 0)
Screenshot: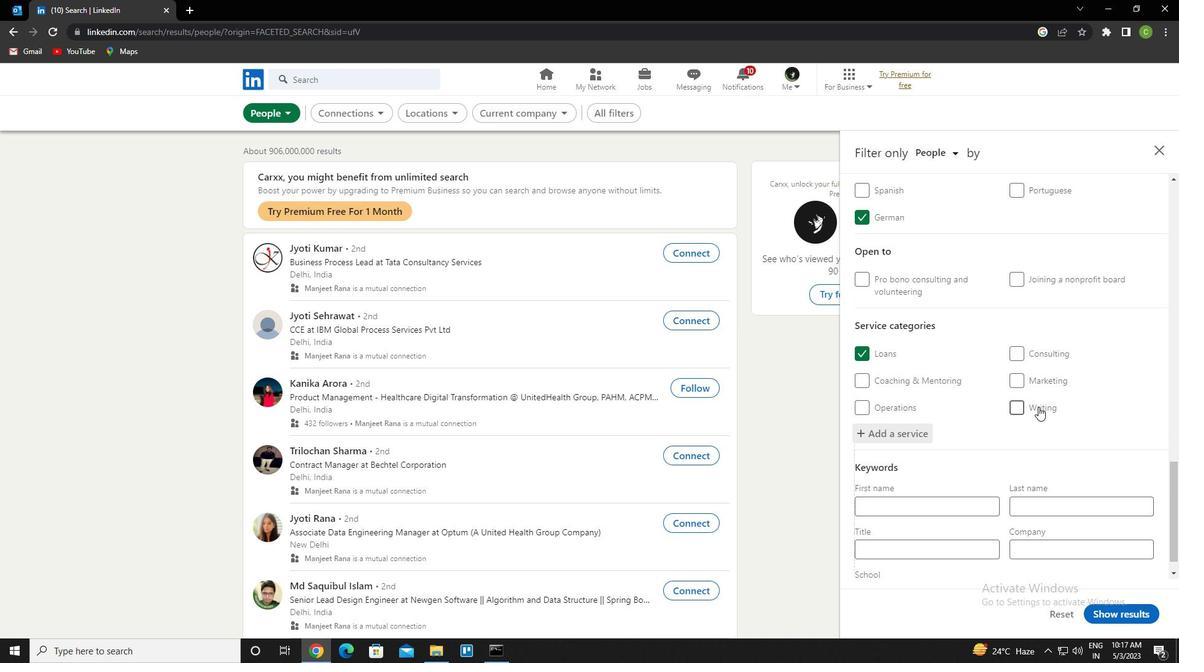 
Action: Mouse scrolled (1039, 406) with delta (0, 0)
Screenshot: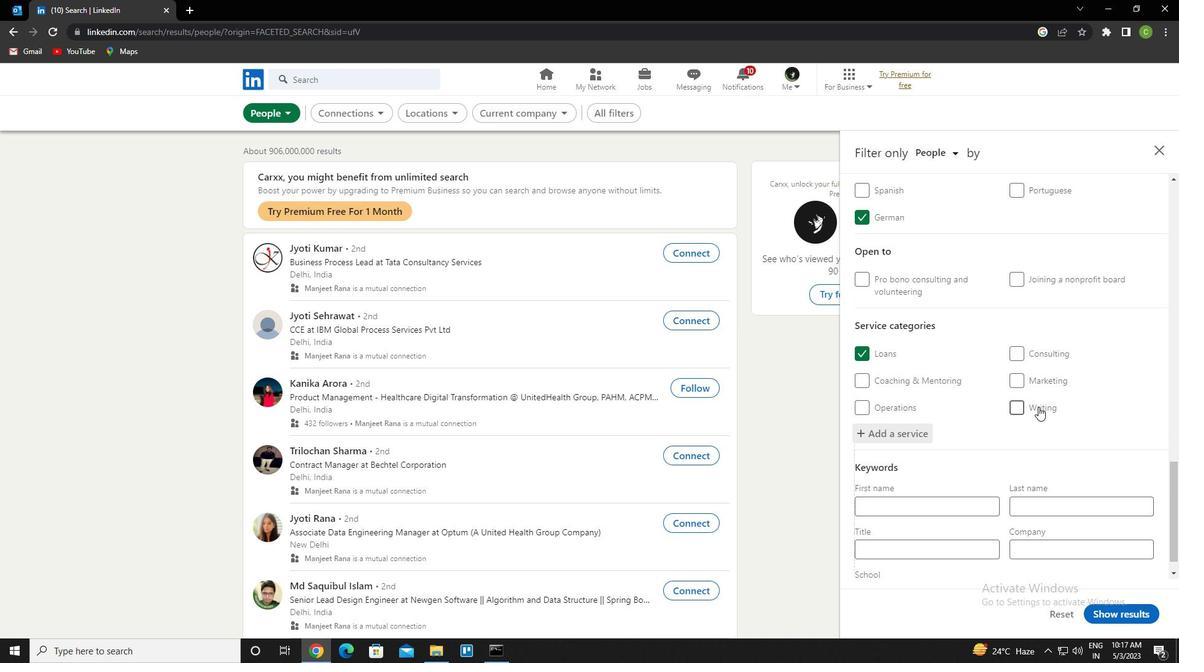 
Action: Mouse scrolled (1039, 406) with delta (0, 0)
Screenshot: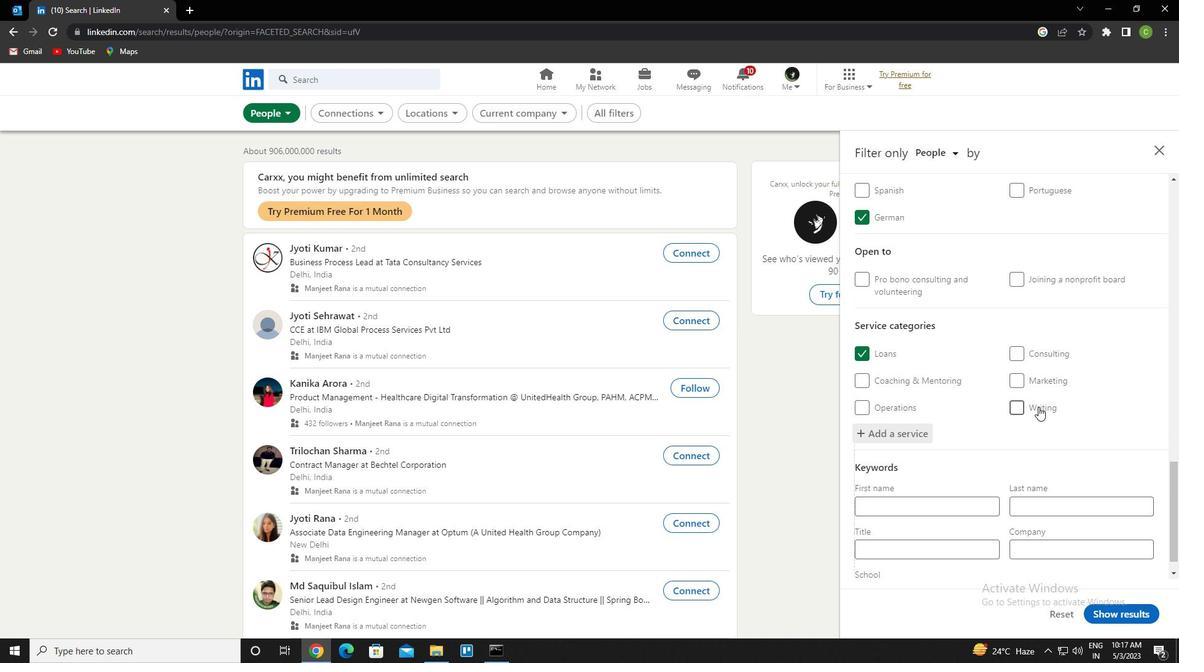 
Action: Mouse moved to (940, 528)
Screenshot: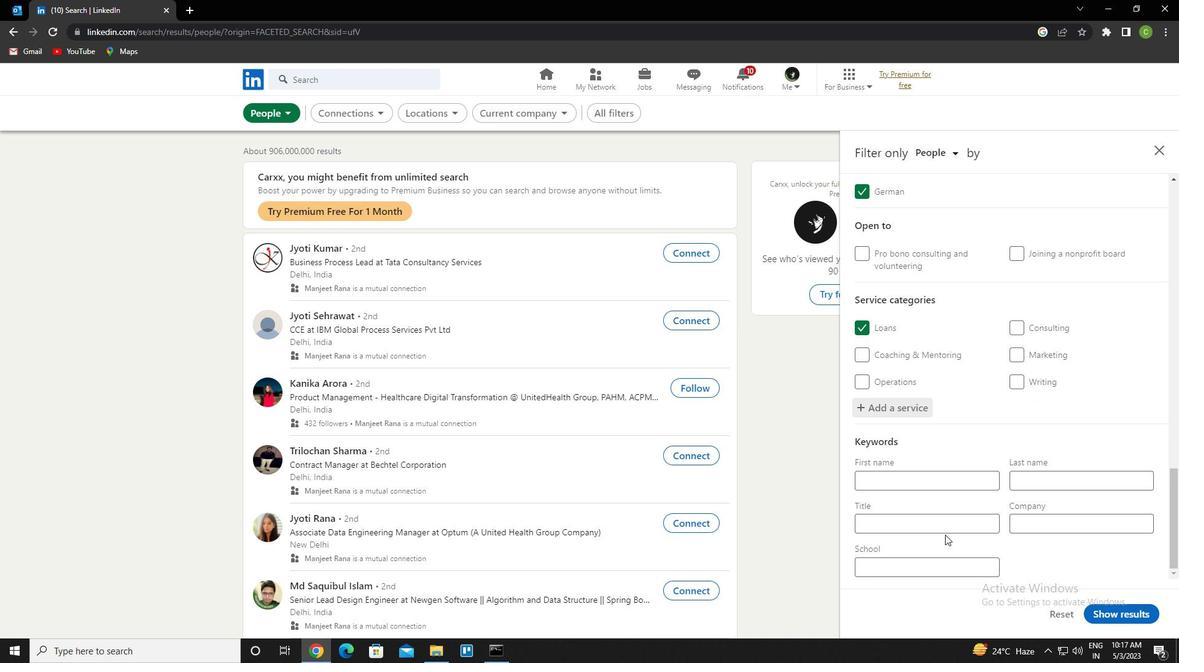 
Action: Mouse pressed left at (940, 528)
Screenshot: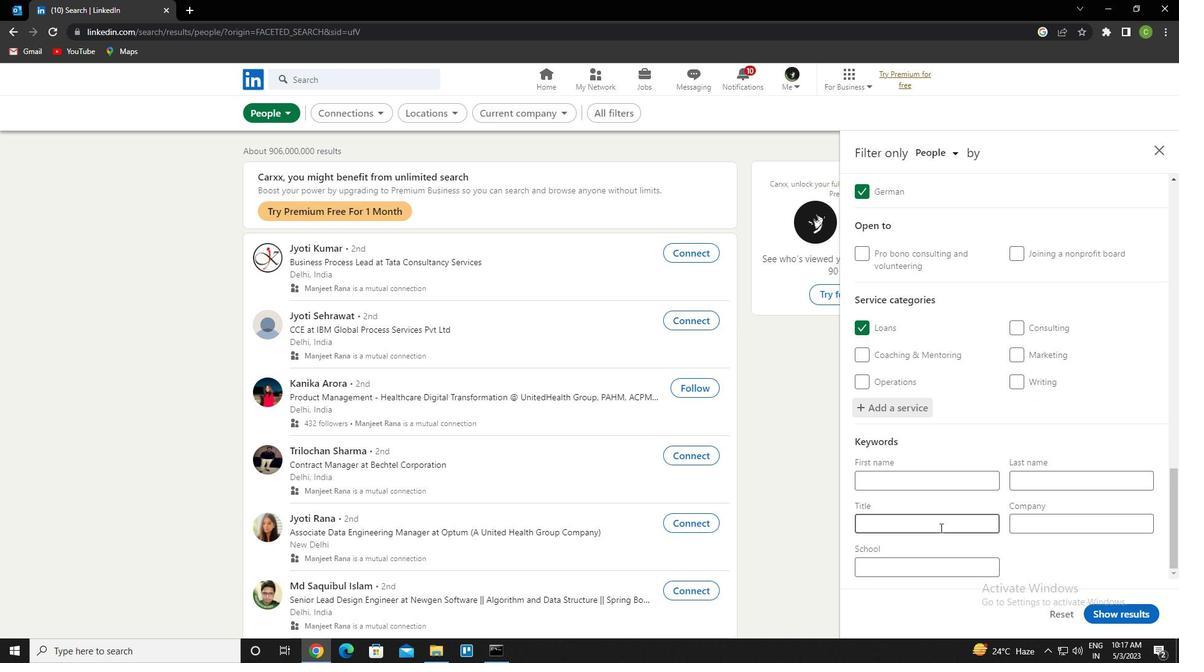 
Action: Key pressed <Key.caps_lock>c<Key.caps_lock>arpenter
Screenshot: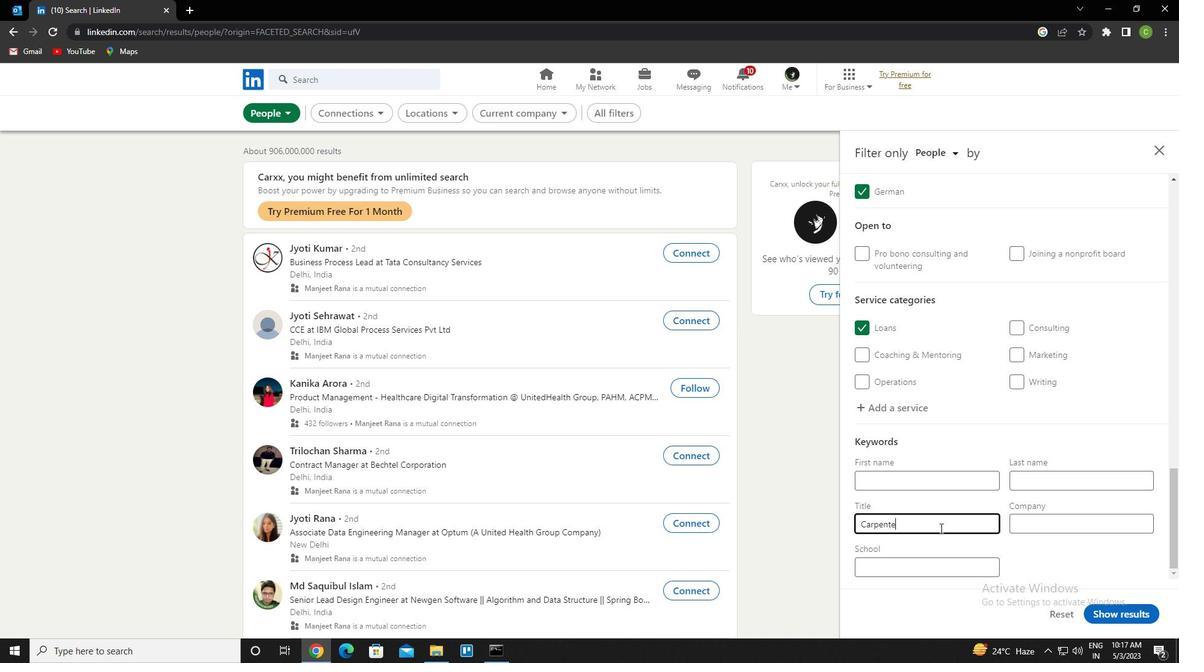 
Action: Mouse moved to (1120, 620)
Screenshot: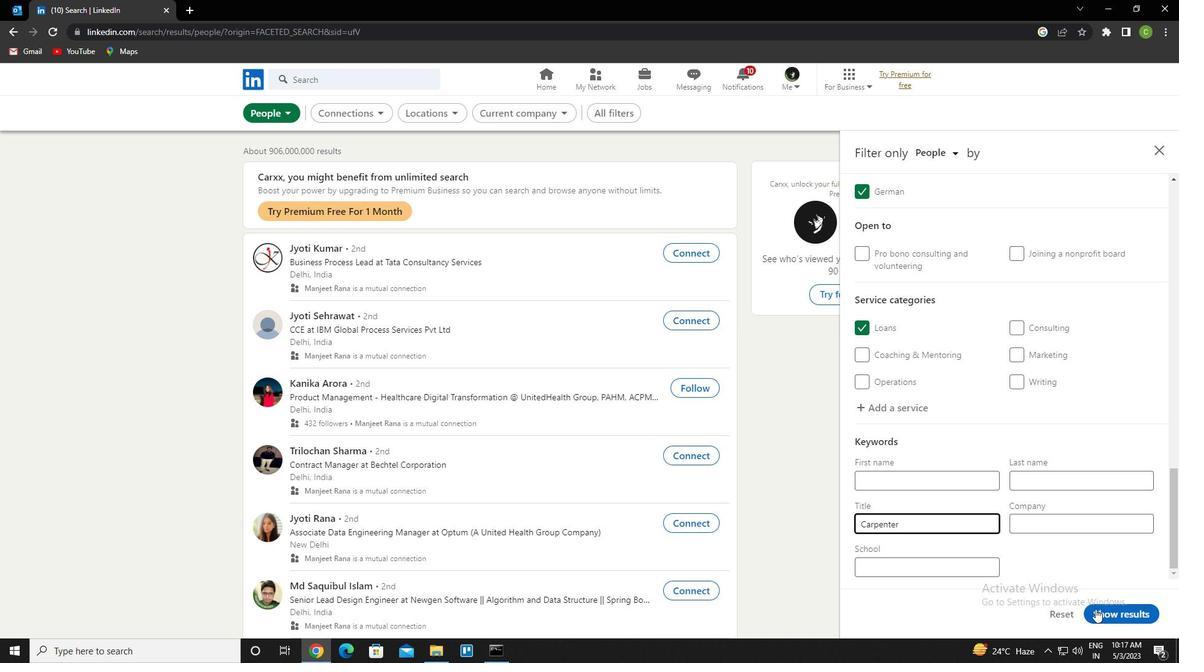 
Action: Mouse pressed left at (1120, 620)
Screenshot: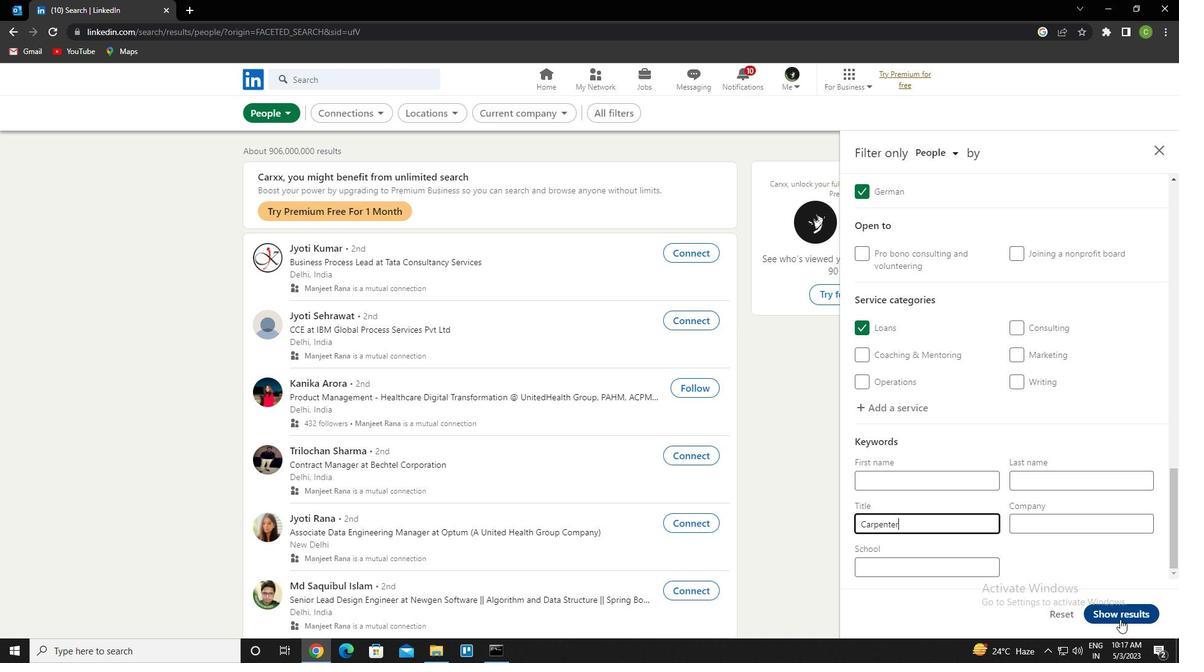 
Action: Mouse moved to (468, 612)
Screenshot: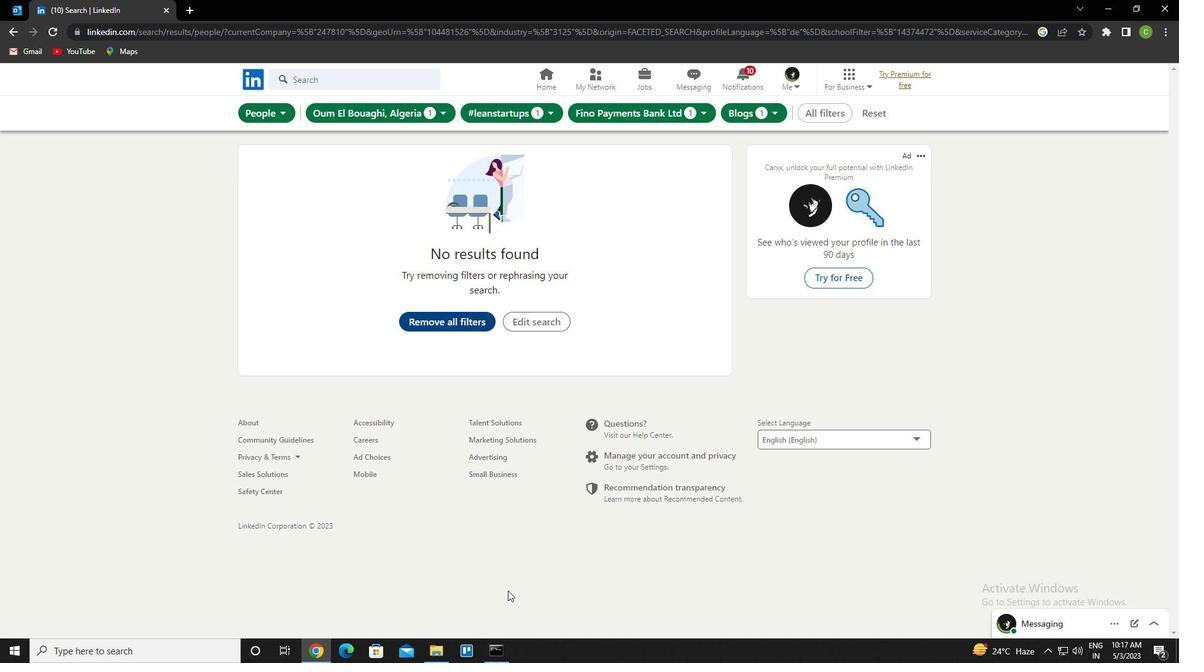 
